 Task: Select the es Next option in the target.
Action: Mouse moved to (19, 652)
Screenshot: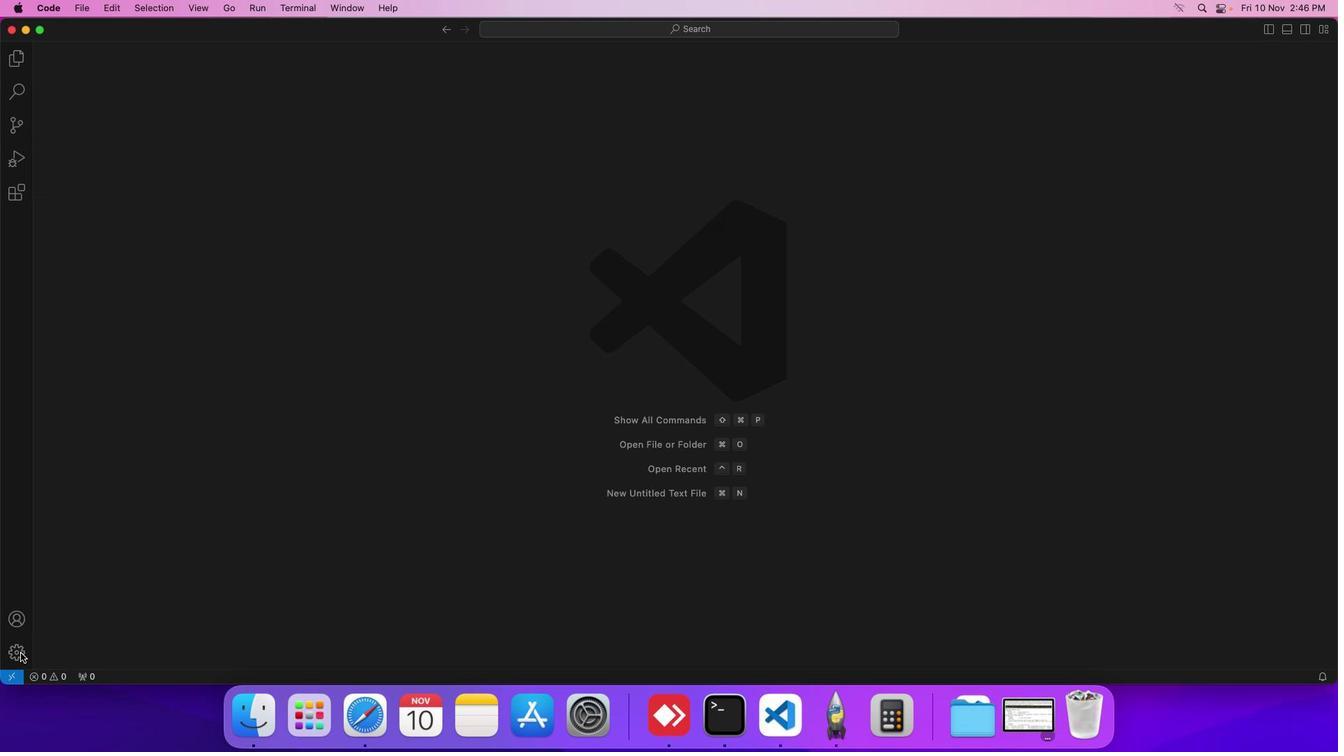 
Action: Mouse pressed left at (19, 652)
Screenshot: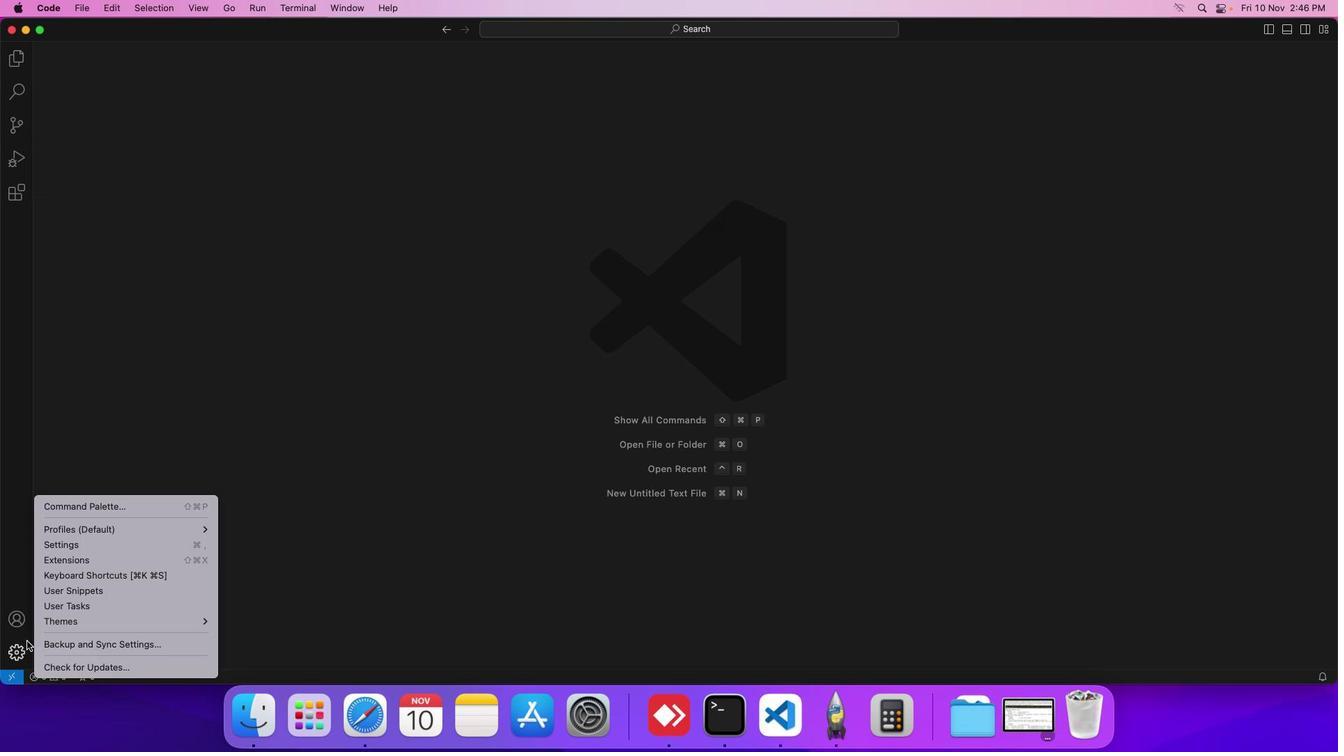
Action: Mouse moved to (86, 547)
Screenshot: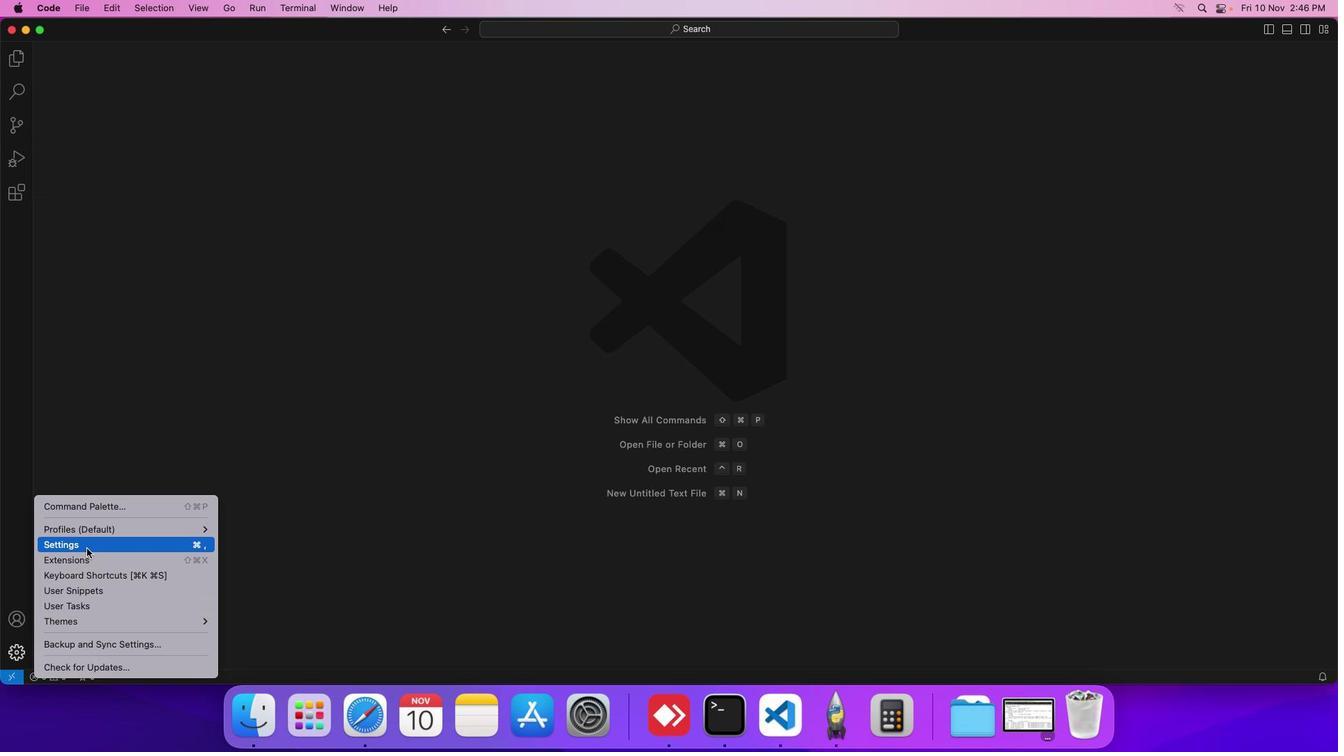 
Action: Mouse pressed left at (86, 547)
Screenshot: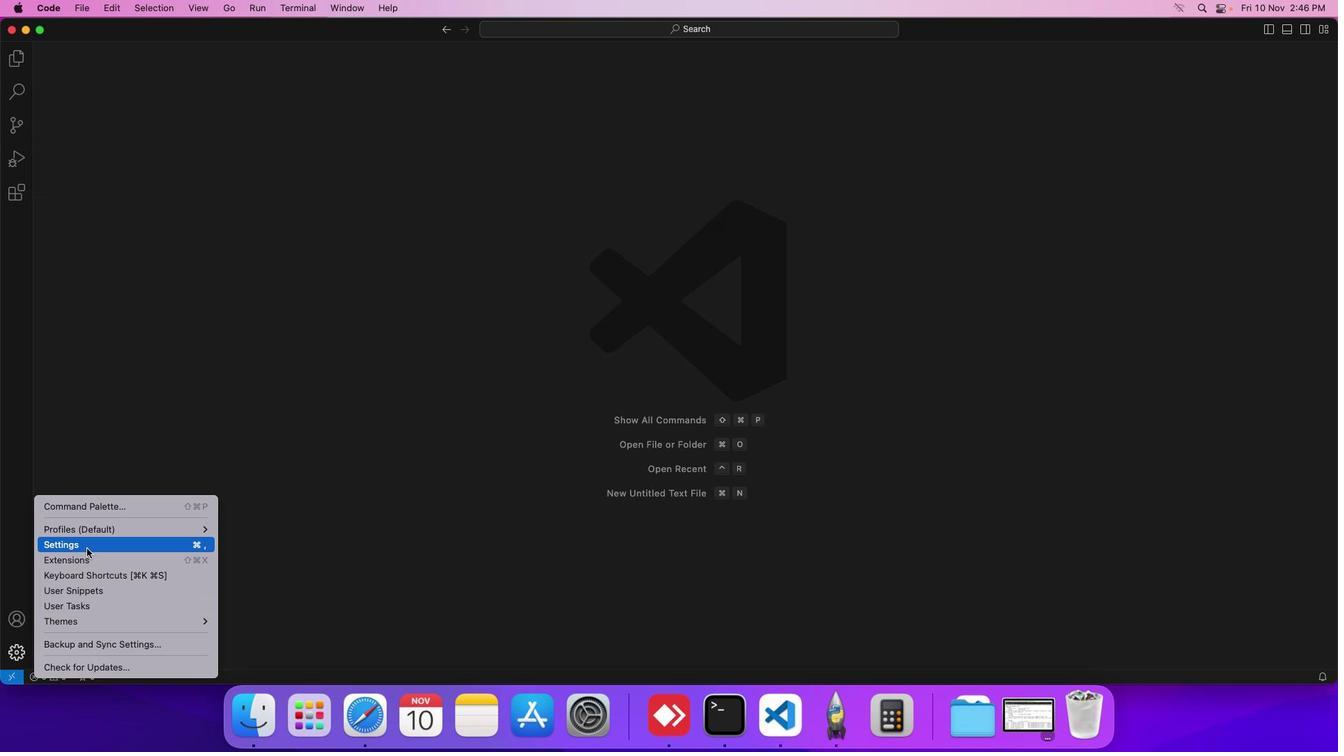 
Action: Mouse moved to (313, 250)
Screenshot: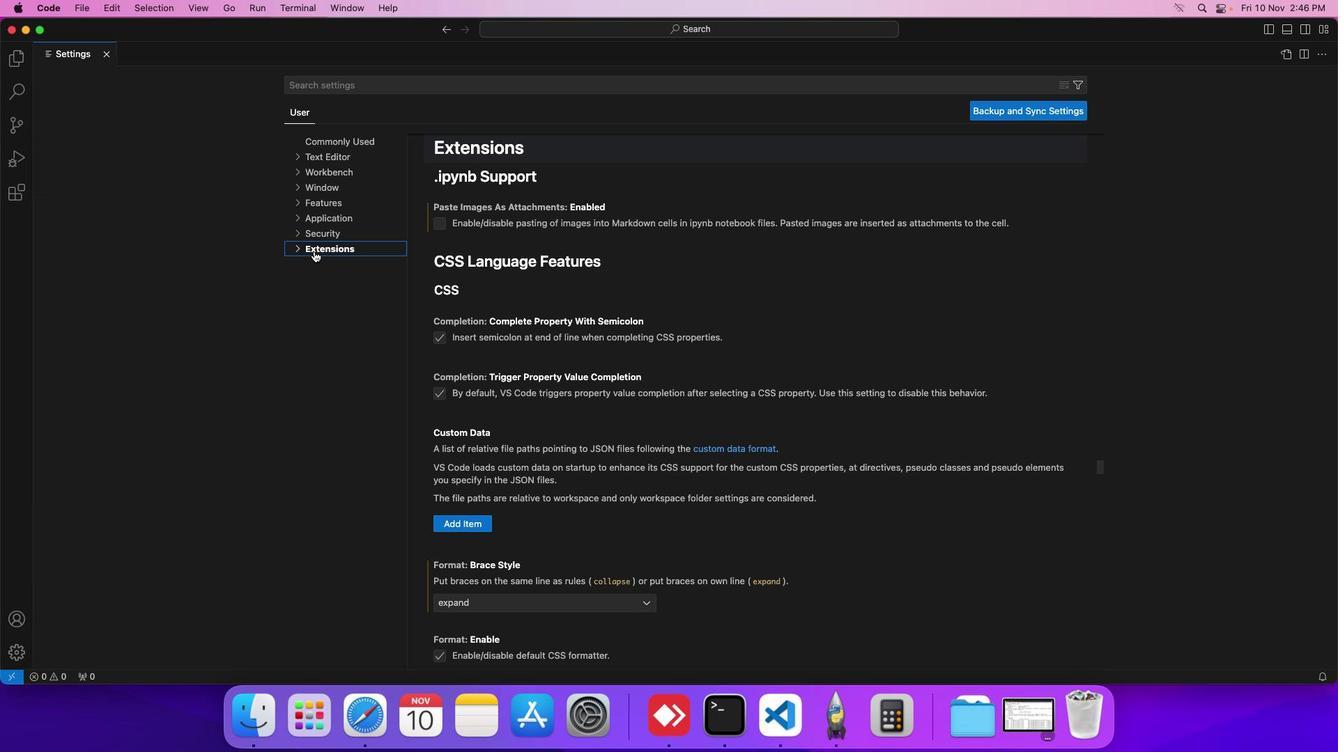 
Action: Mouse pressed left at (313, 250)
Screenshot: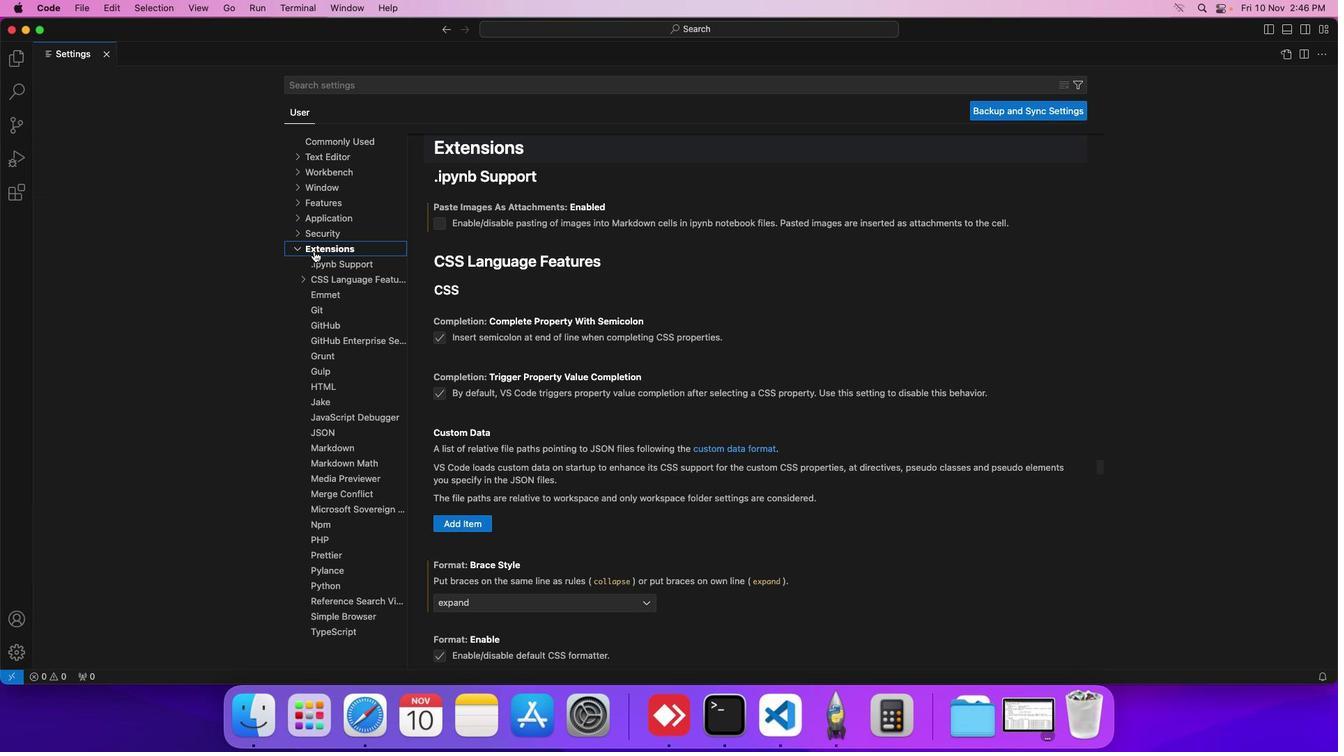 
Action: Mouse moved to (323, 624)
Screenshot: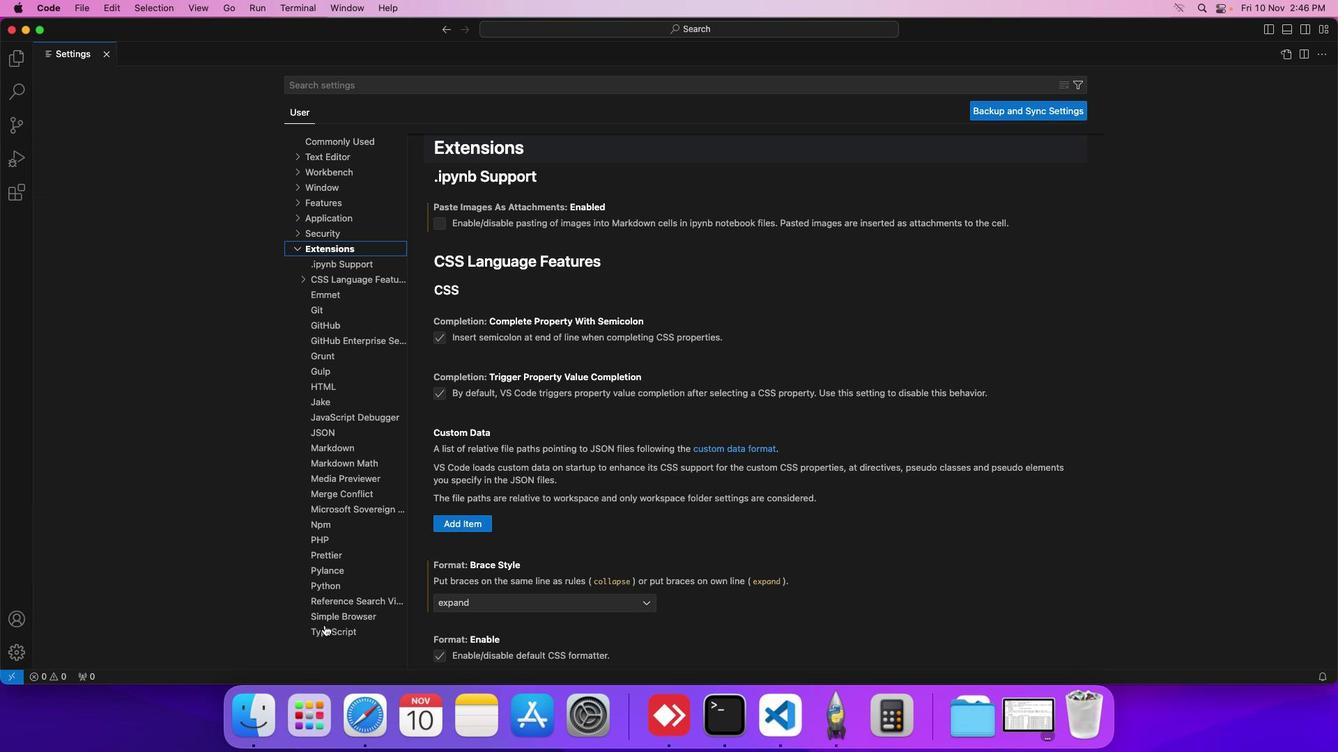 
Action: Mouse pressed left at (323, 624)
Screenshot: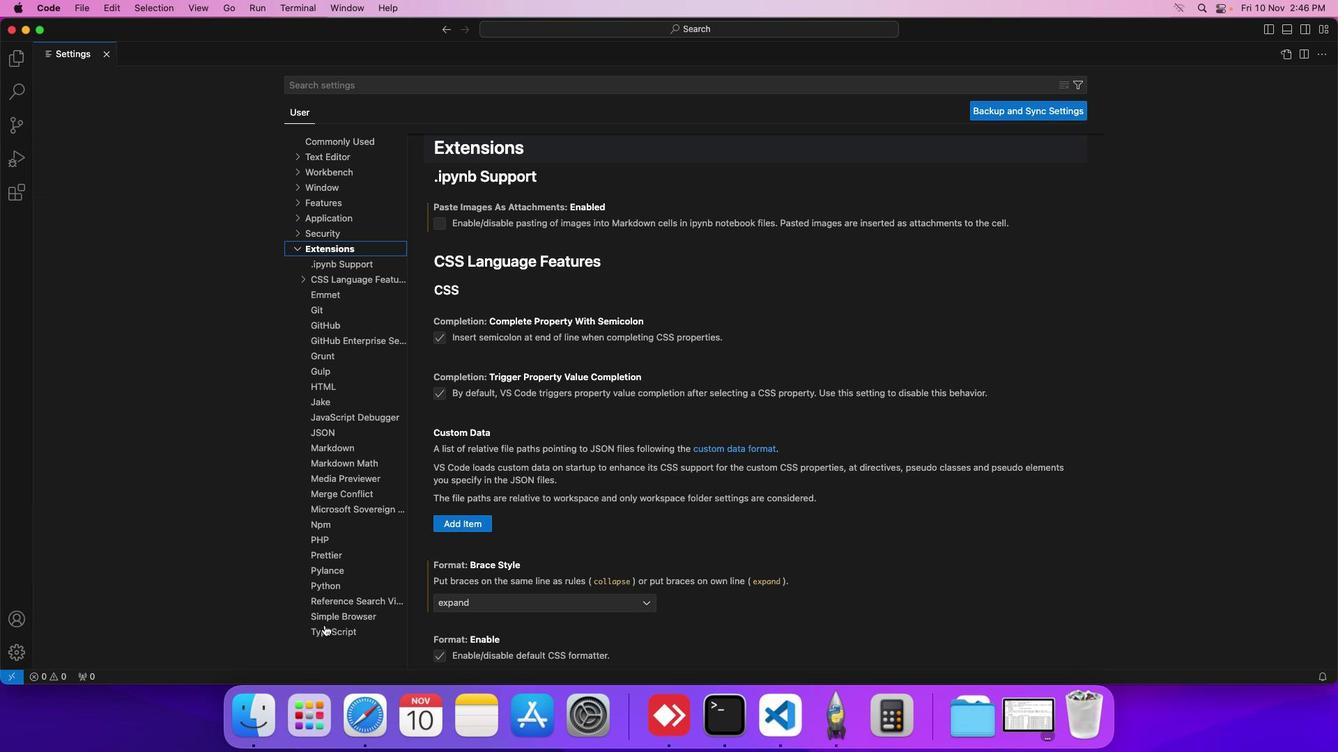 
Action: Mouse moved to (426, 503)
Screenshot: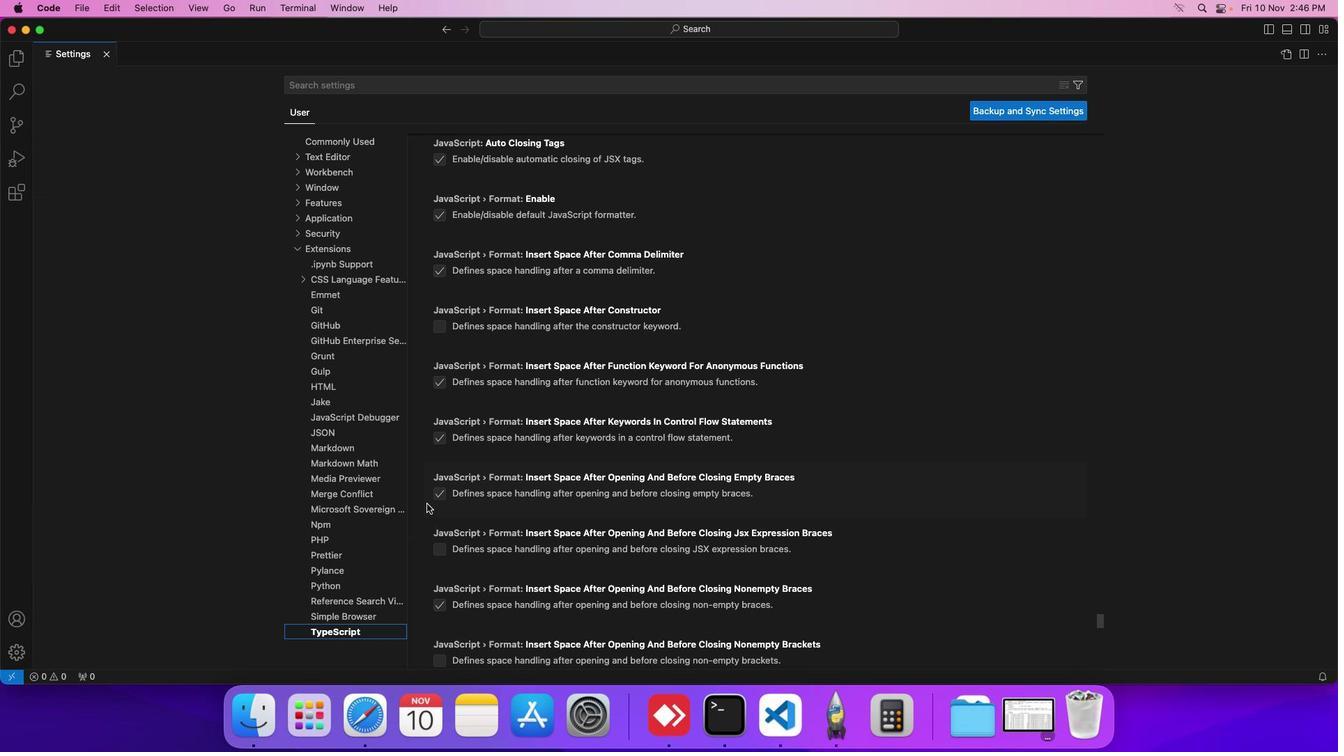 
Action: Mouse scrolled (426, 503) with delta (0, 0)
Screenshot: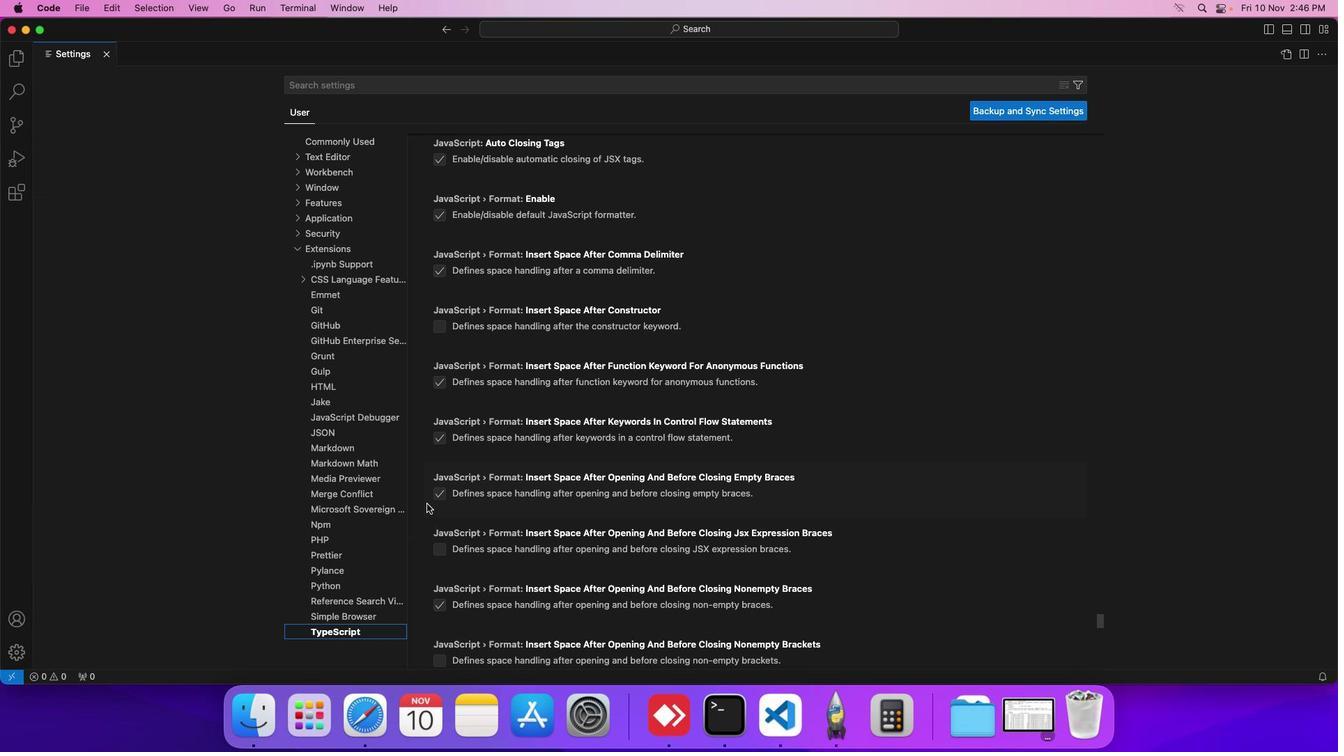 
Action: Mouse moved to (426, 503)
Screenshot: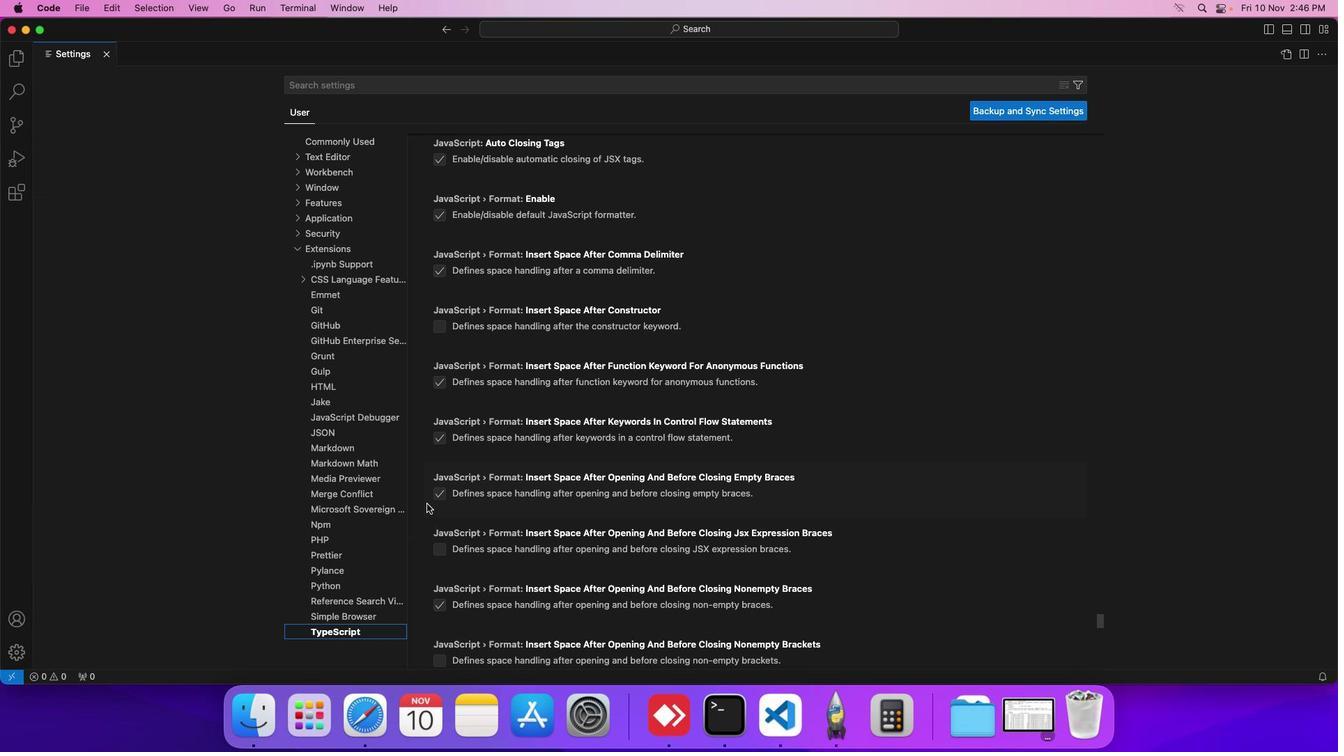 
Action: Mouse scrolled (426, 503) with delta (0, 0)
Screenshot: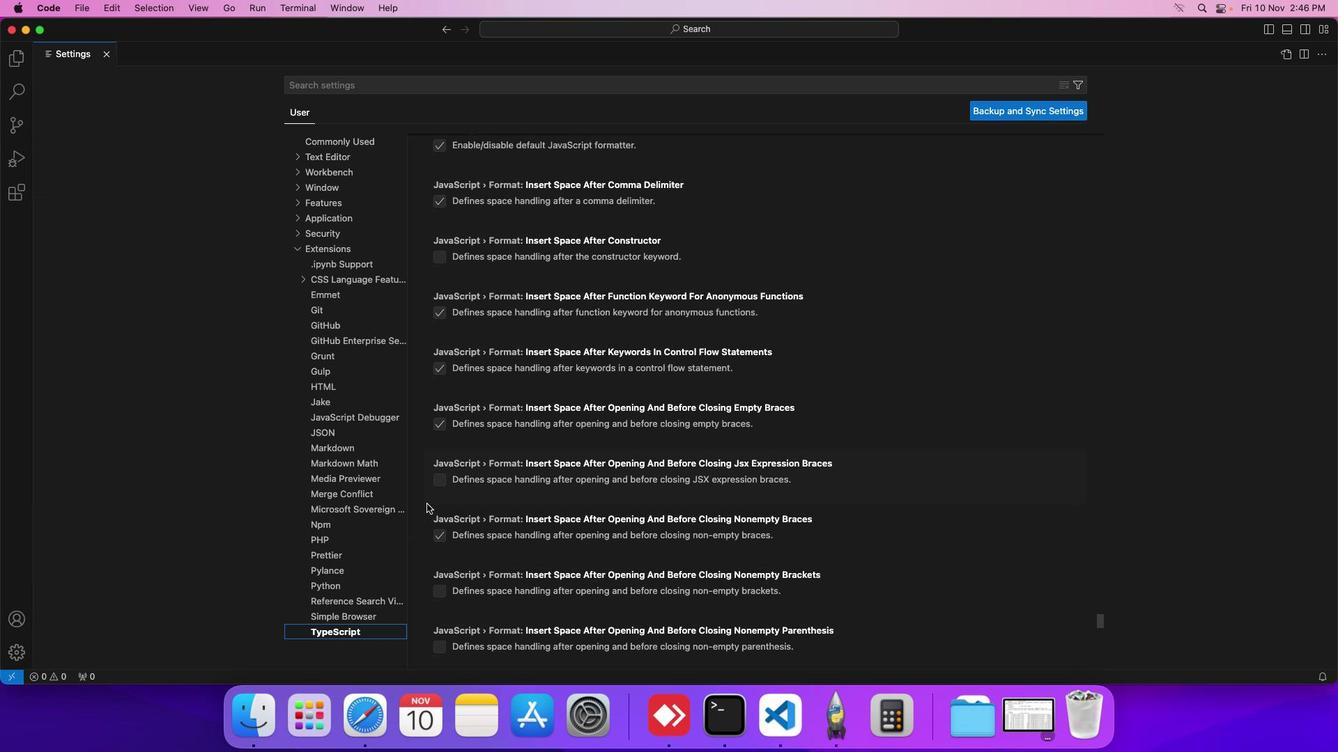 
Action: Mouse scrolled (426, 503) with delta (0, 0)
Screenshot: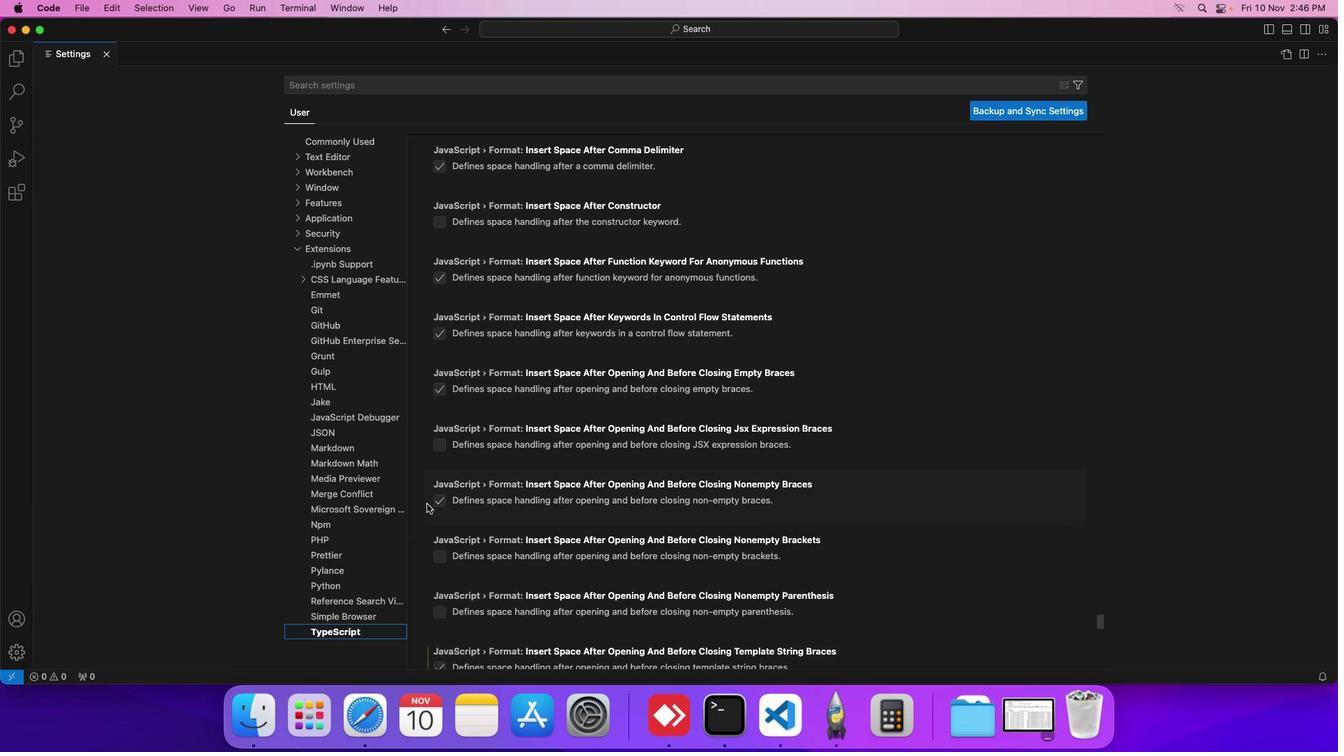 
Action: Mouse scrolled (426, 503) with delta (0, 0)
Screenshot: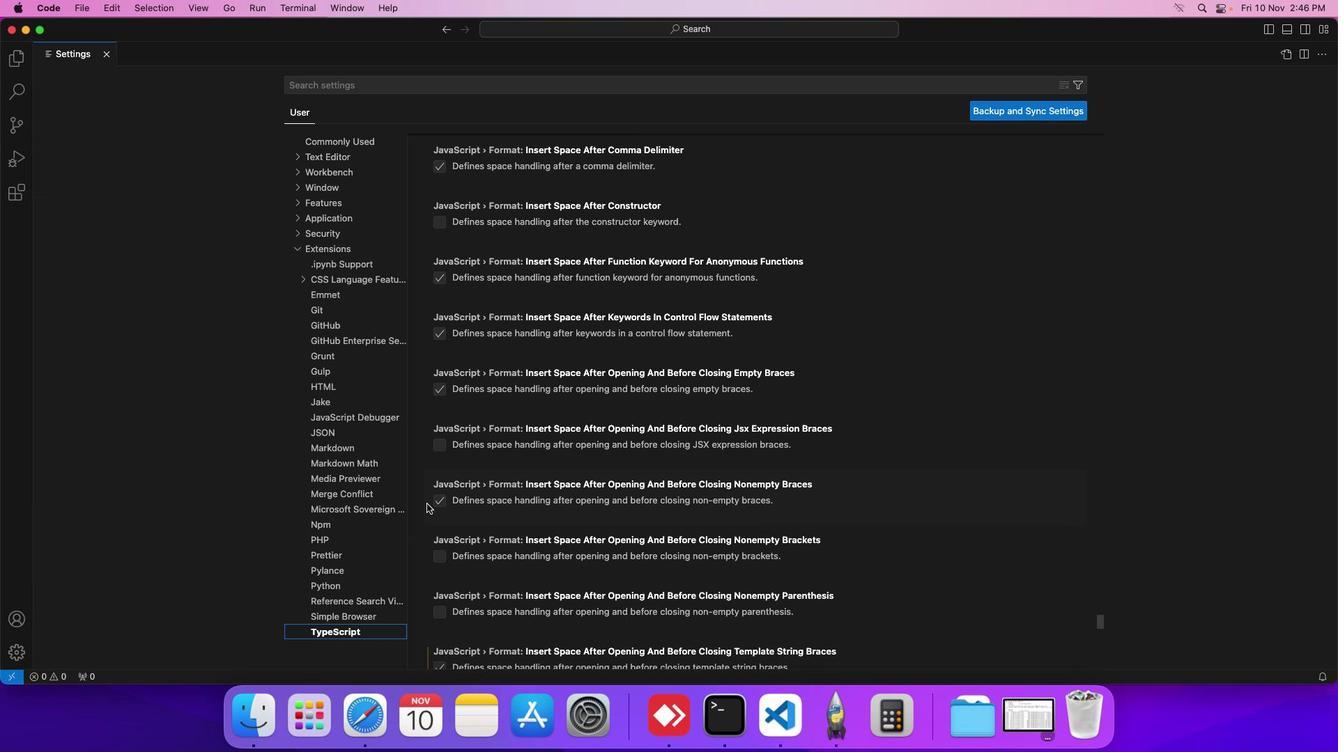 
Action: Mouse scrolled (426, 503) with delta (0, 0)
Screenshot: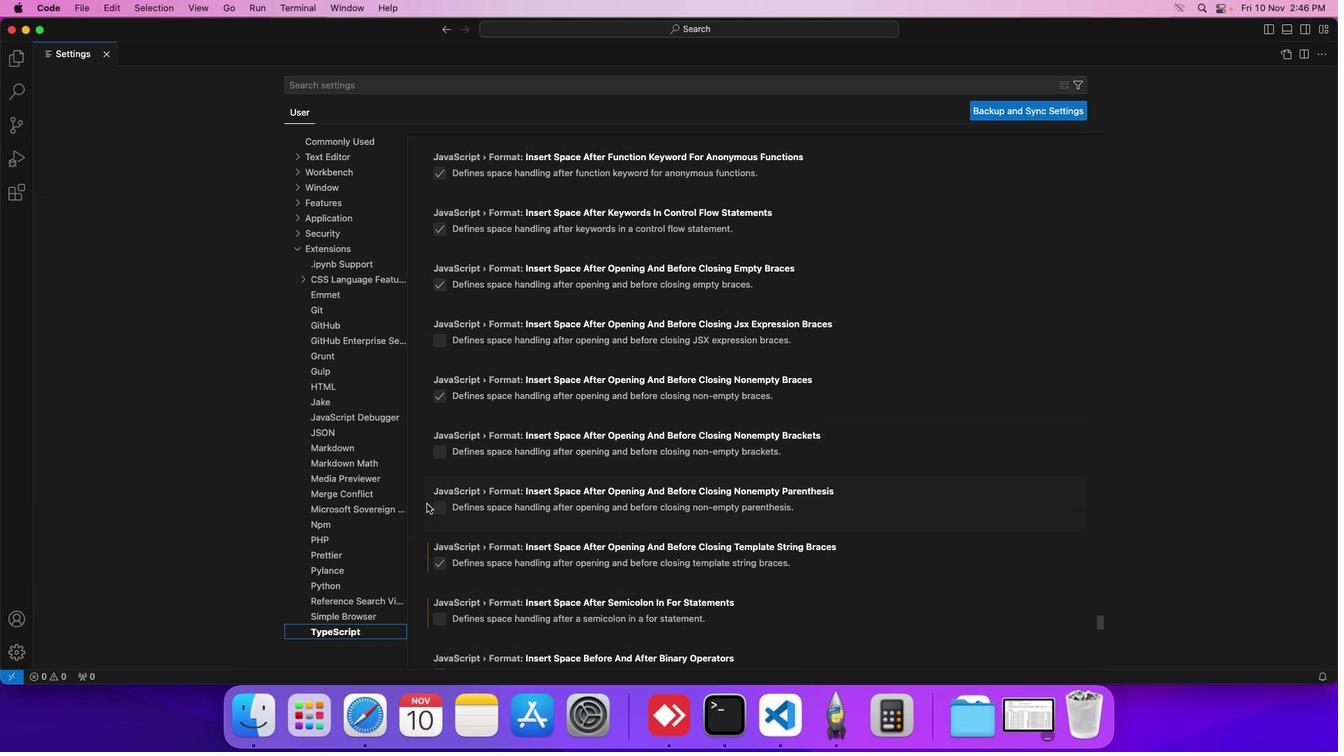 
Action: Mouse scrolled (426, 503) with delta (0, 0)
Screenshot: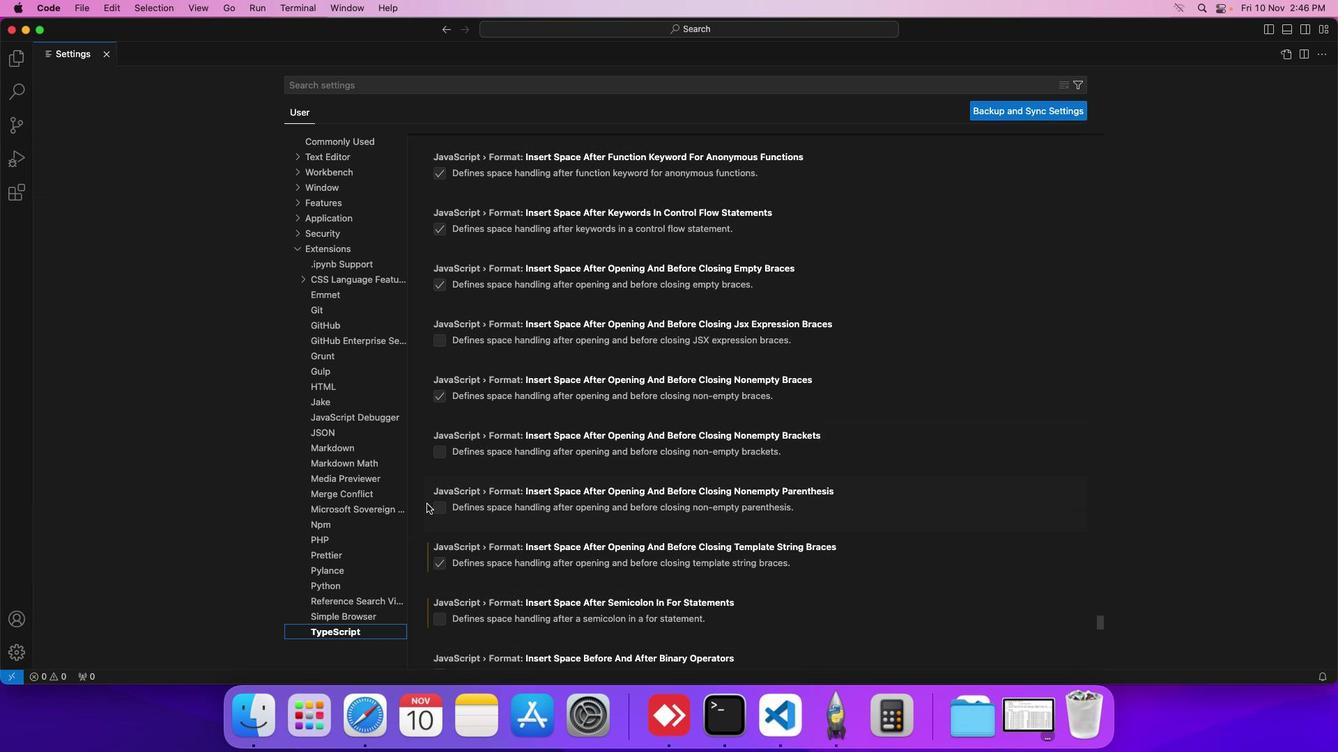 
Action: Mouse scrolled (426, 503) with delta (0, 0)
Screenshot: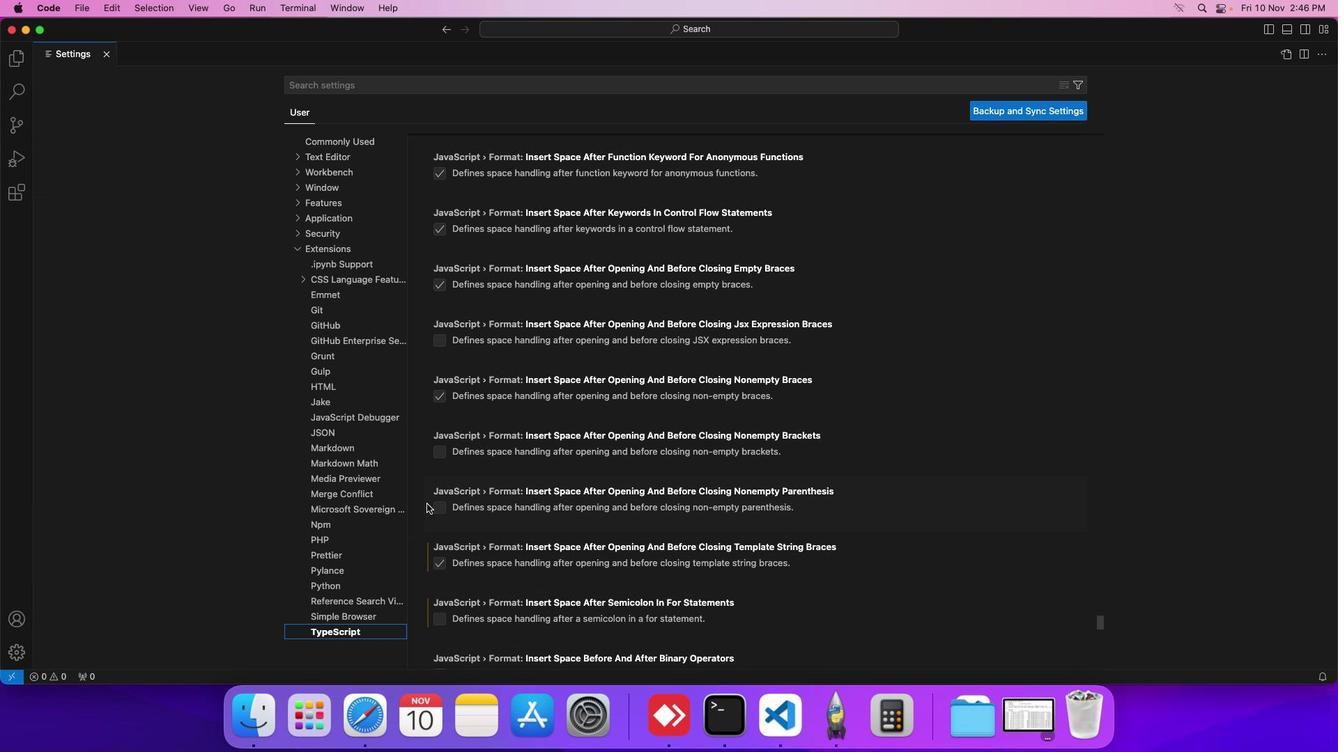
Action: Mouse scrolled (426, 503) with delta (0, 0)
Screenshot: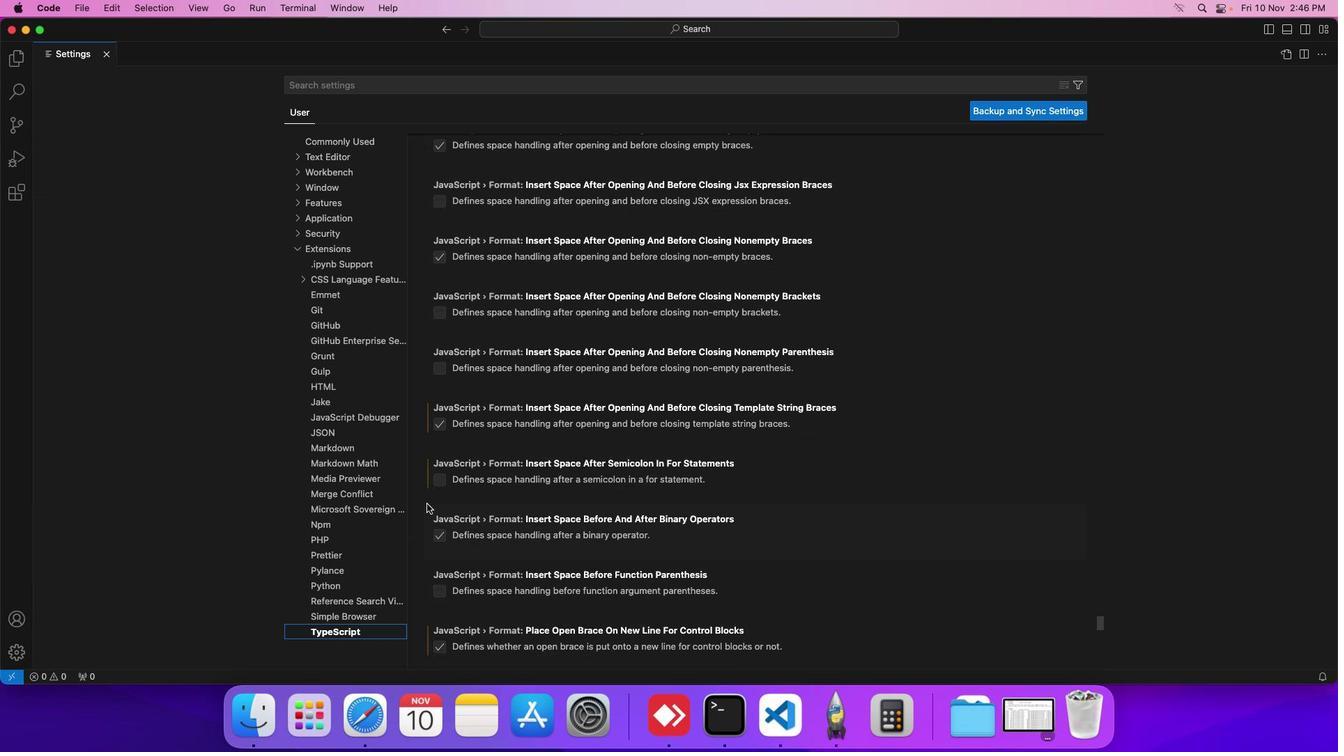 
Action: Mouse scrolled (426, 503) with delta (0, 0)
Screenshot: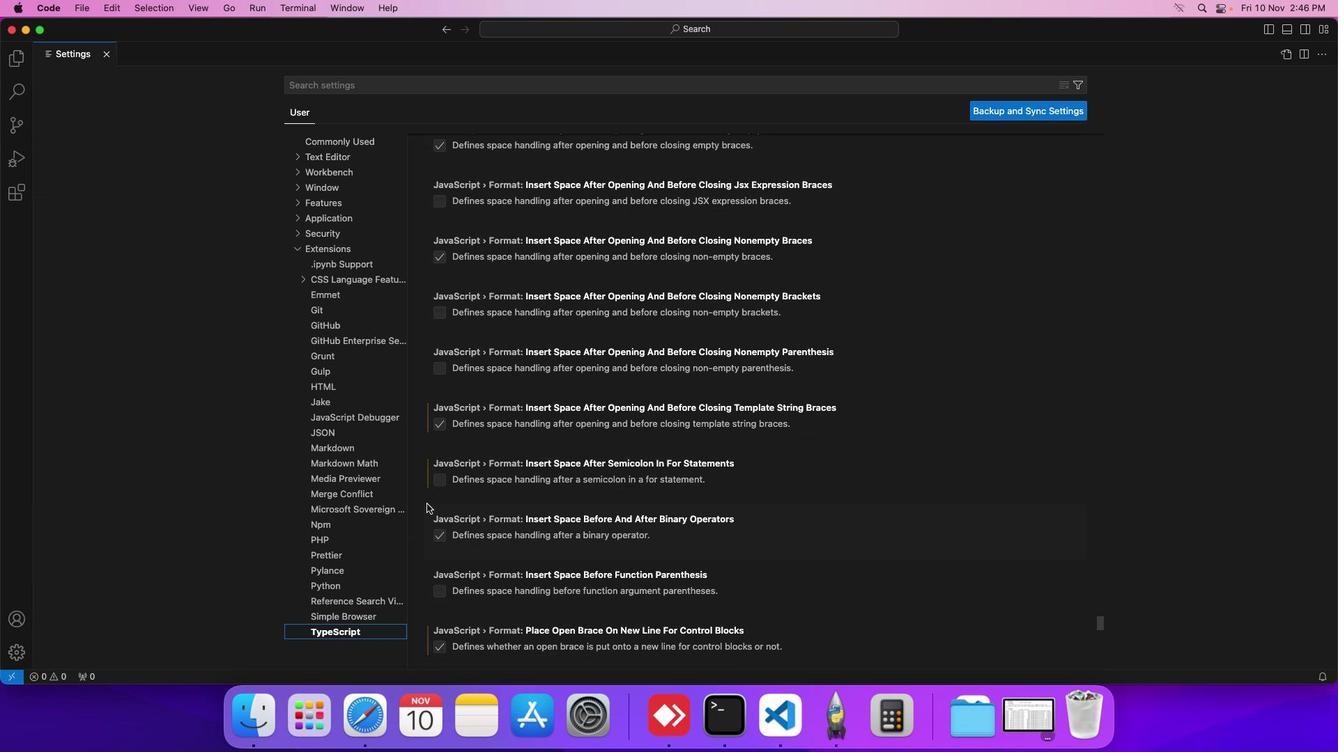 
Action: Mouse scrolled (426, 503) with delta (0, -1)
Screenshot: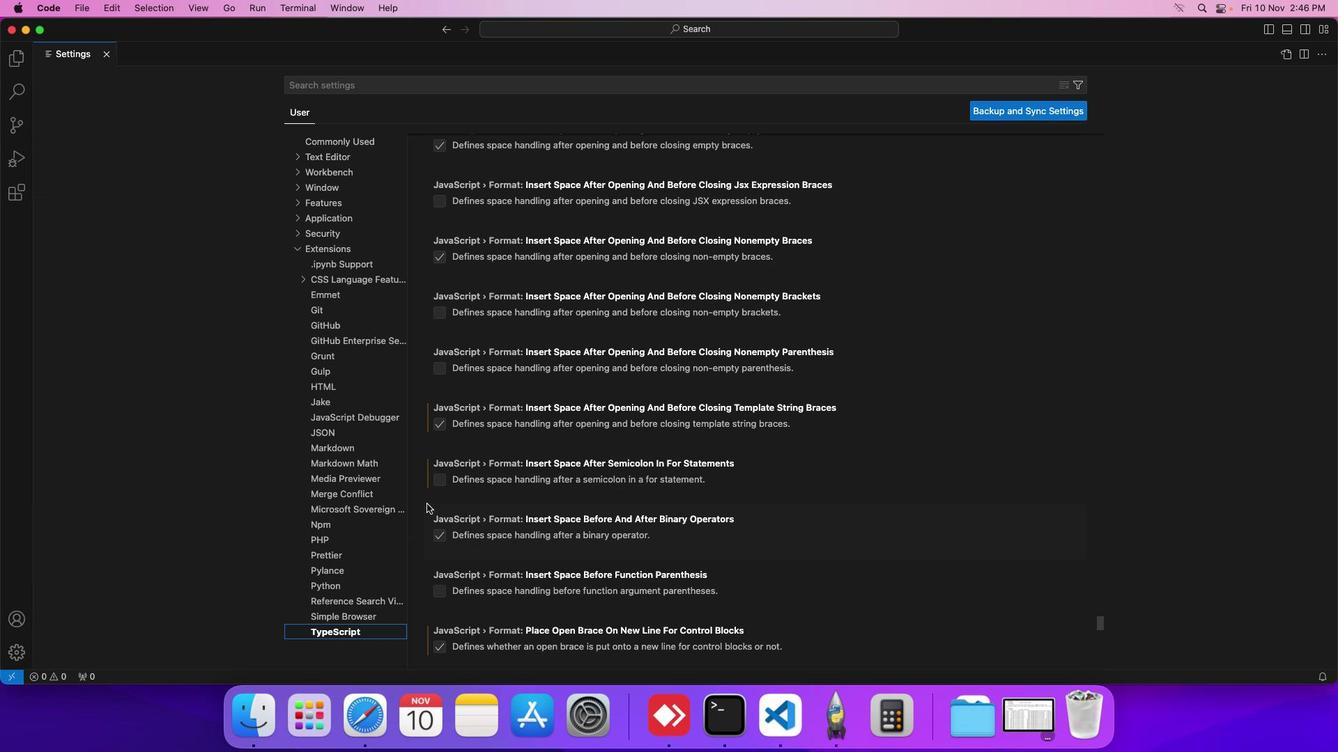 
Action: Mouse scrolled (426, 503) with delta (0, 0)
Screenshot: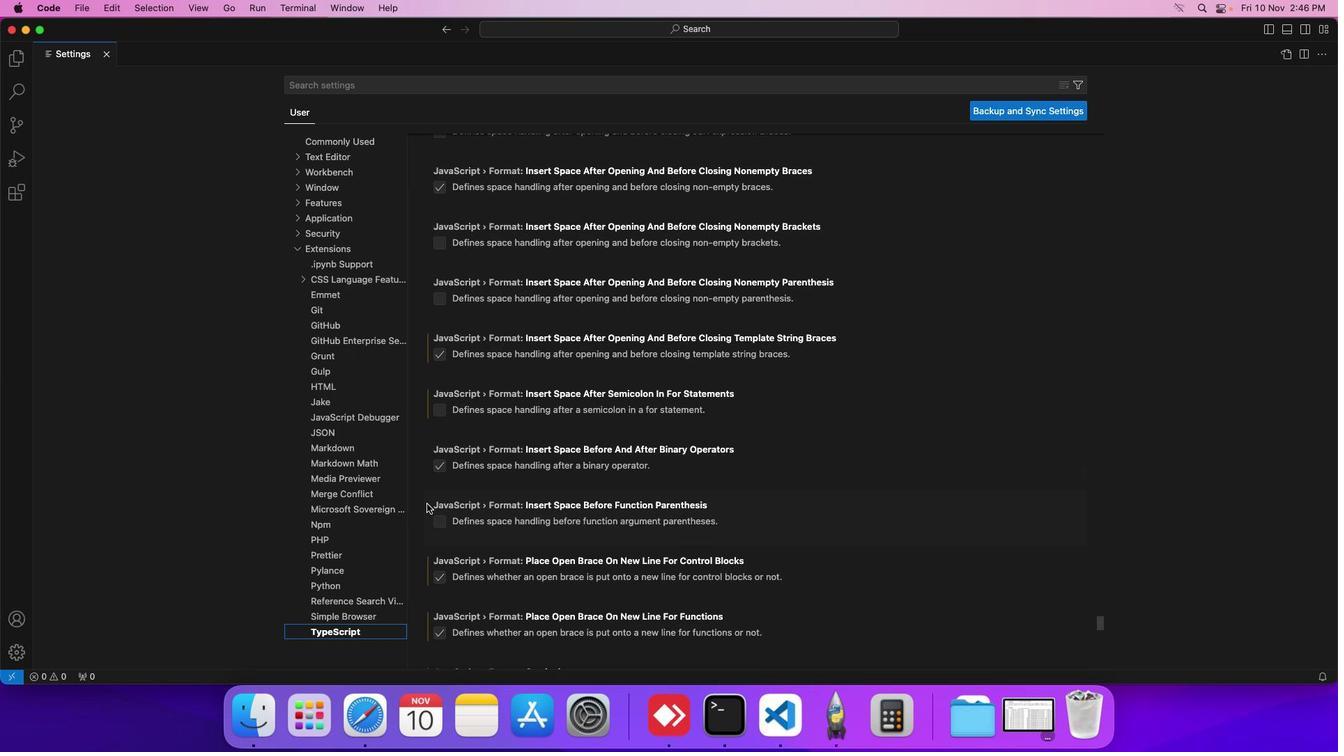 
Action: Mouse scrolled (426, 503) with delta (0, 0)
Screenshot: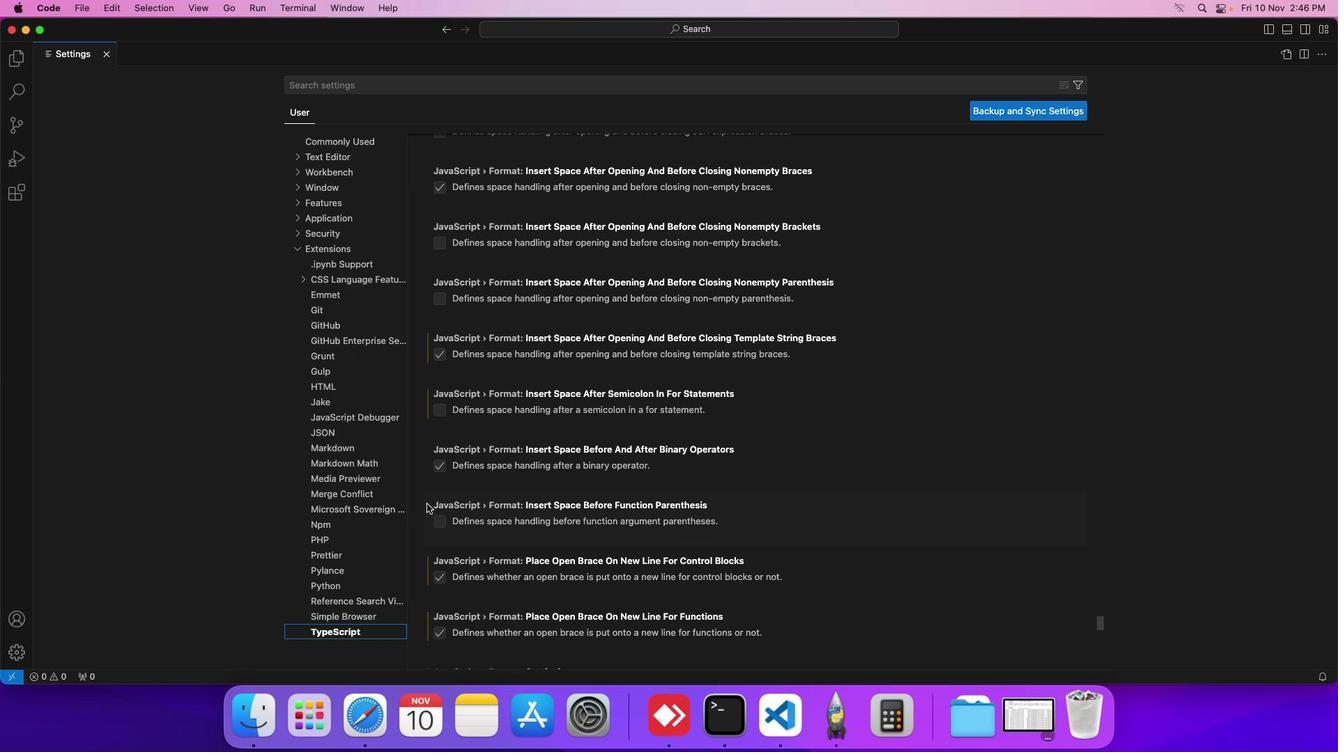 
Action: Mouse scrolled (426, 503) with delta (0, 0)
Screenshot: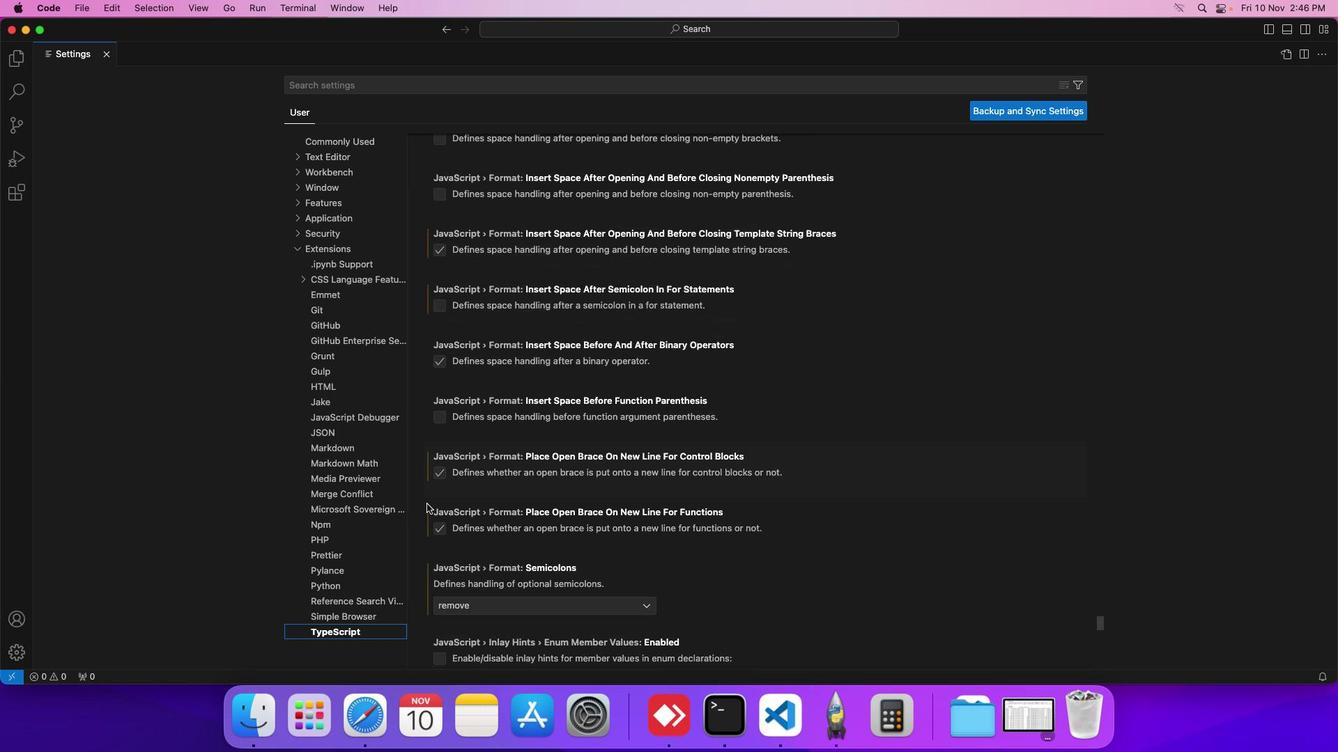 
Action: Mouse scrolled (426, 503) with delta (0, 0)
Screenshot: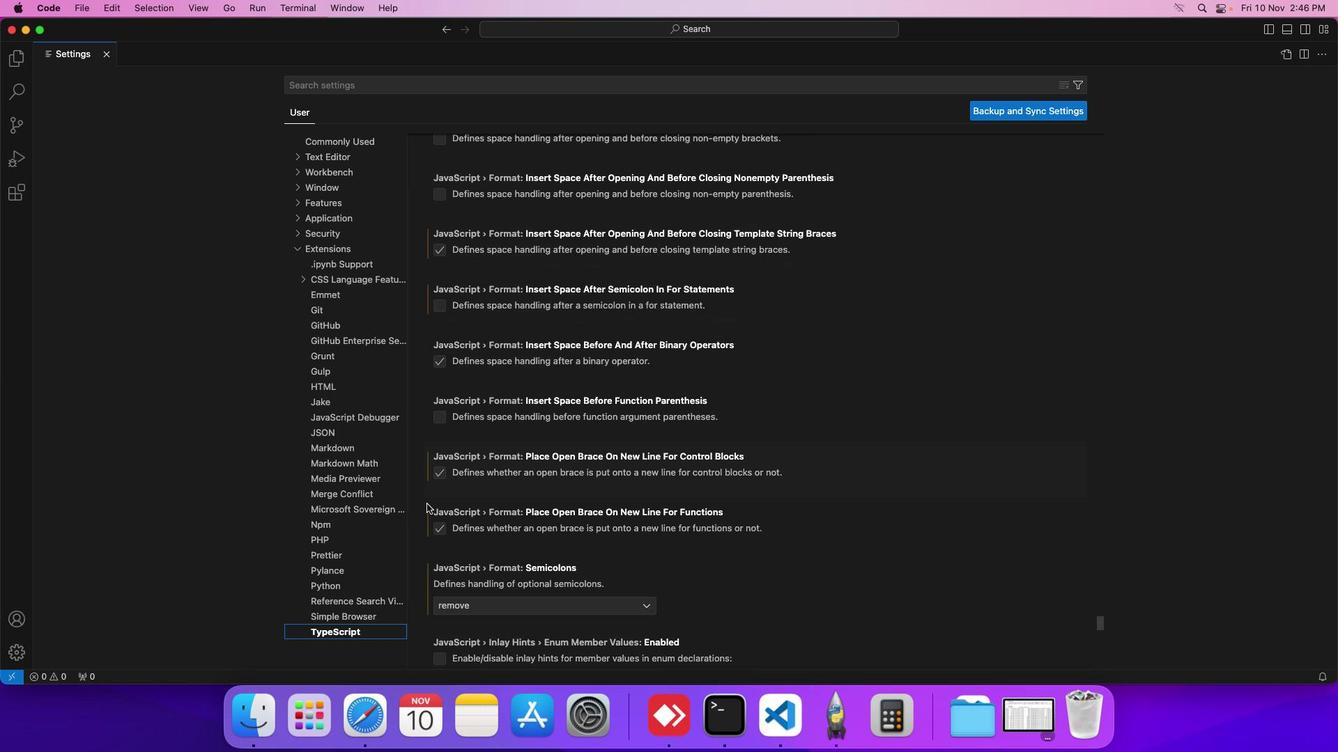 
Action: Mouse scrolled (426, 503) with delta (0, 0)
Screenshot: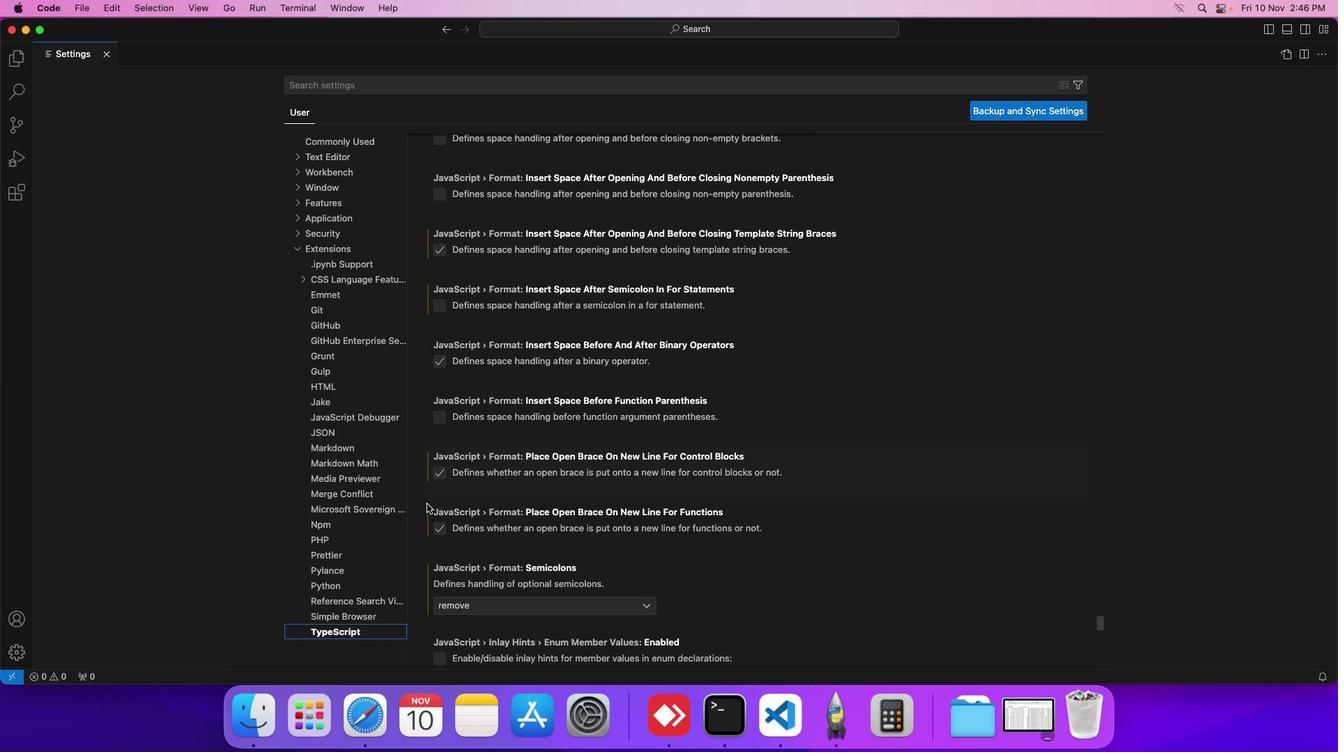 
Action: Mouse scrolled (426, 503) with delta (0, 0)
Screenshot: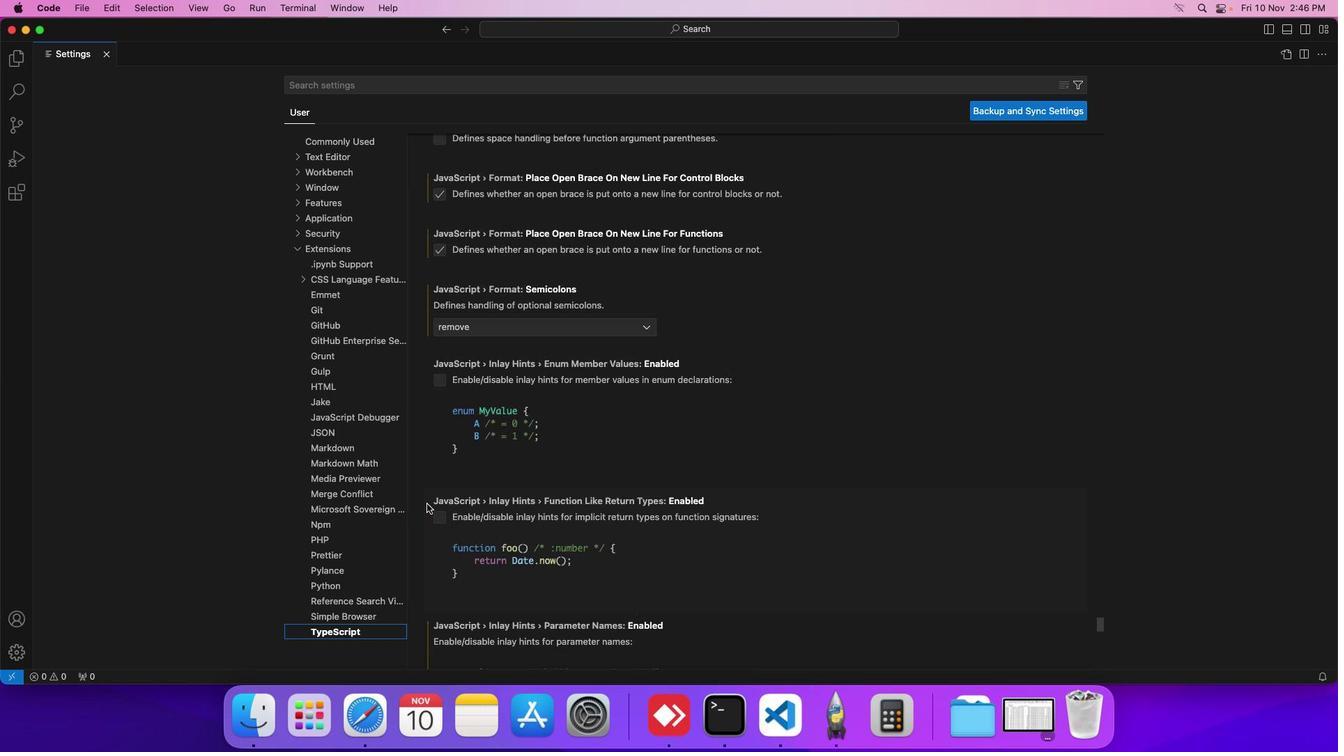 
Action: Mouse scrolled (426, 503) with delta (0, 0)
Screenshot: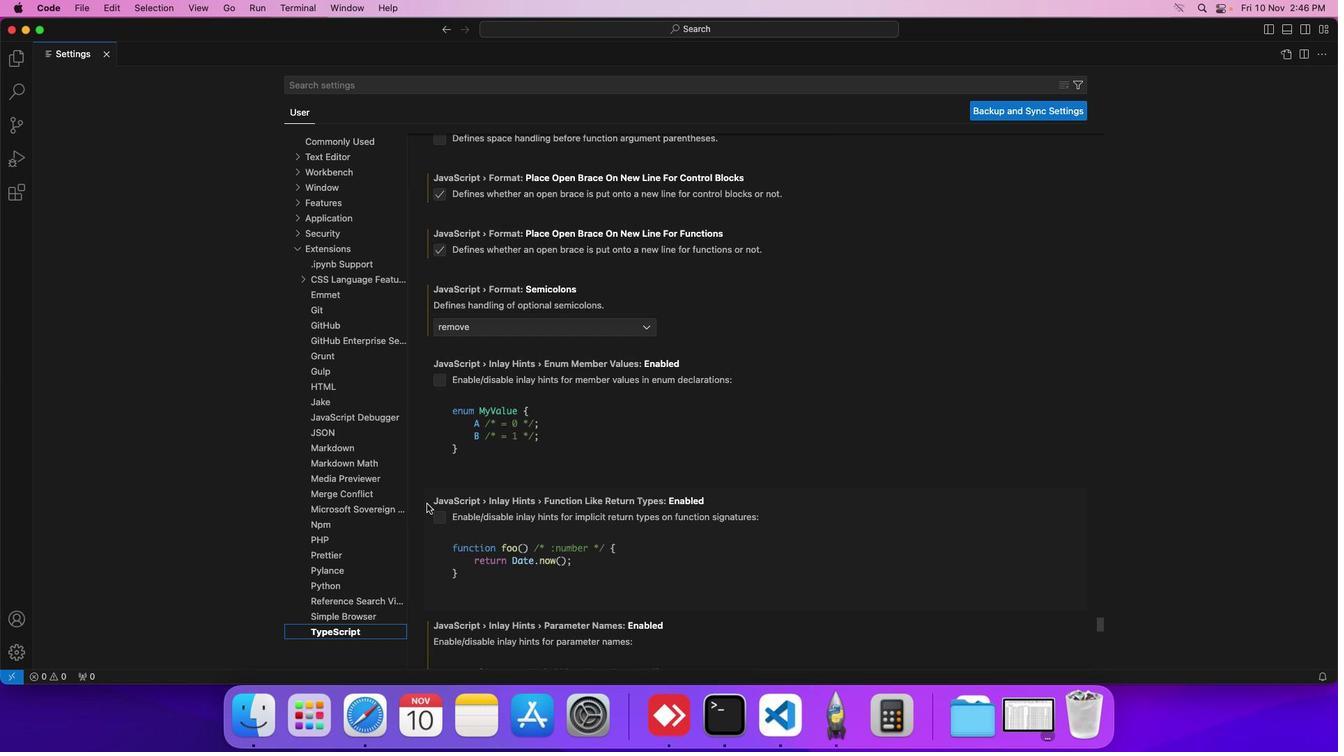 
Action: Mouse scrolled (426, 503) with delta (0, -1)
Screenshot: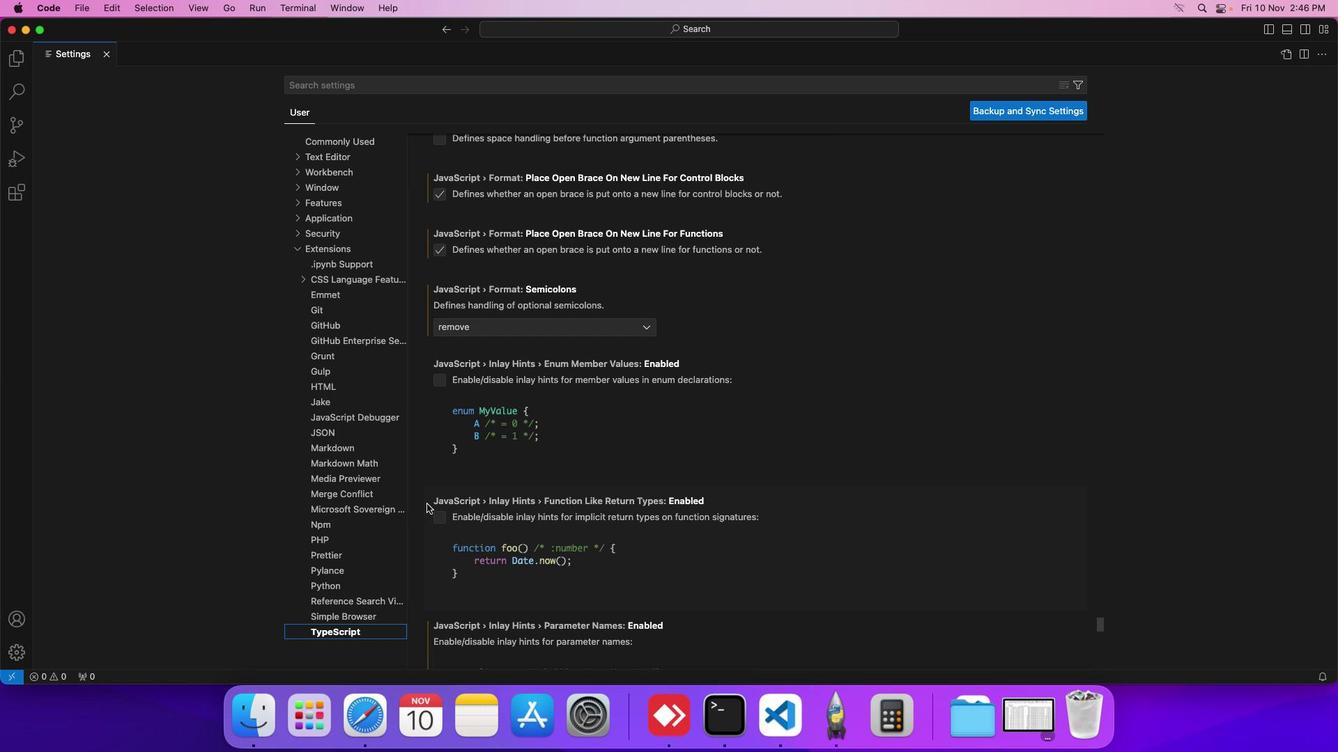 
Action: Mouse scrolled (426, 503) with delta (0, -2)
Screenshot: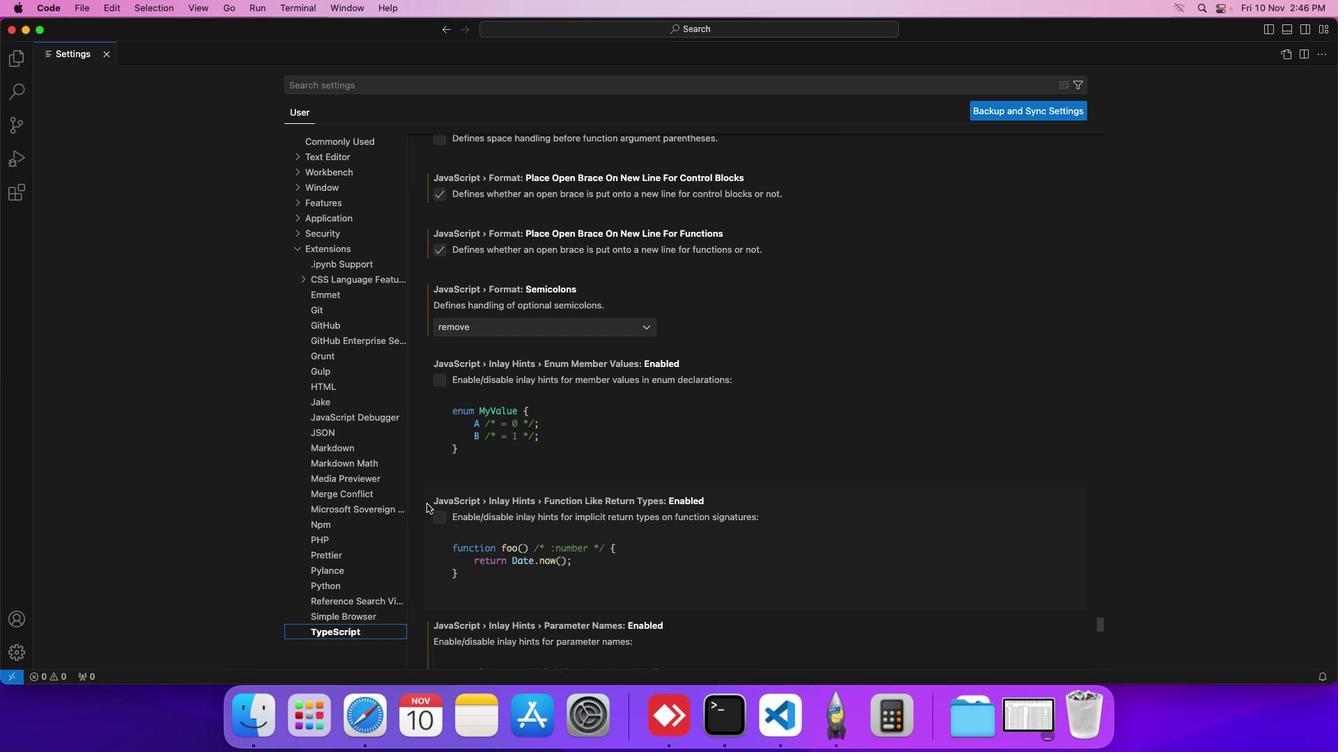 
Action: Mouse scrolled (426, 503) with delta (0, 0)
Screenshot: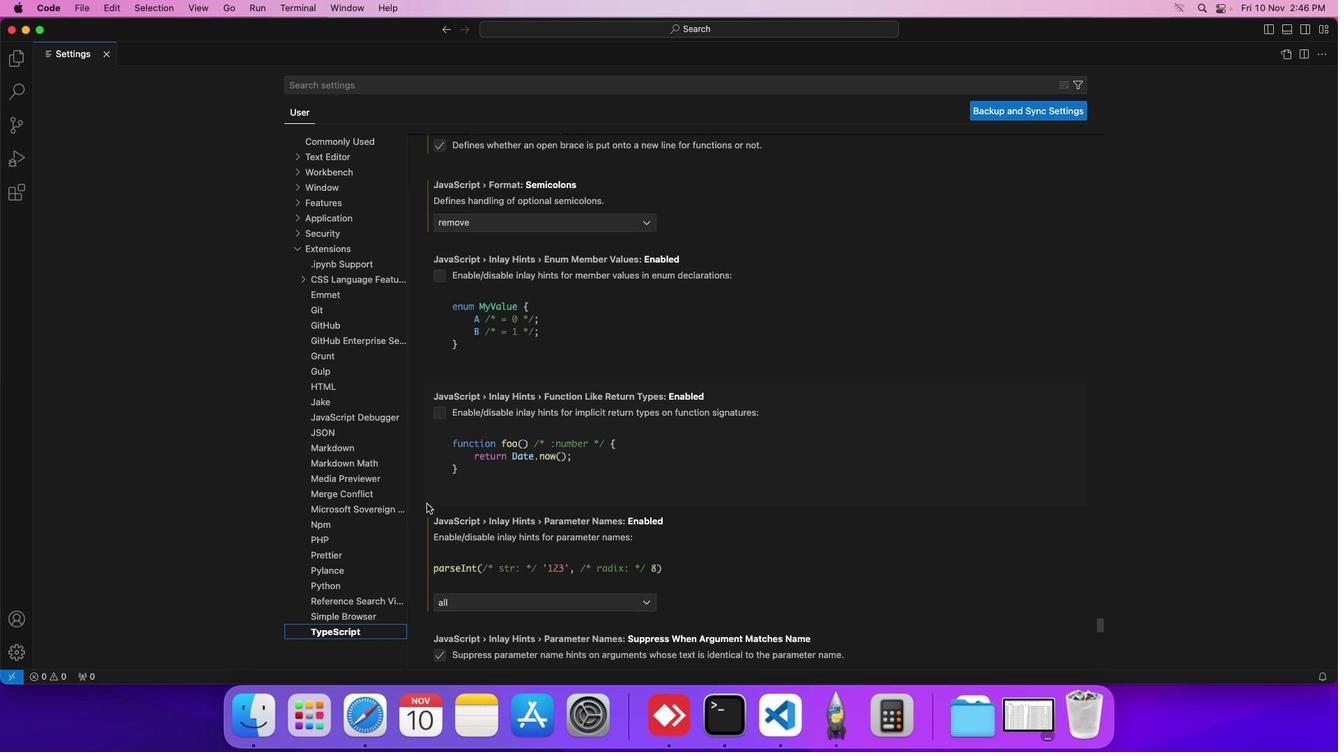 
Action: Mouse scrolled (426, 503) with delta (0, 0)
Screenshot: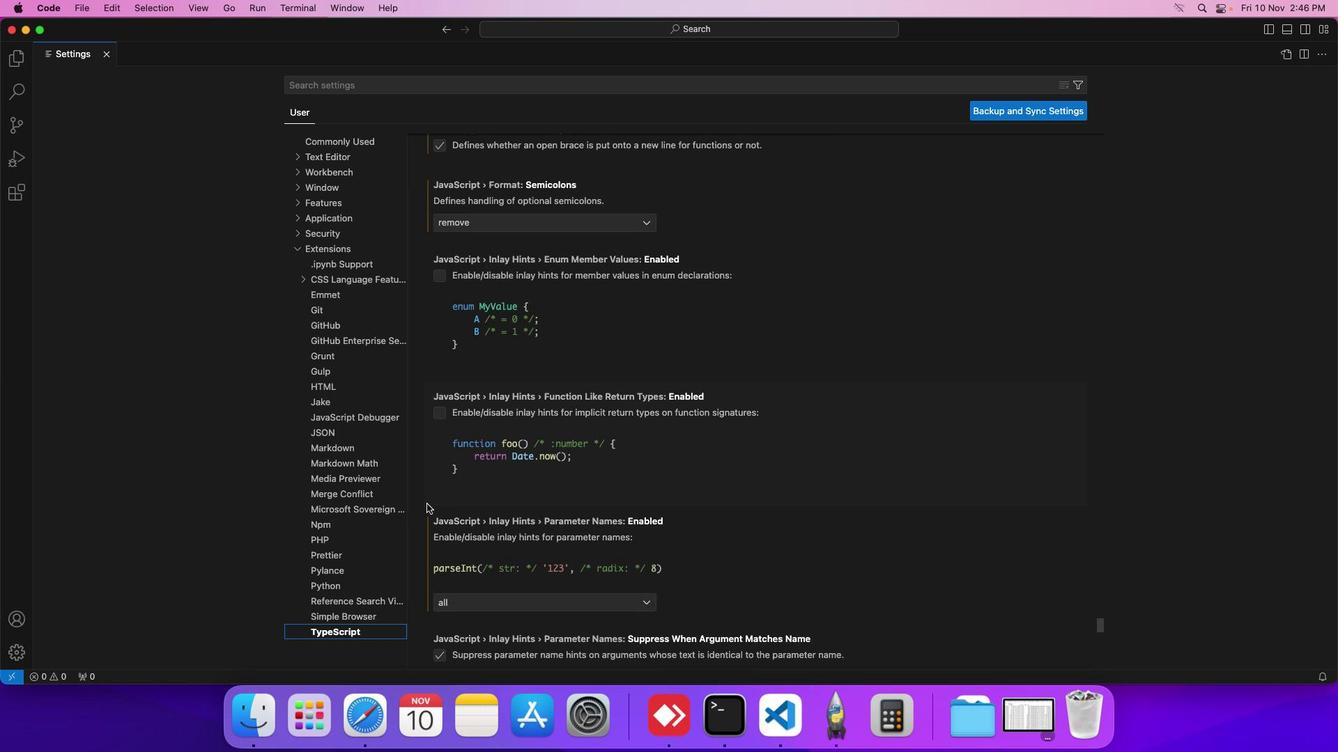 
Action: Mouse scrolled (426, 503) with delta (0, 0)
Screenshot: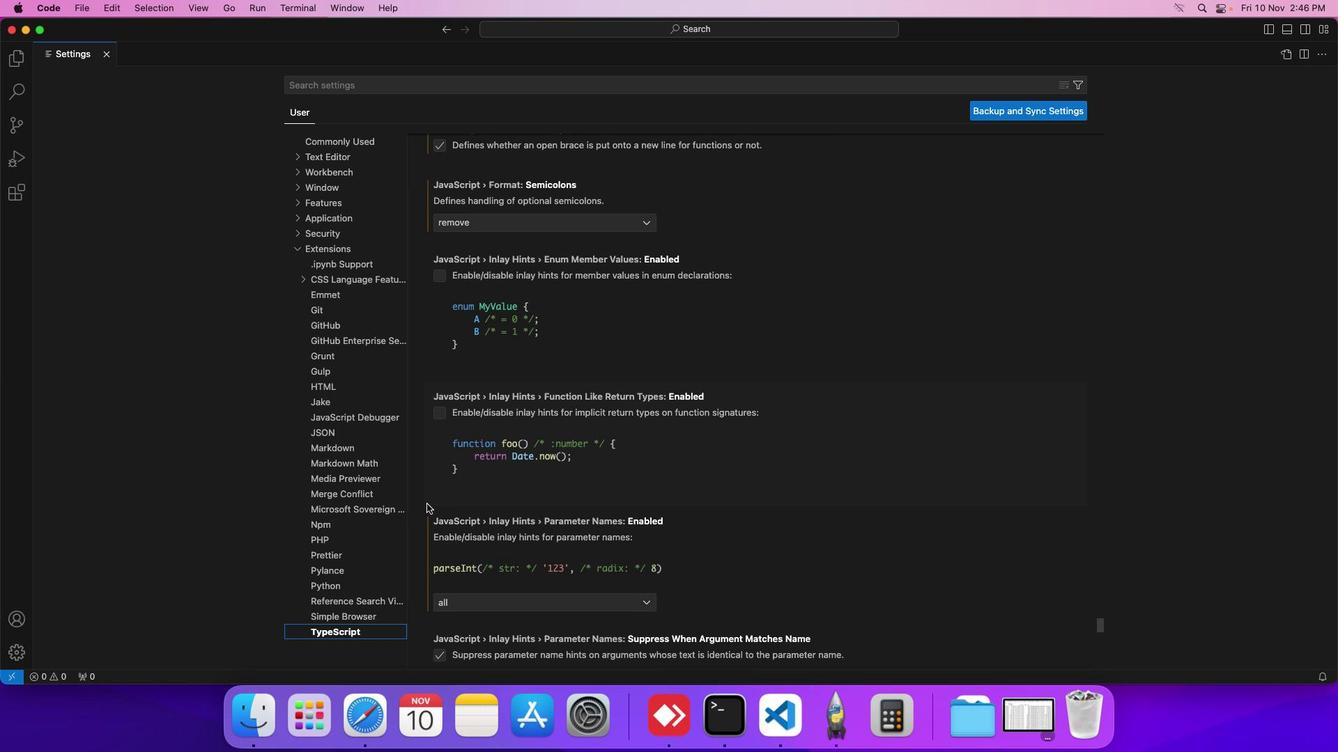 
Action: Mouse scrolled (426, 503) with delta (0, 0)
Screenshot: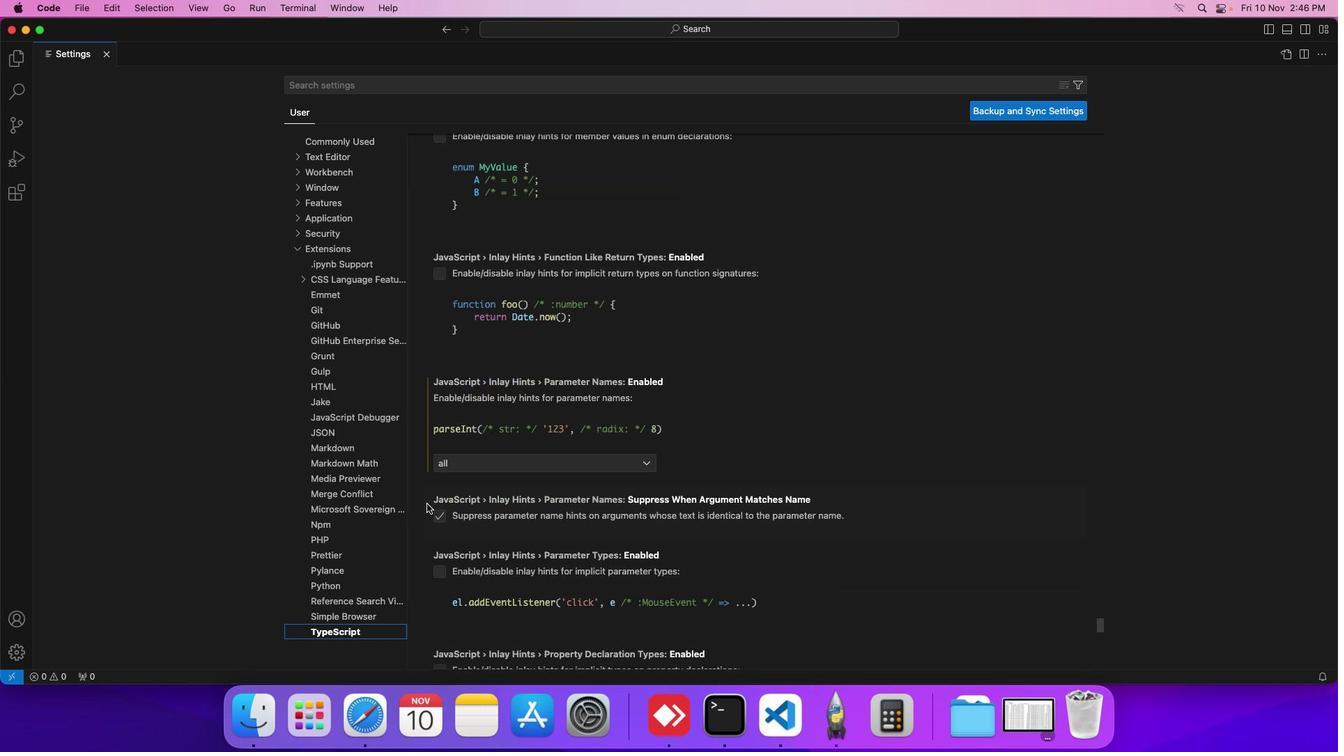 
Action: Mouse scrolled (426, 503) with delta (0, 0)
Screenshot: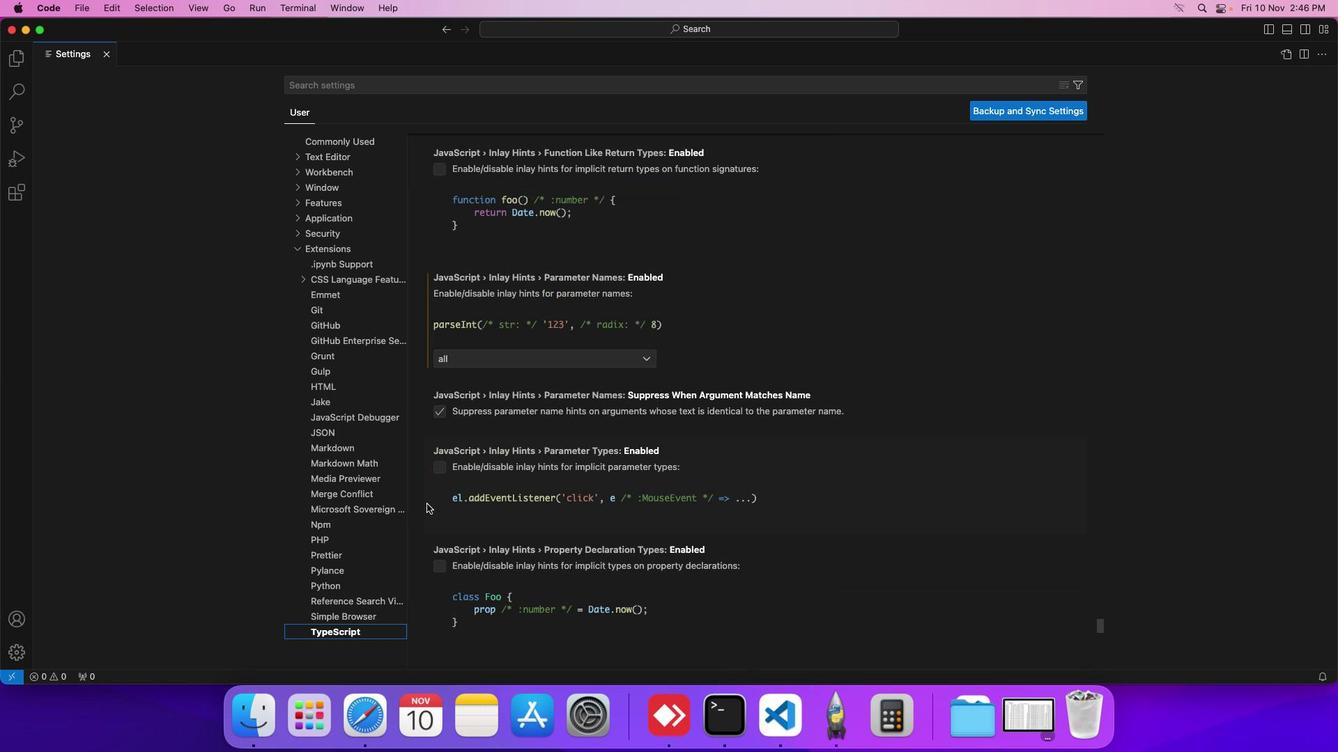 
Action: Mouse scrolled (426, 503) with delta (0, -1)
Screenshot: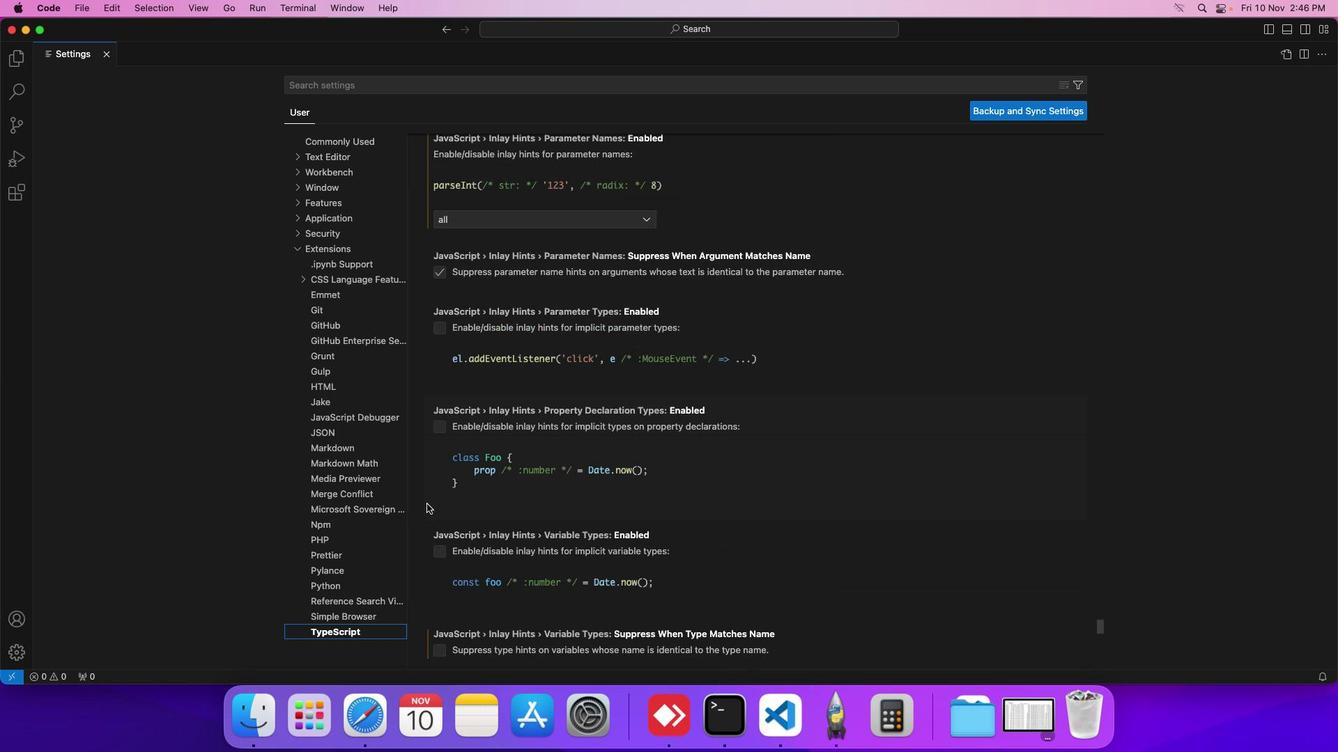 
Action: Mouse scrolled (426, 503) with delta (0, -2)
Screenshot: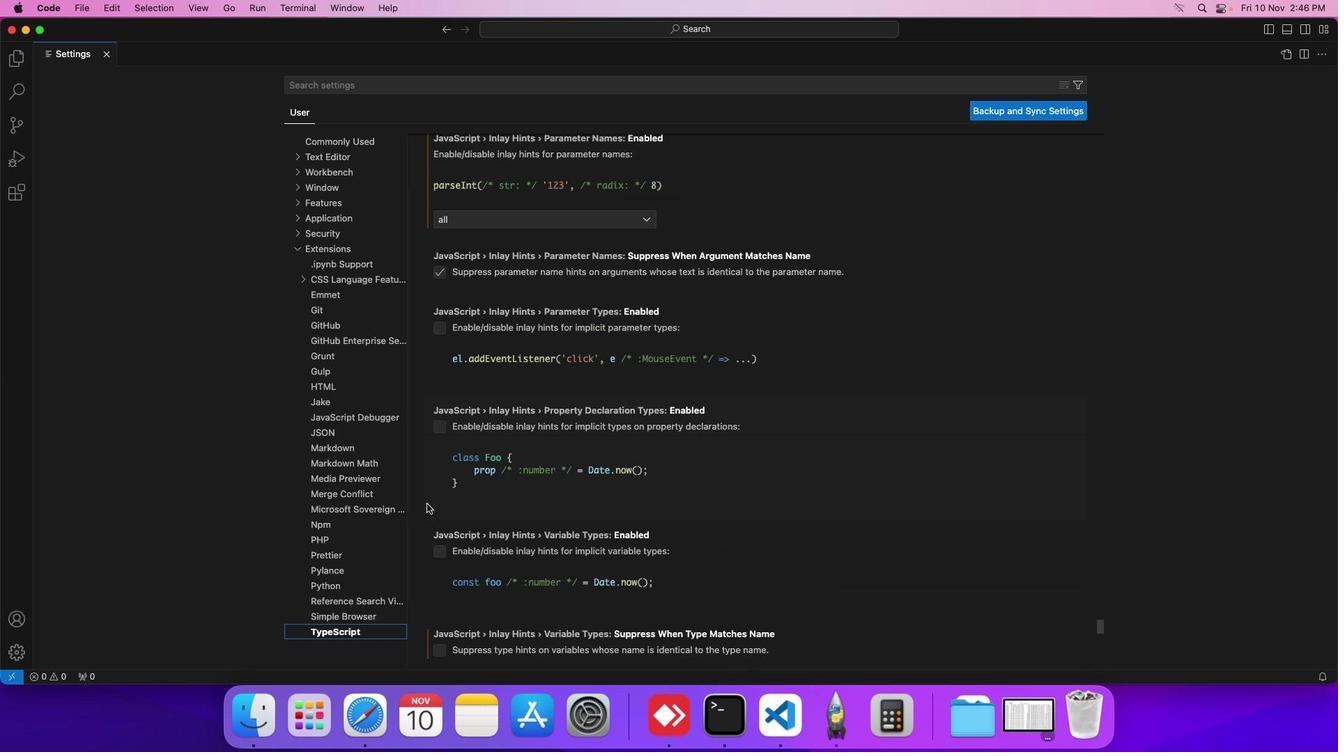 
Action: Mouse scrolled (426, 503) with delta (0, -2)
Screenshot: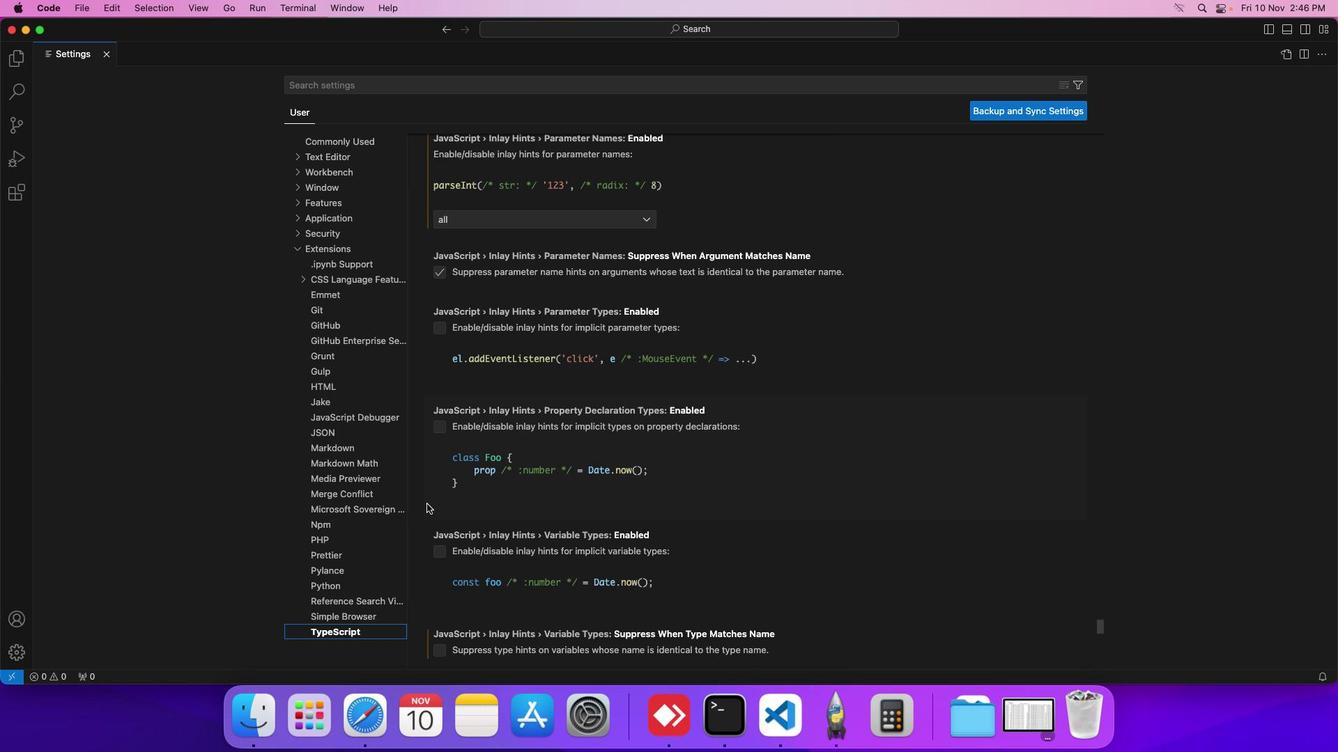 
Action: Mouse scrolled (426, 503) with delta (0, 0)
Screenshot: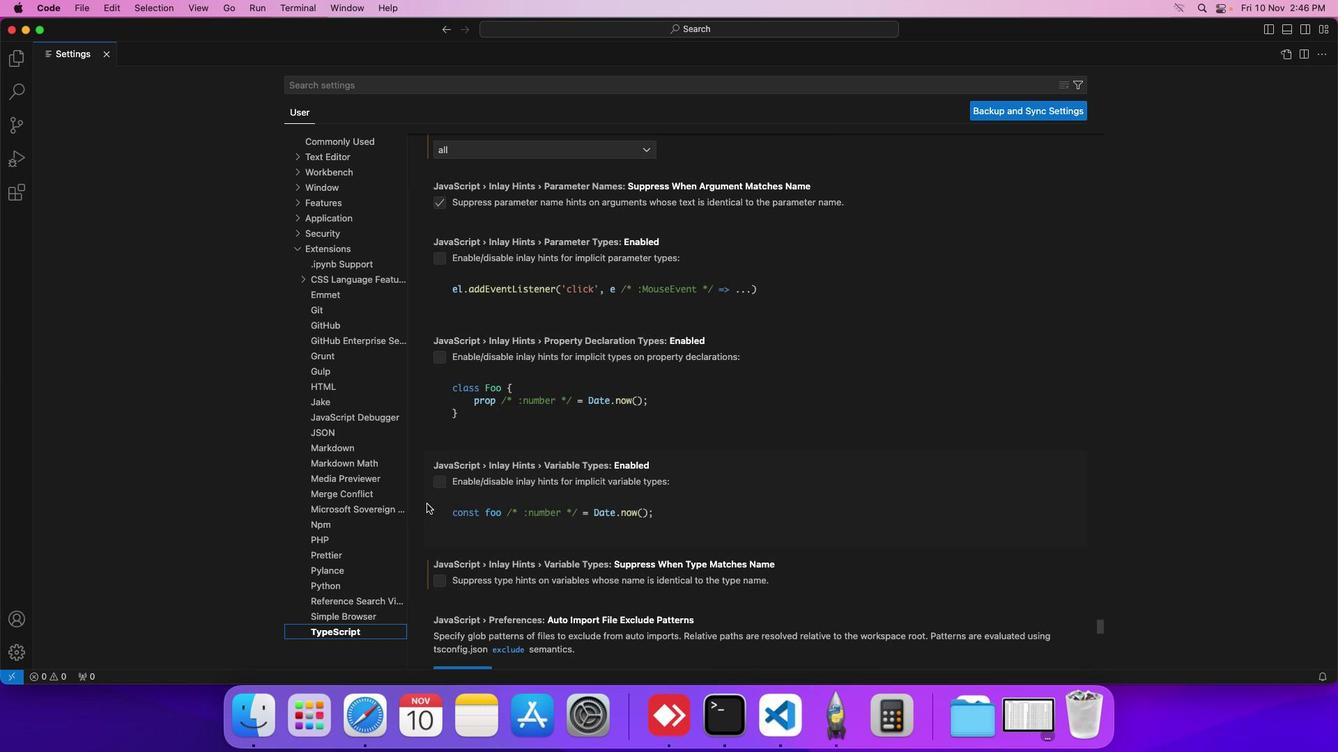 
Action: Mouse scrolled (426, 503) with delta (0, 0)
Screenshot: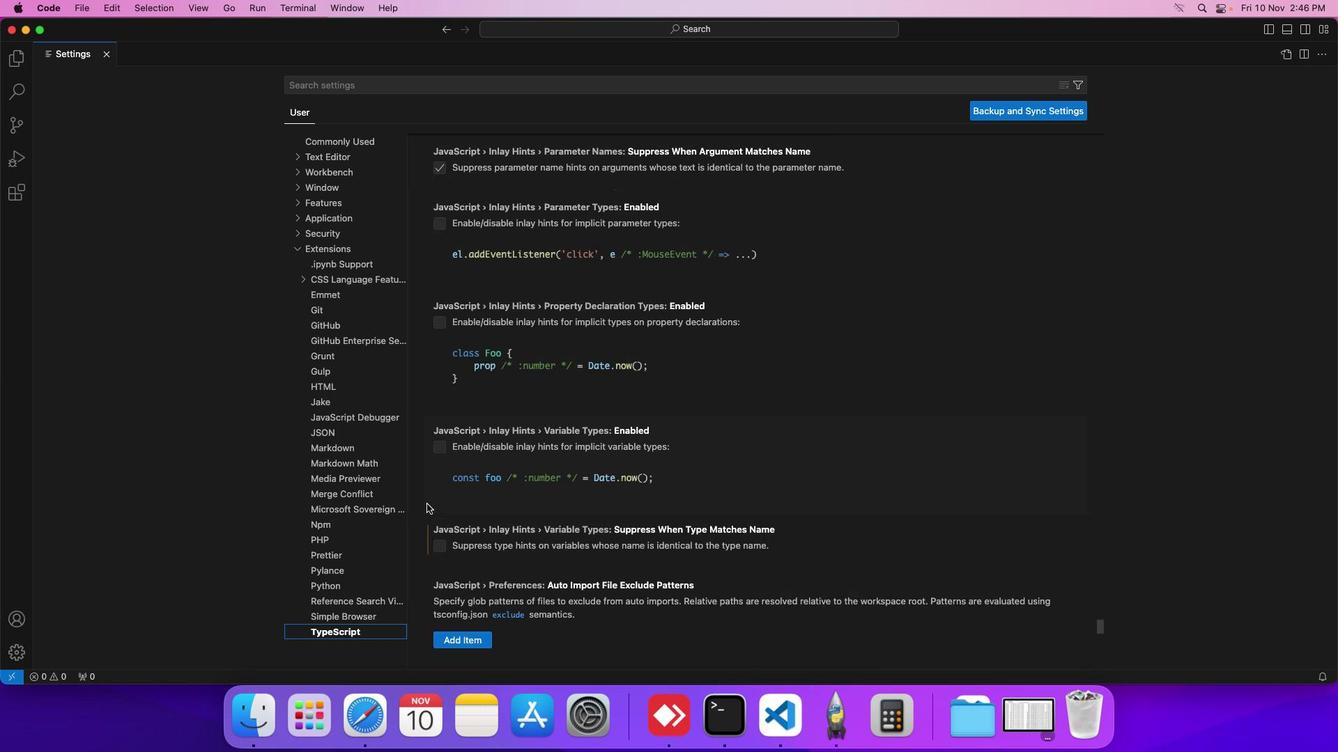 
Action: Mouse scrolled (426, 503) with delta (0, 0)
Screenshot: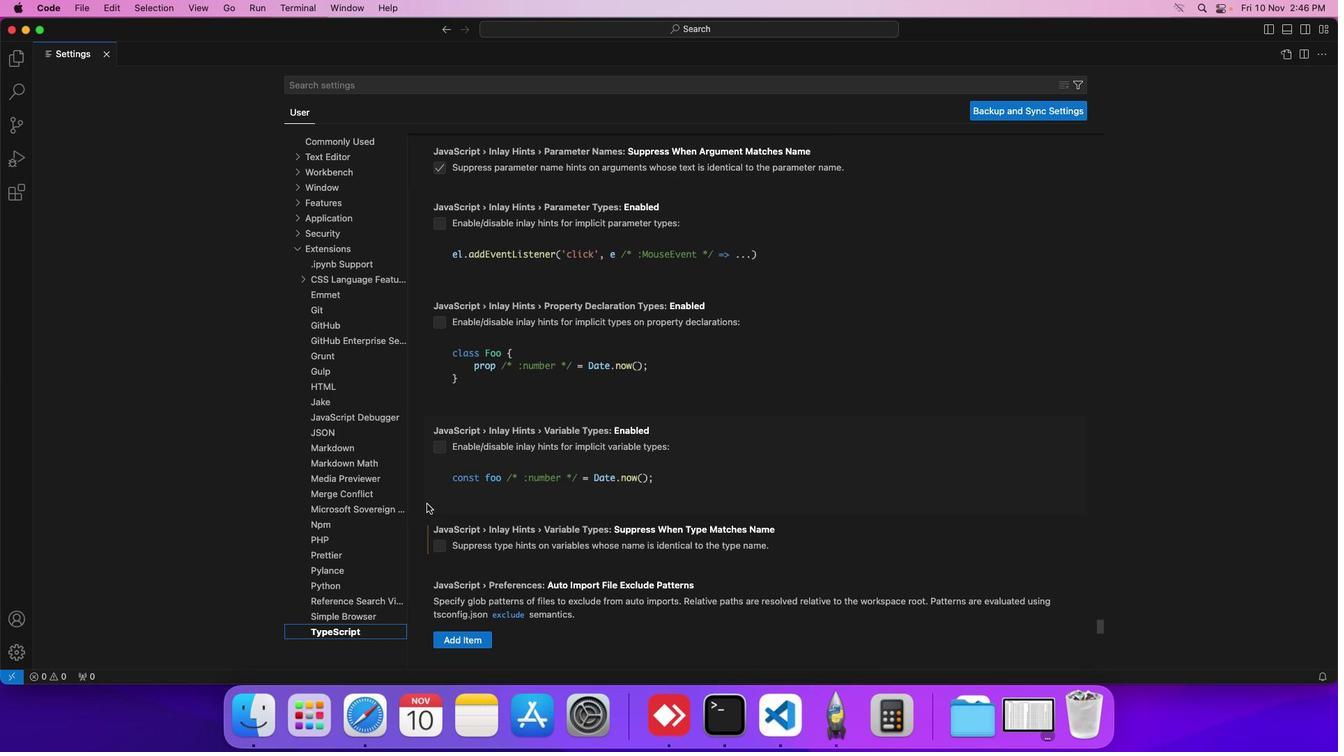 
Action: Mouse scrolled (426, 503) with delta (0, 0)
Screenshot: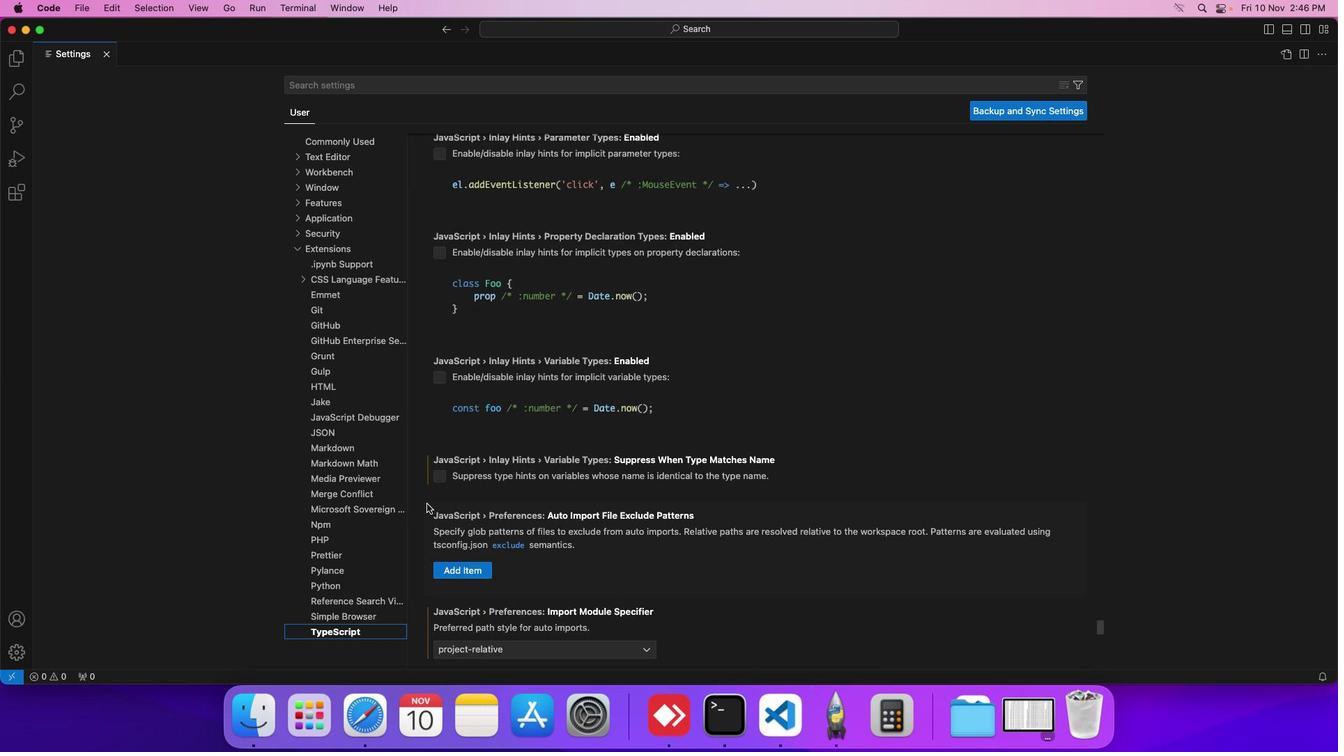 
Action: Mouse scrolled (426, 503) with delta (0, 0)
Screenshot: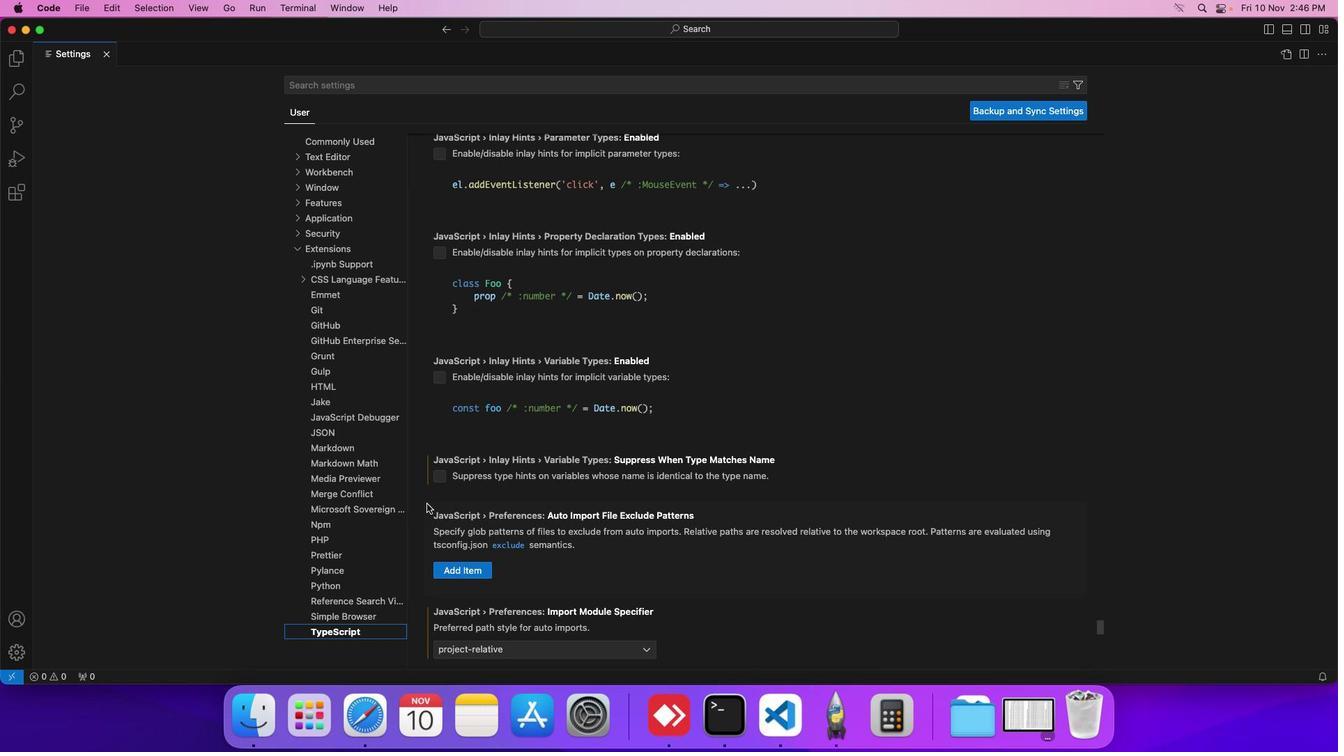 
Action: Mouse scrolled (426, 503) with delta (0, 0)
Screenshot: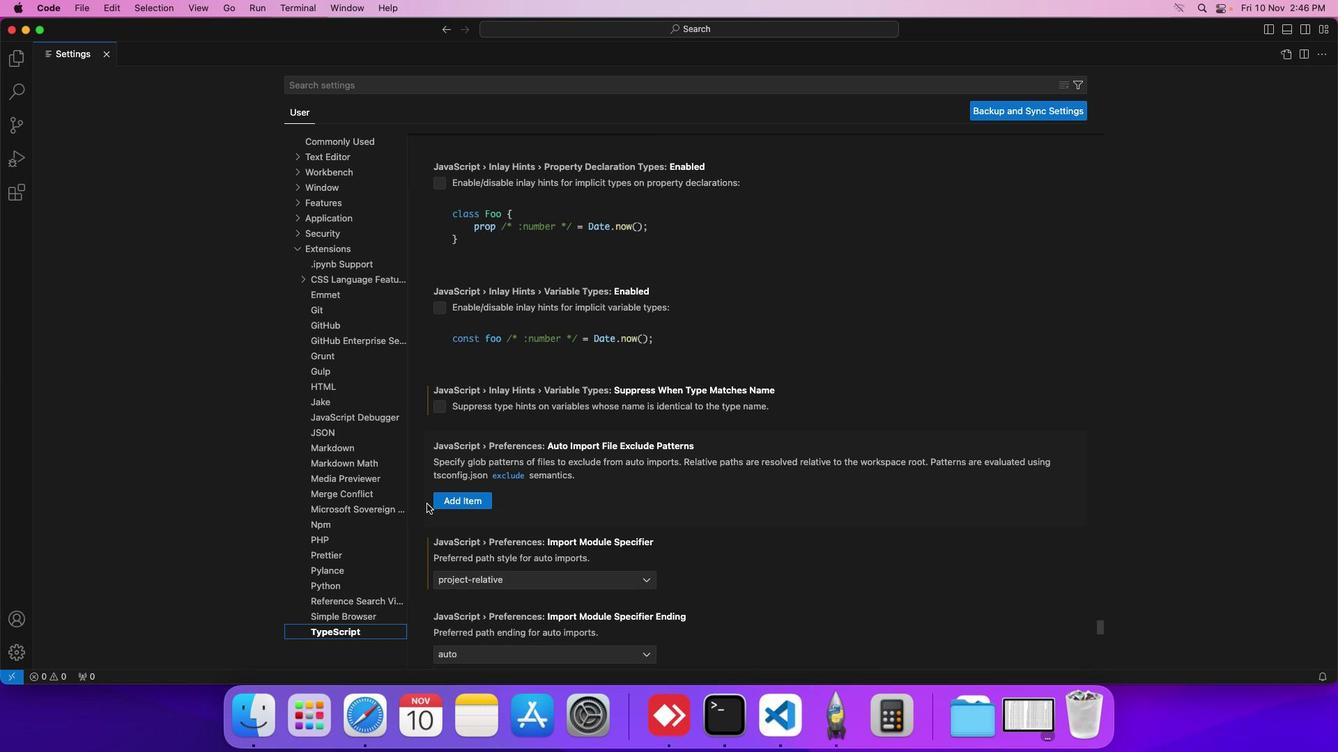 
Action: Mouse scrolled (426, 503) with delta (0, 0)
Screenshot: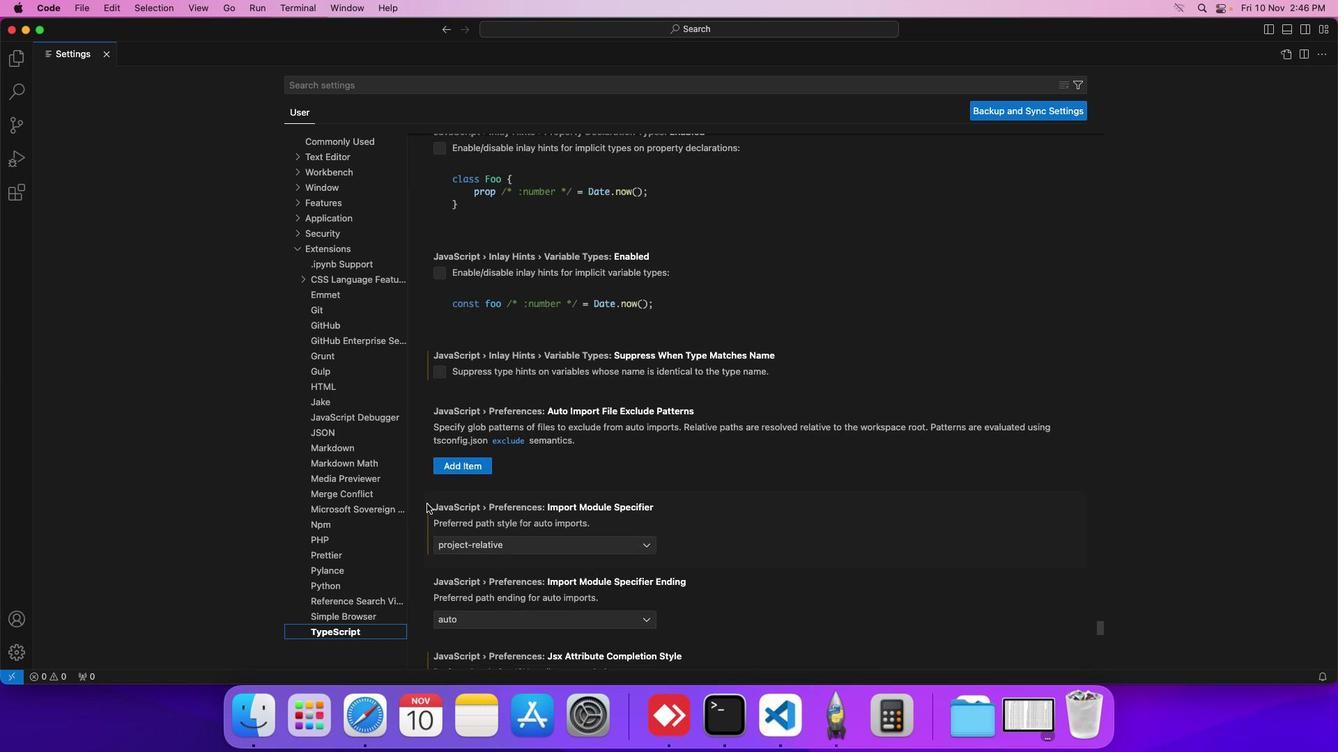 
Action: Mouse scrolled (426, 503) with delta (0, 0)
Screenshot: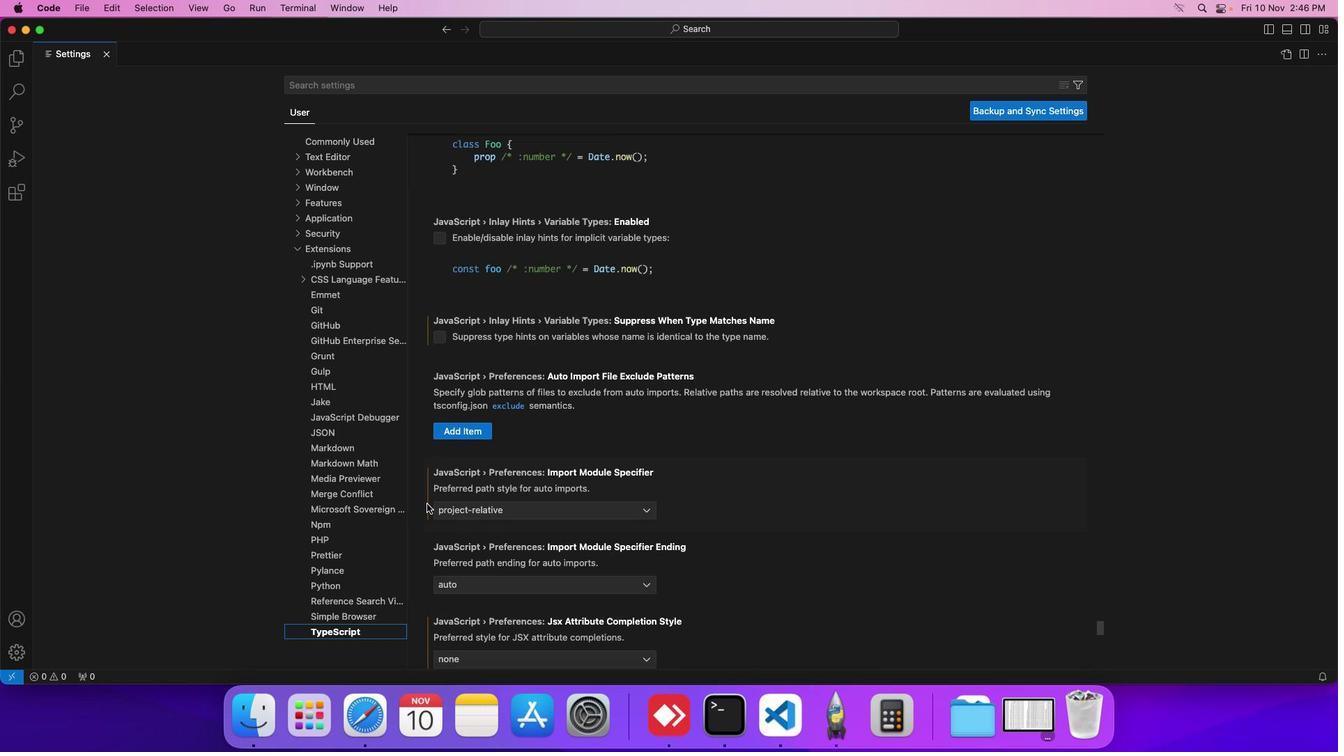 
Action: Mouse scrolled (426, 503) with delta (0, 0)
Screenshot: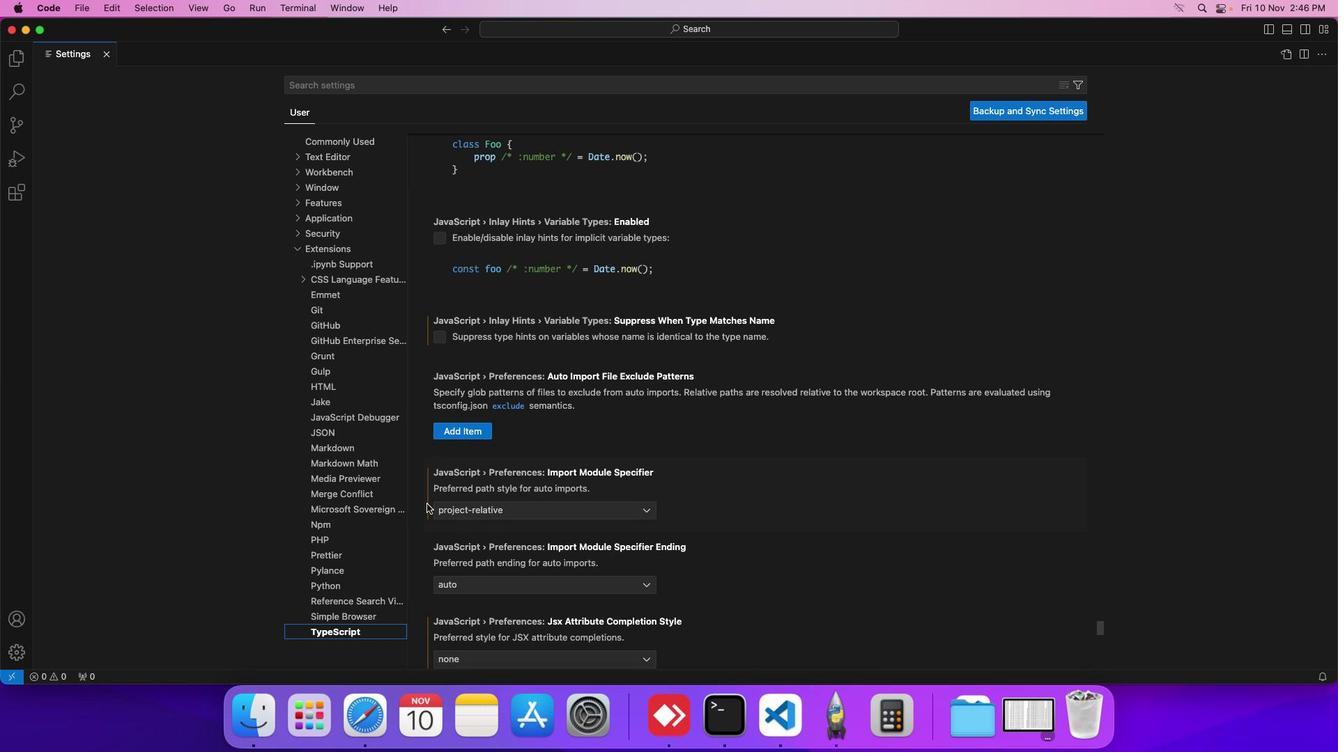 
Action: Mouse scrolled (426, 503) with delta (0, 0)
Screenshot: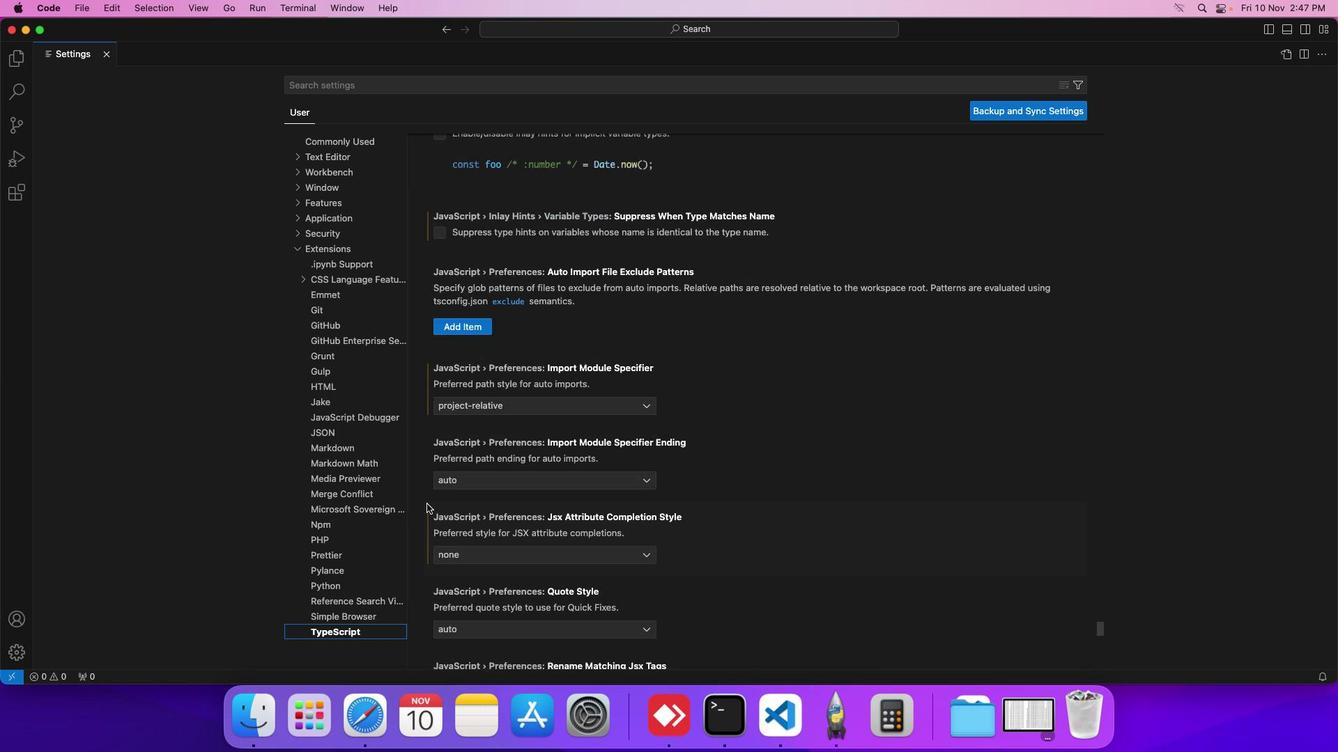 
Action: Mouse scrolled (426, 503) with delta (0, 0)
Screenshot: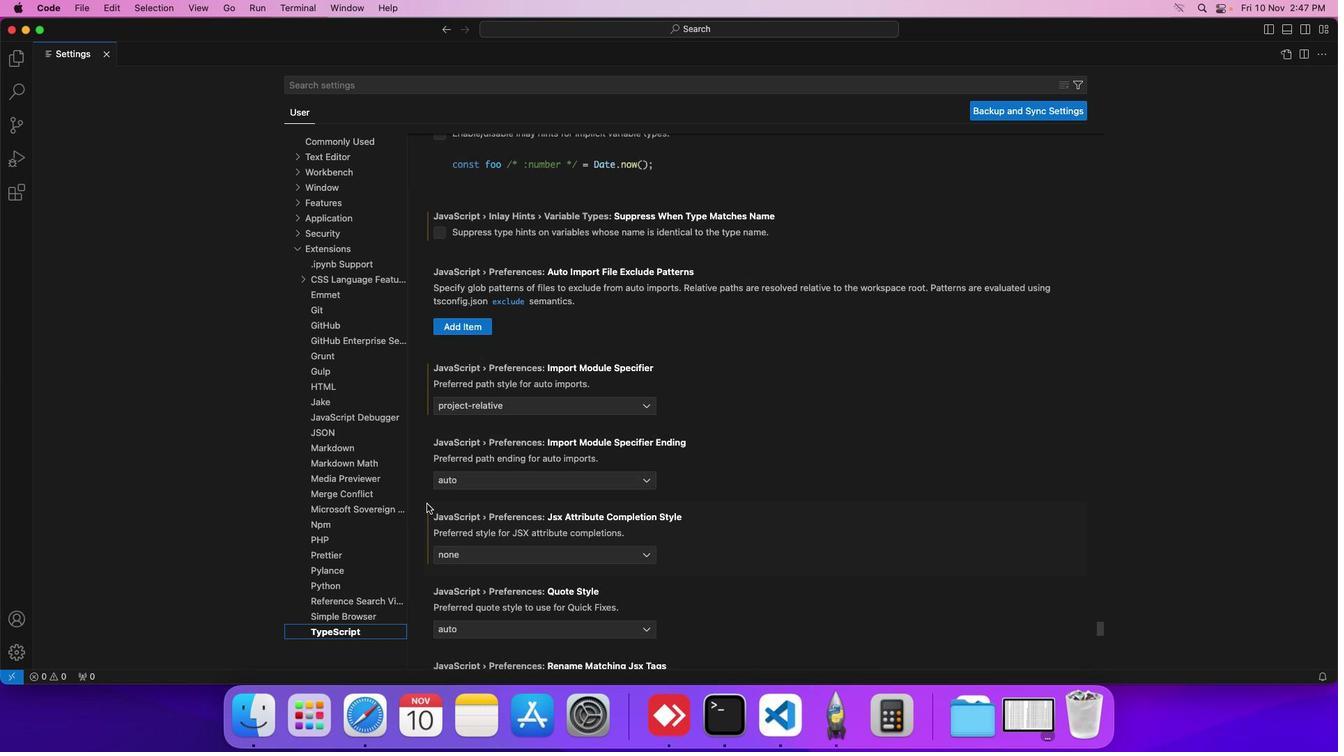 
Action: Mouse scrolled (426, 503) with delta (0, 0)
Screenshot: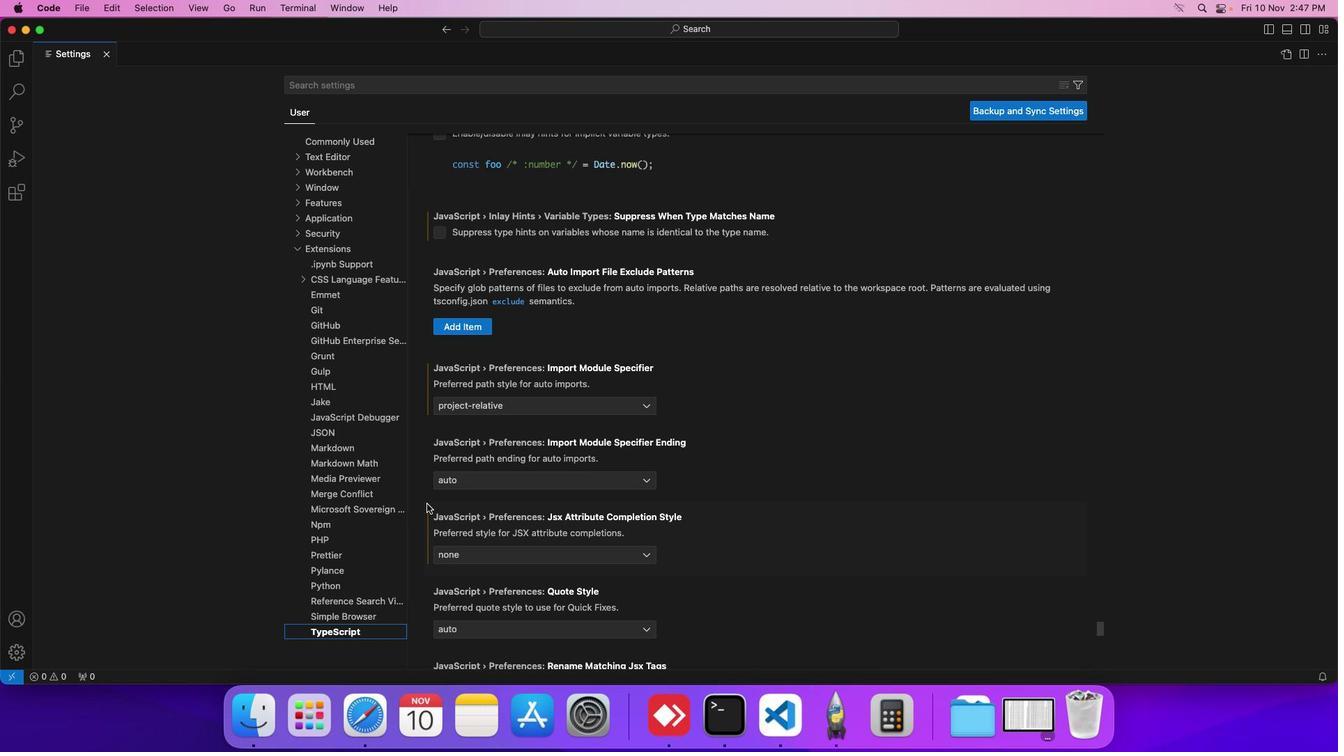 
Action: Mouse scrolled (426, 503) with delta (0, 0)
Screenshot: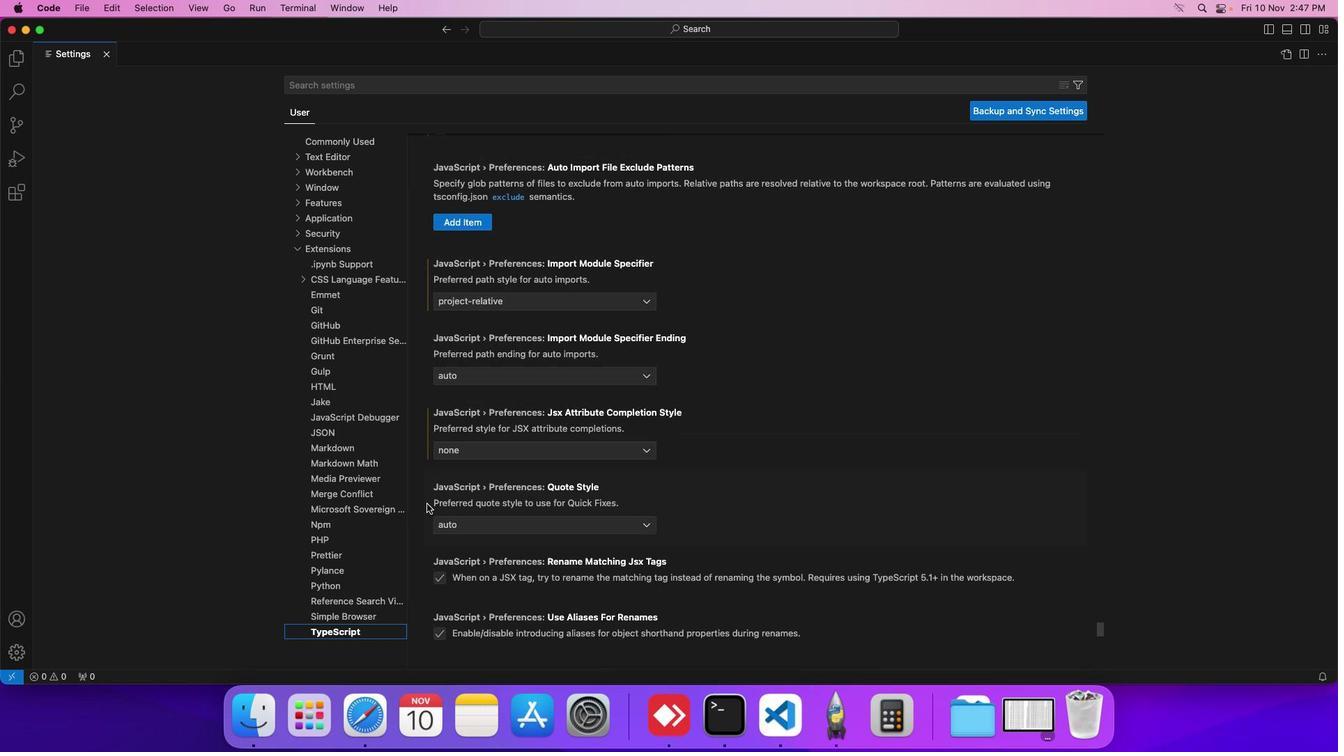 
Action: Mouse scrolled (426, 503) with delta (0, 0)
Screenshot: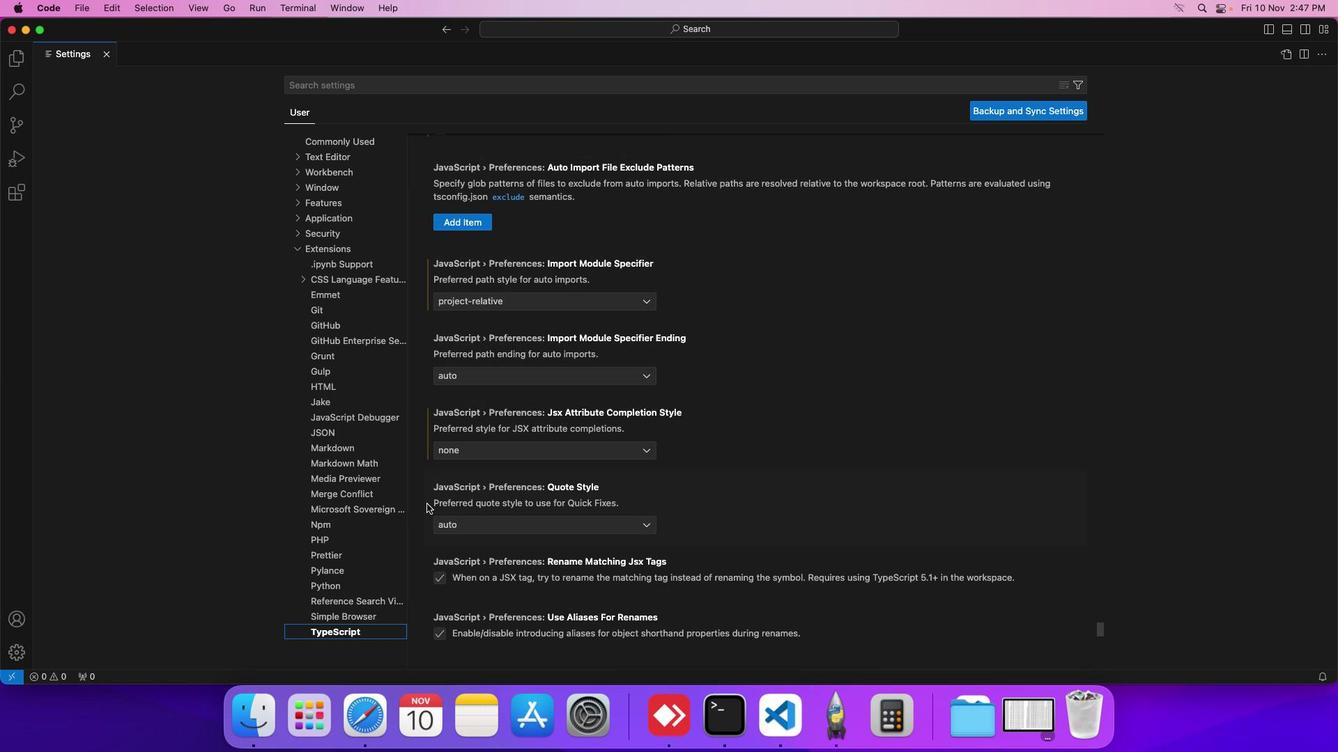 
Action: Mouse scrolled (426, 503) with delta (0, 0)
Screenshot: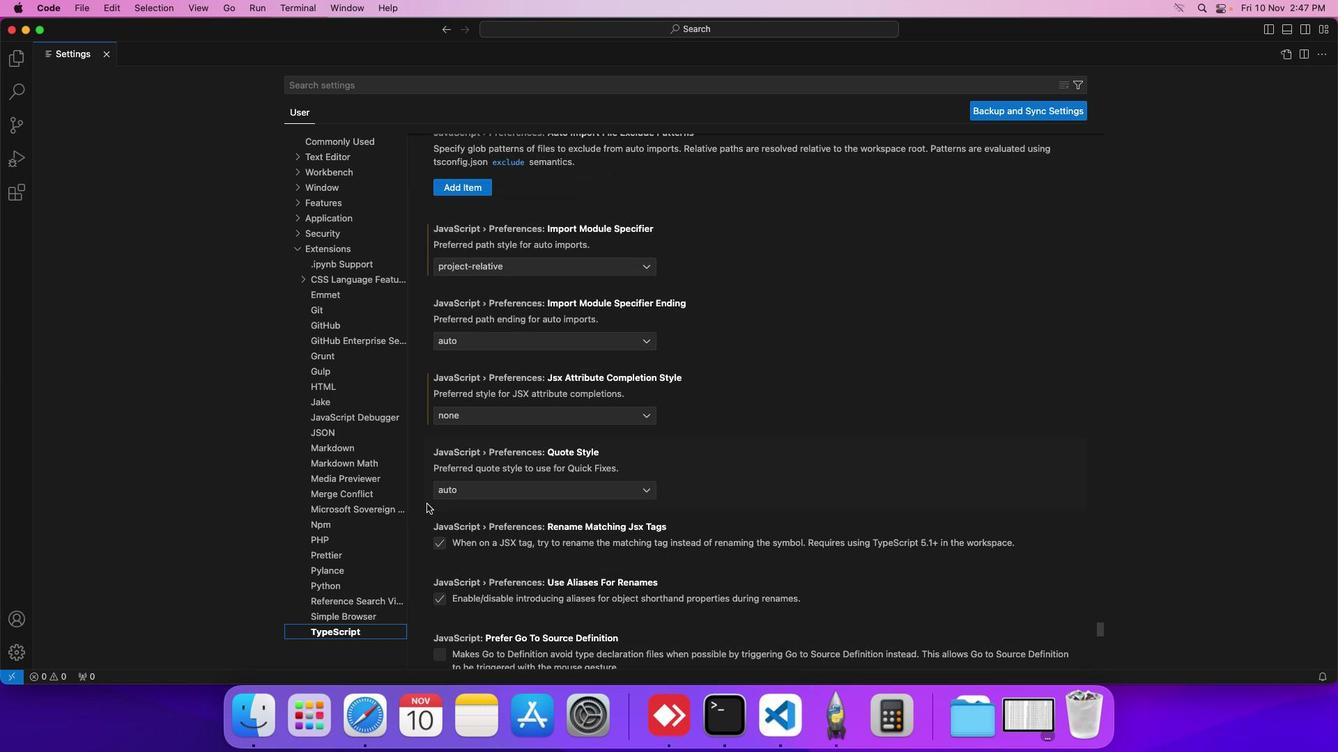 
Action: Mouse scrolled (426, 503) with delta (0, 0)
Screenshot: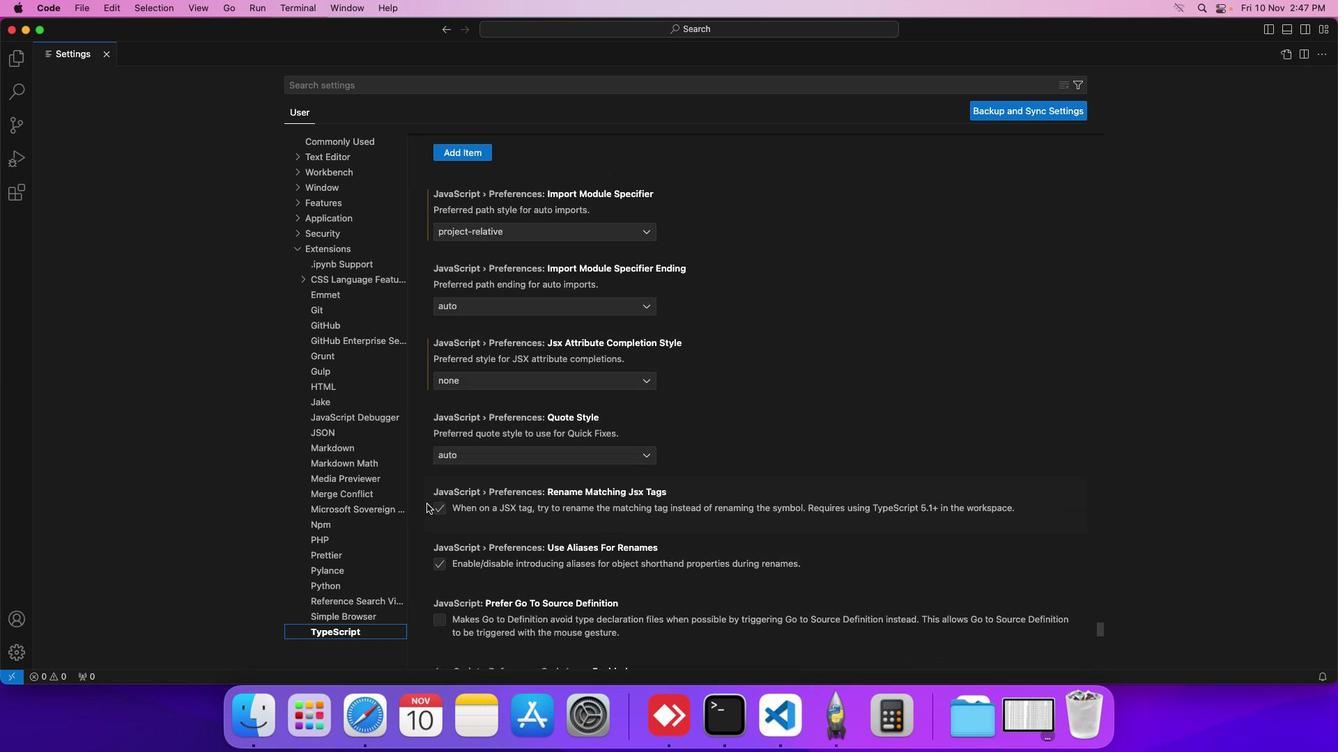 
Action: Mouse scrolled (426, 503) with delta (0, 0)
Screenshot: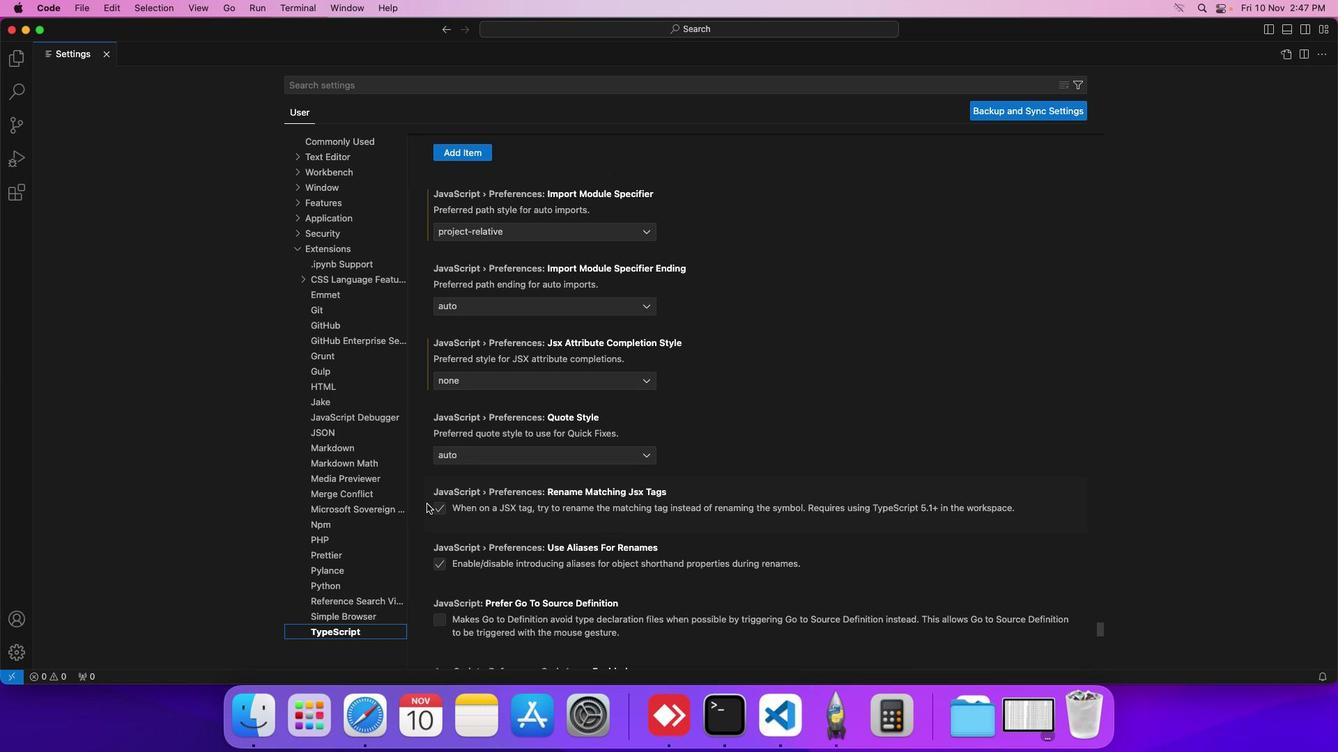 
Action: Mouse scrolled (426, 503) with delta (0, 0)
Screenshot: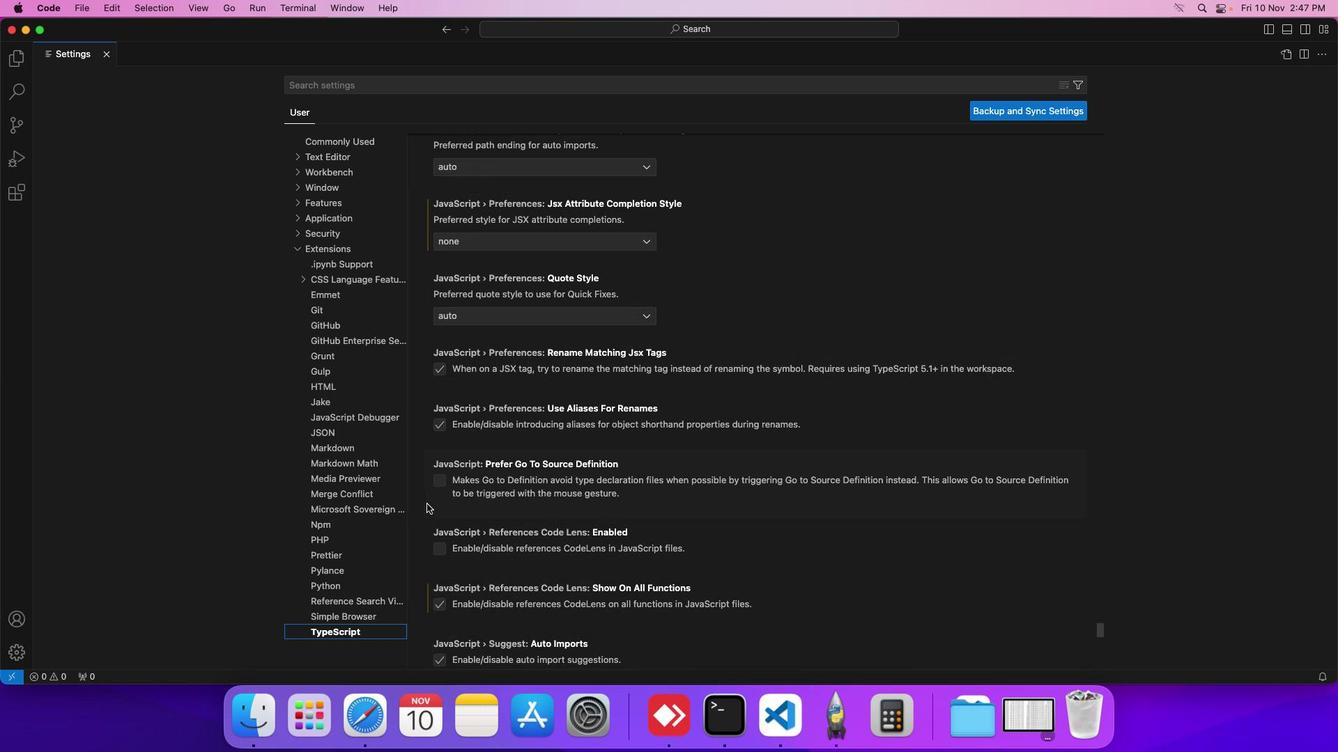 
Action: Mouse scrolled (426, 503) with delta (0, 0)
Screenshot: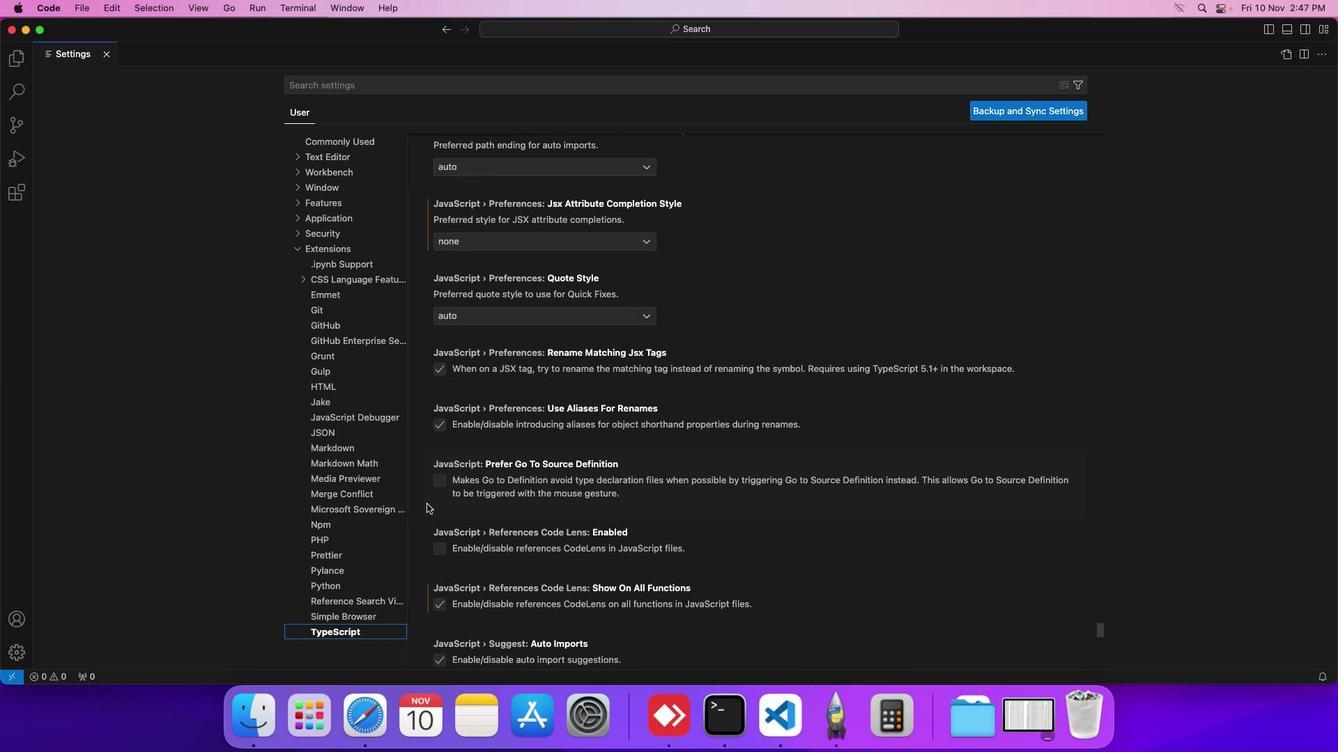 
Action: Mouse scrolled (426, 503) with delta (0, -1)
Screenshot: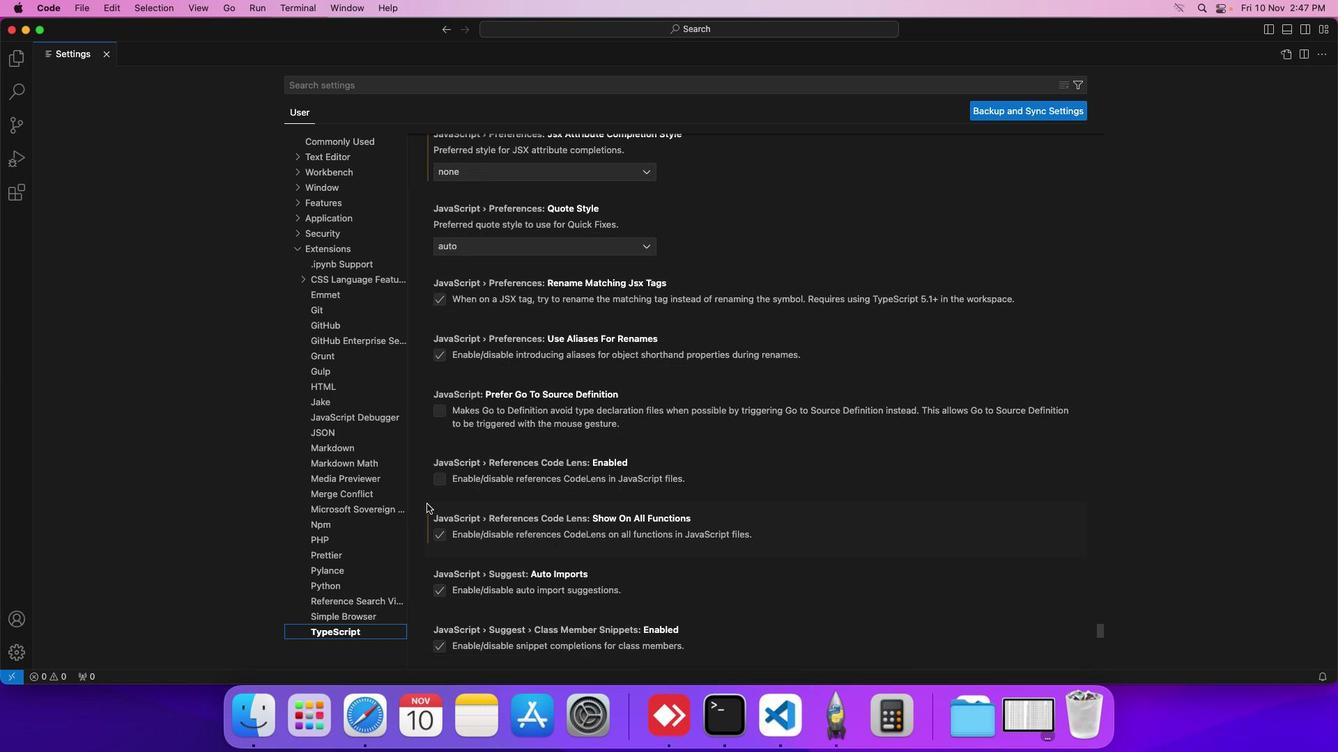 
Action: Mouse scrolled (426, 503) with delta (0, -1)
Screenshot: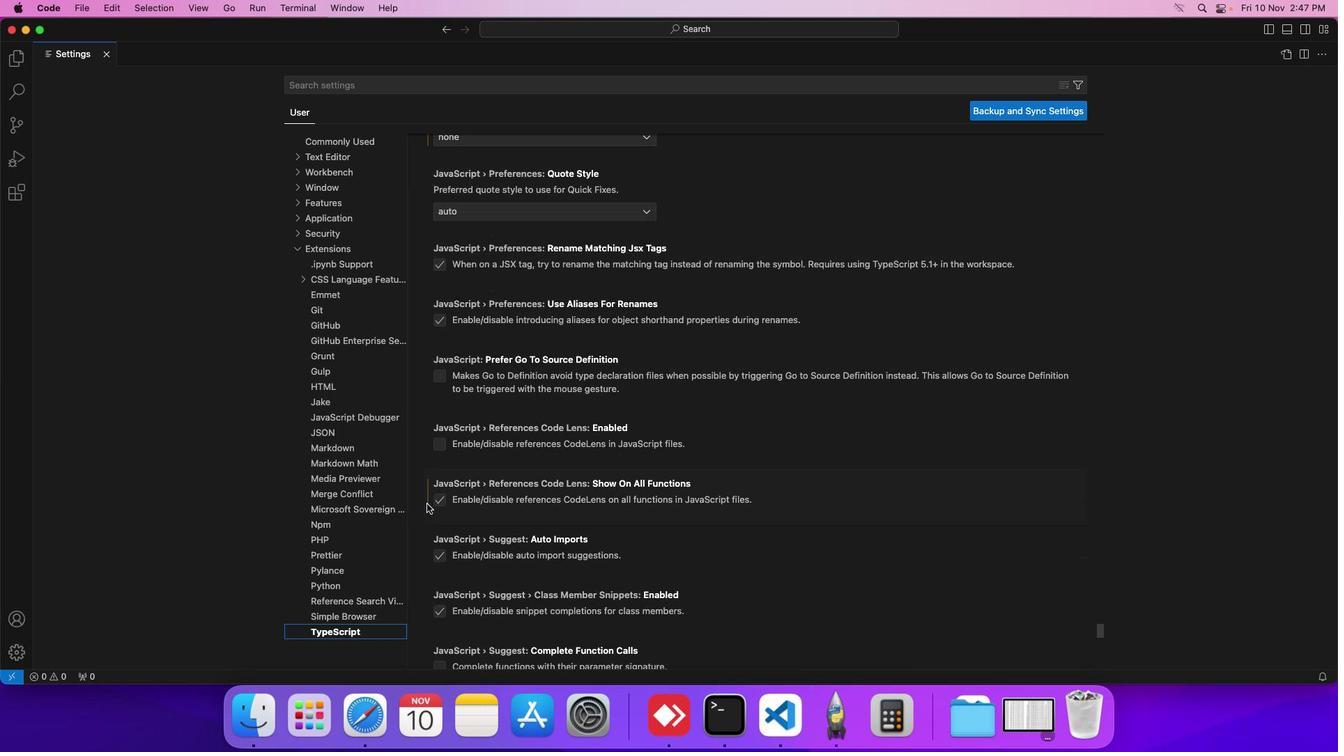 
Action: Mouse scrolled (426, 503) with delta (0, 0)
Screenshot: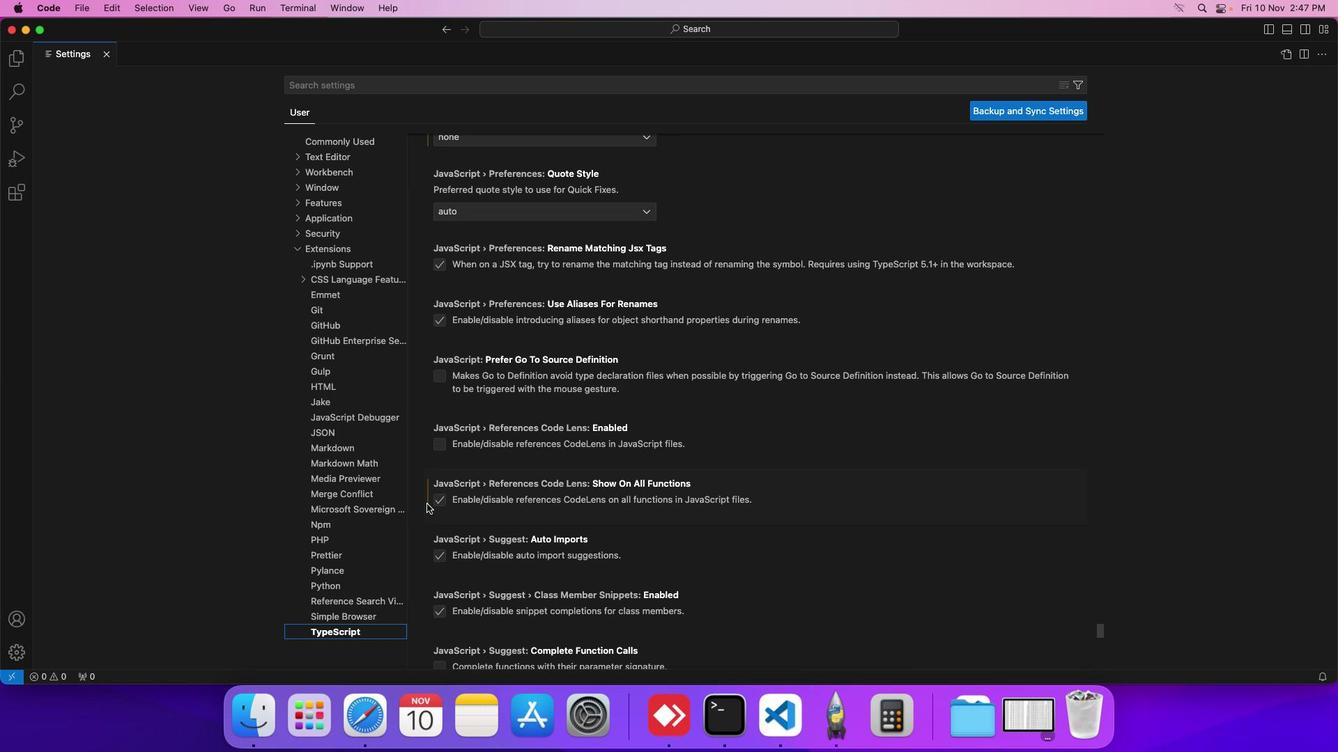 
Action: Mouse scrolled (426, 503) with delta (0, 0)
Screenshot: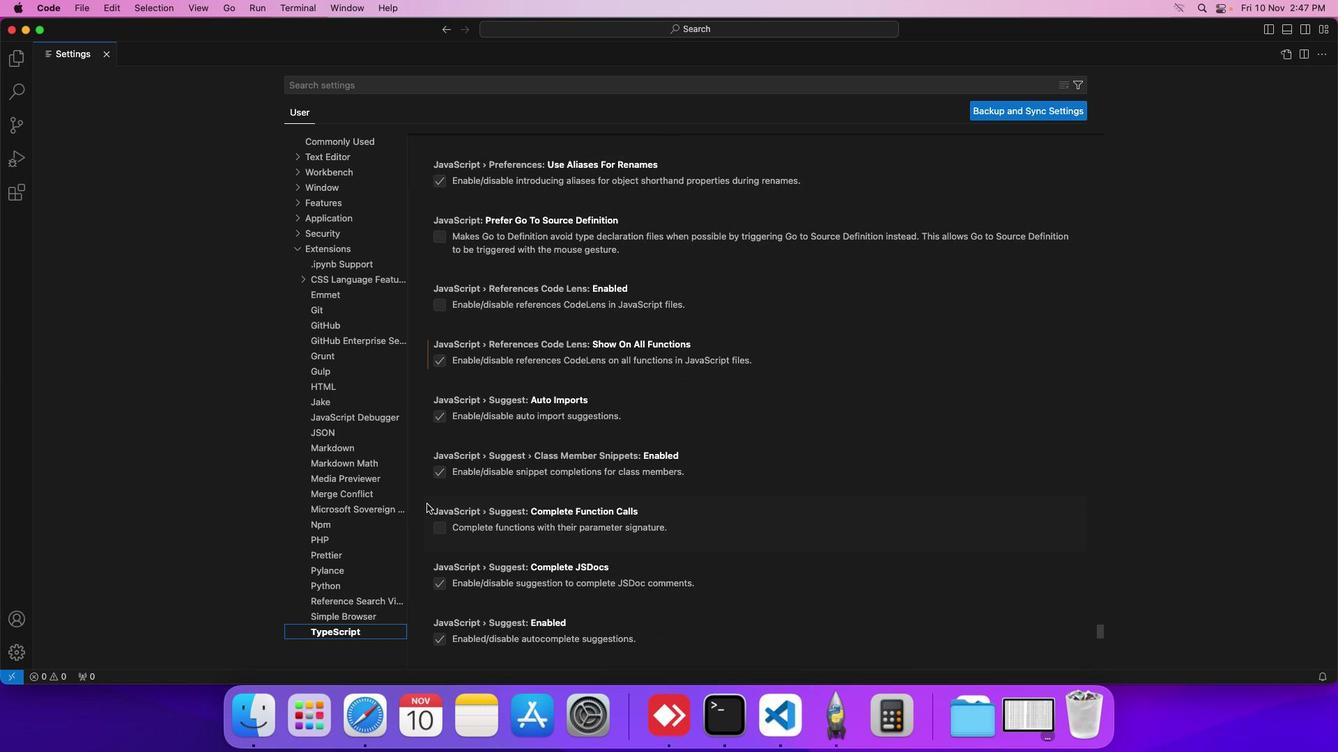 
Action: Mouse scrolled (426, 503) with delta (0, 0)
Screenshot: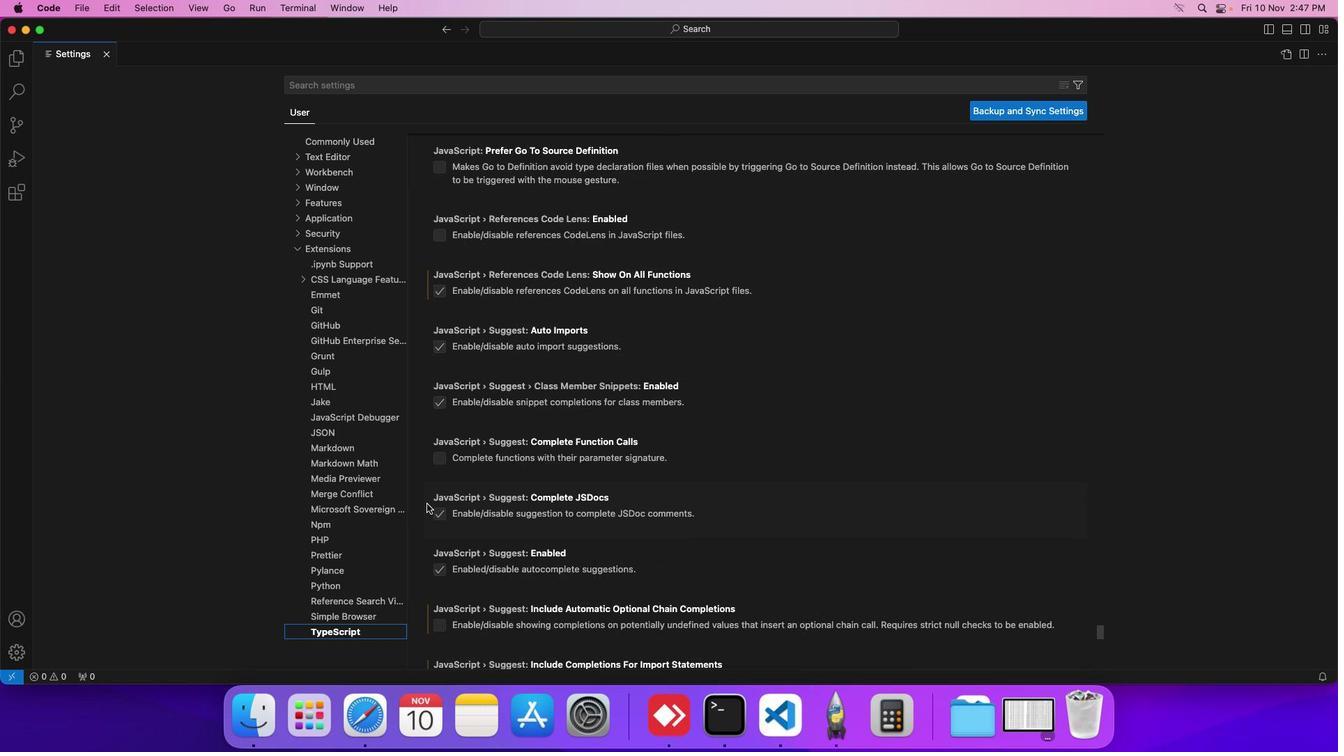 
Action: Mouse scrolled (426, 503) with delta (0, -1)
Screenshot: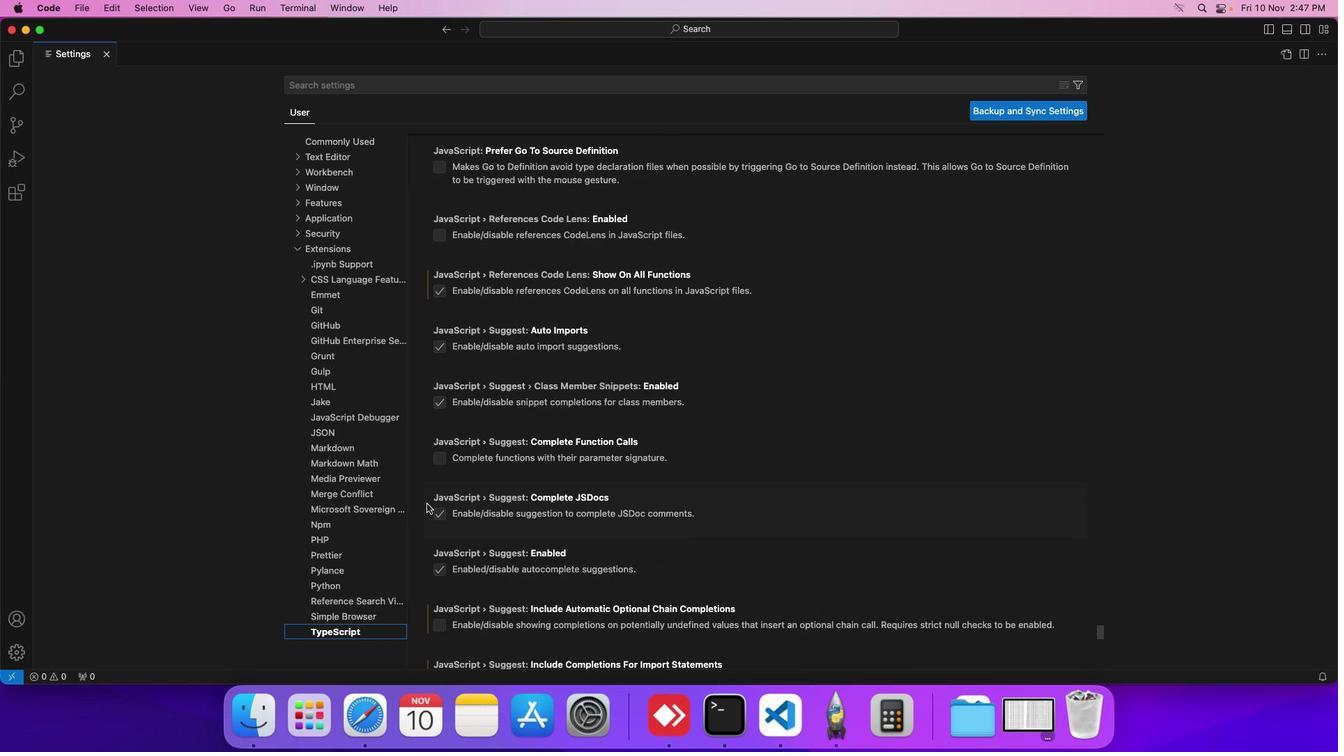 
Action: Mouse scrolled (426, 503) with delta (0, -1)
Screenshot: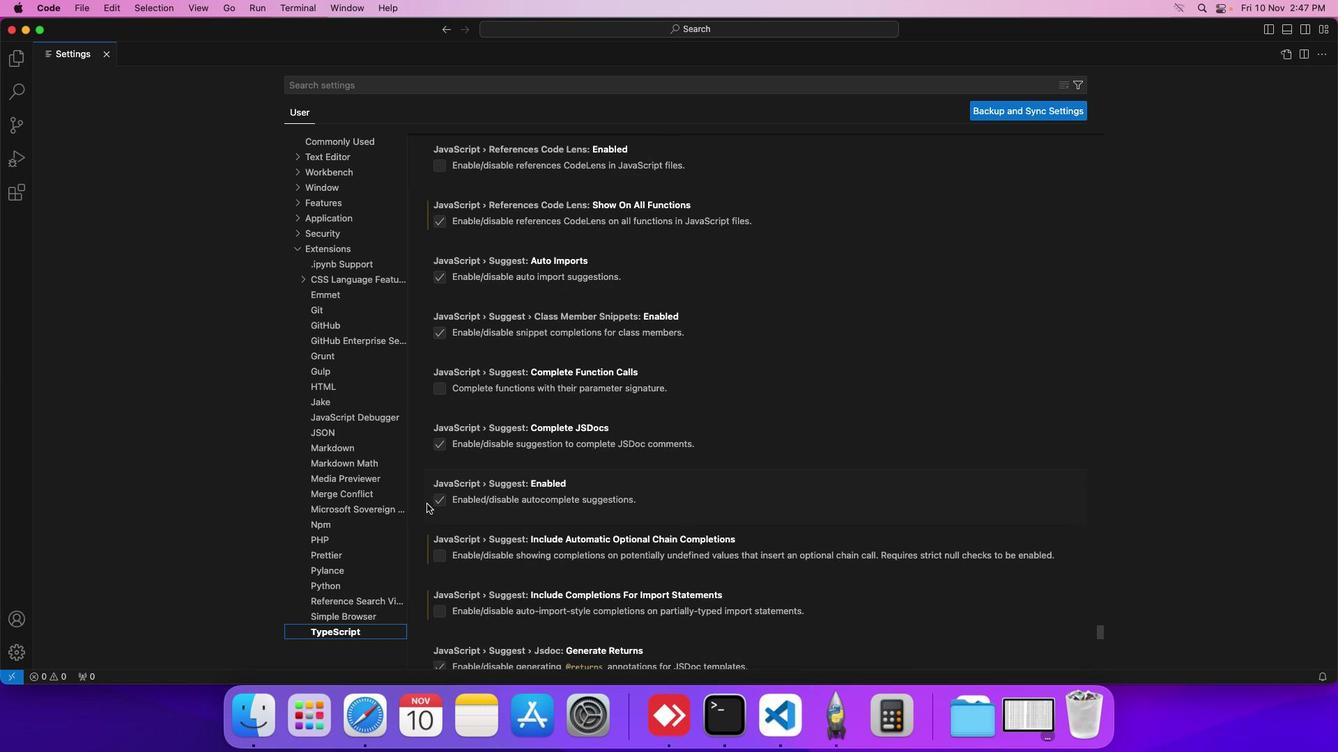 
Action: Mouse scrolled (426, 503) with delta (0, -1)
Screenshot: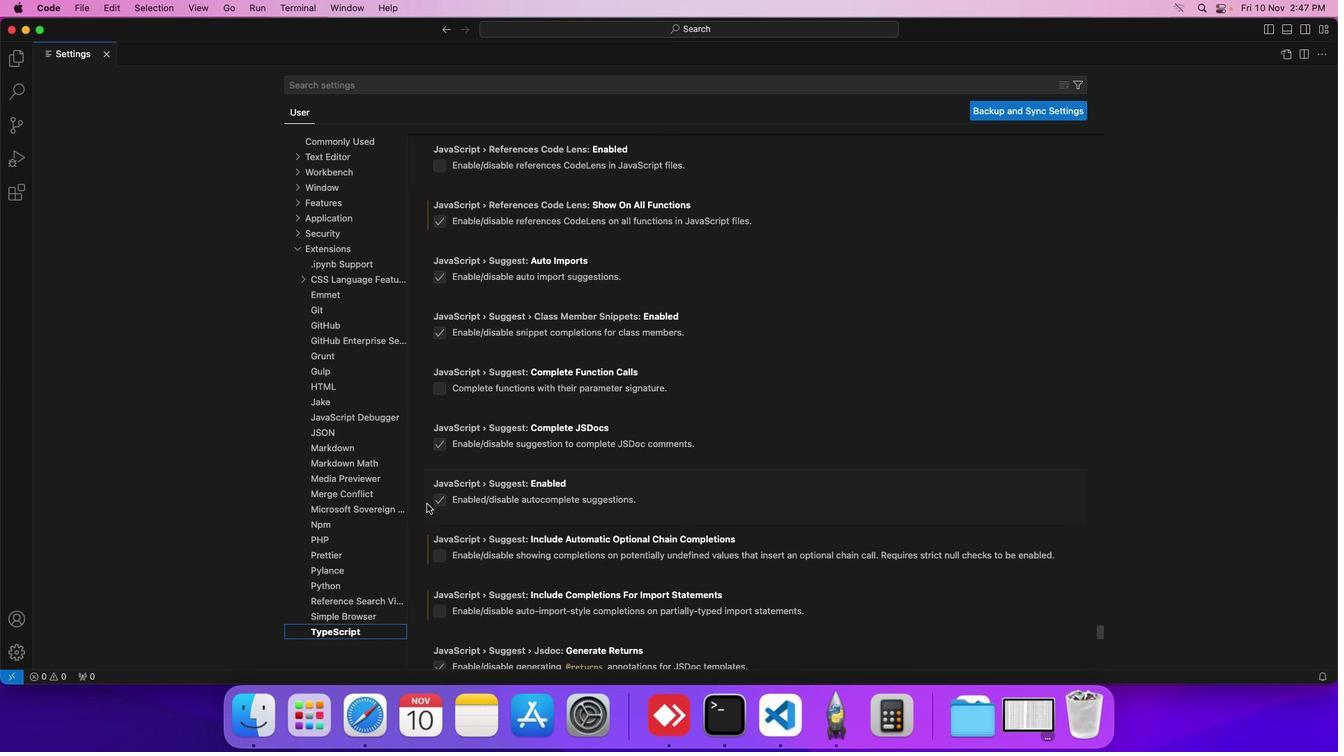 
Action: Mouse scrolled (426, 503) with delta (0, 0)
Screenshot: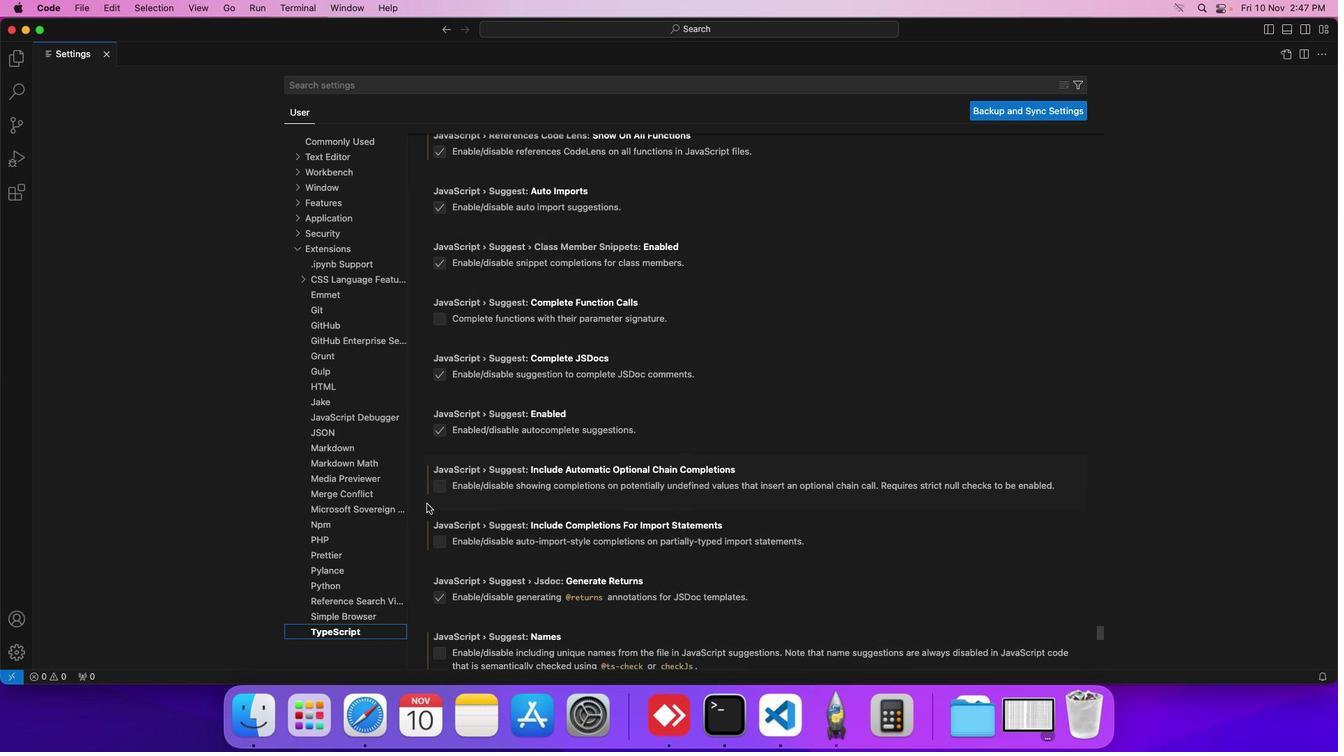 
Action: Mouse scrolled (426, 503) with delta (0, 0)
Screenshot: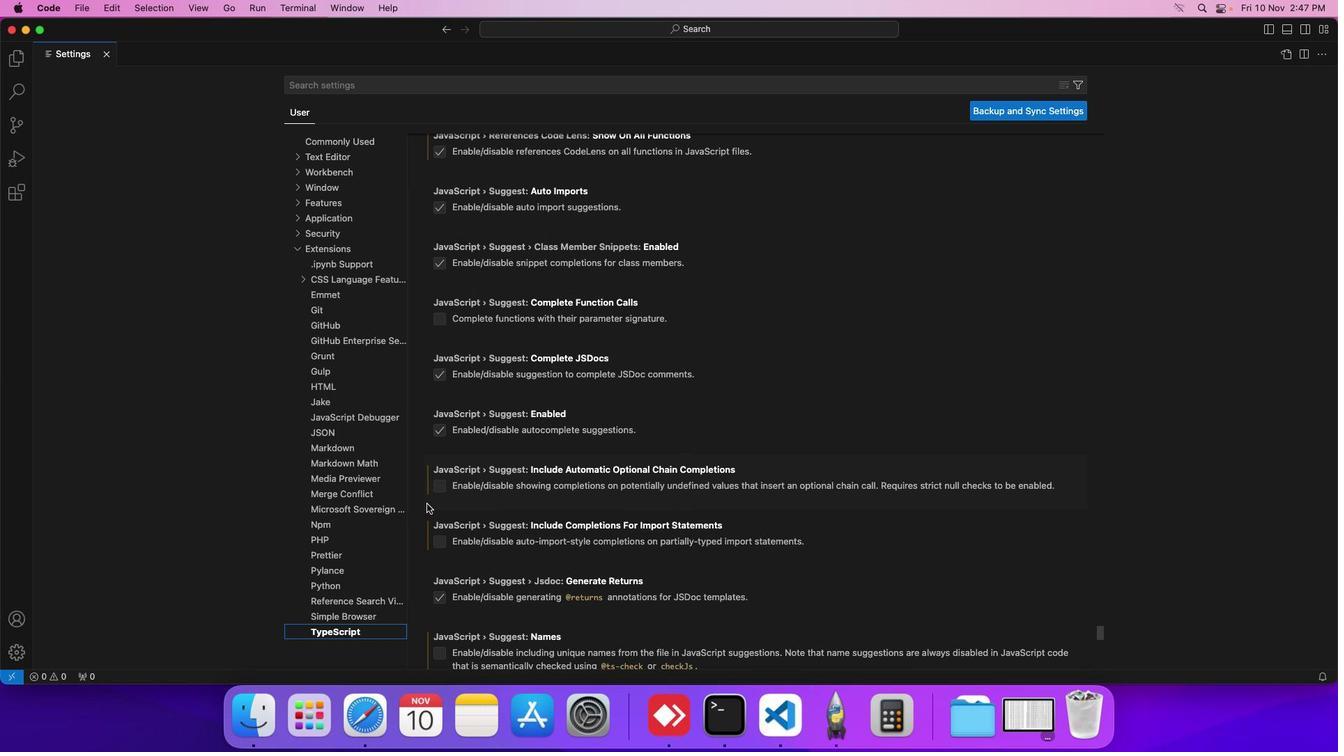 
Action: Mouse scrolled (426, 503) with delta (0, 0)
Screenshot: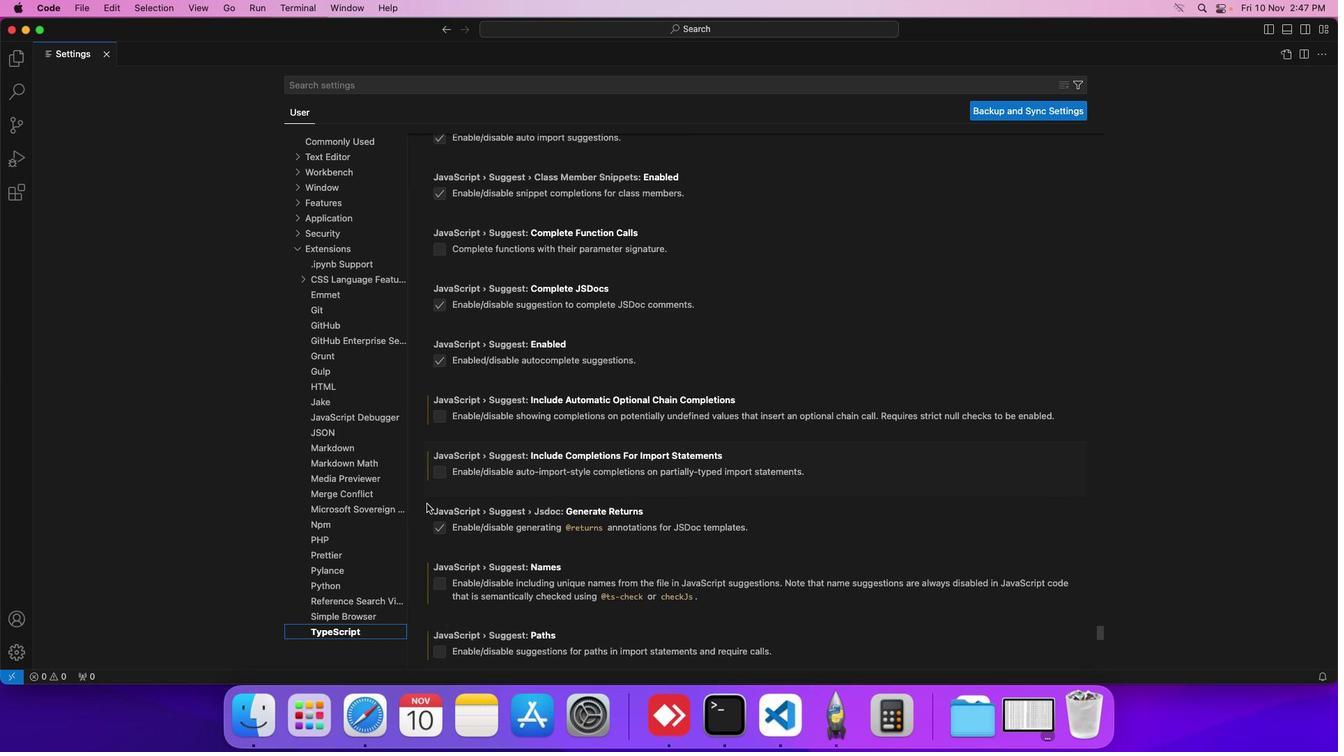 
Action: Mouse scrolled (426, 503) with delta (0, 0)
Screenshot: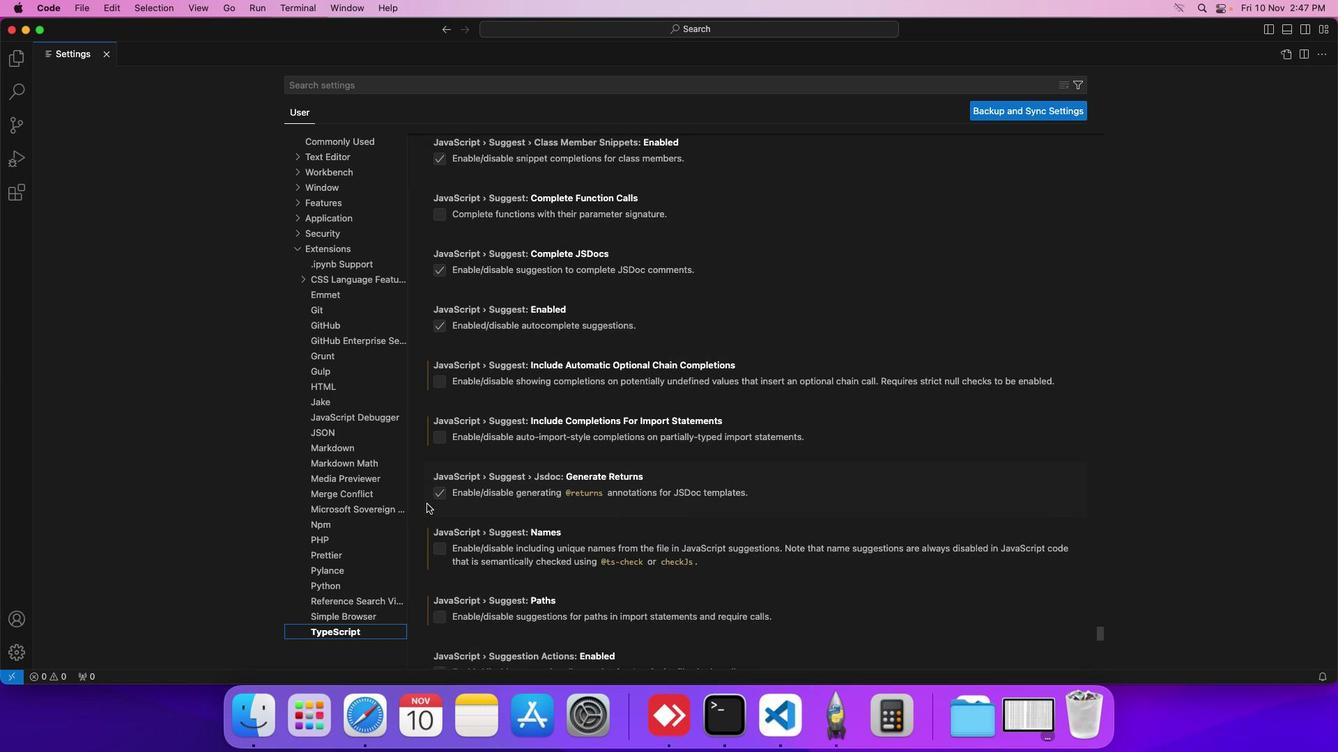 
Action: Mouse scrolled (426, 503) with delta (0, 0)
Screenshot: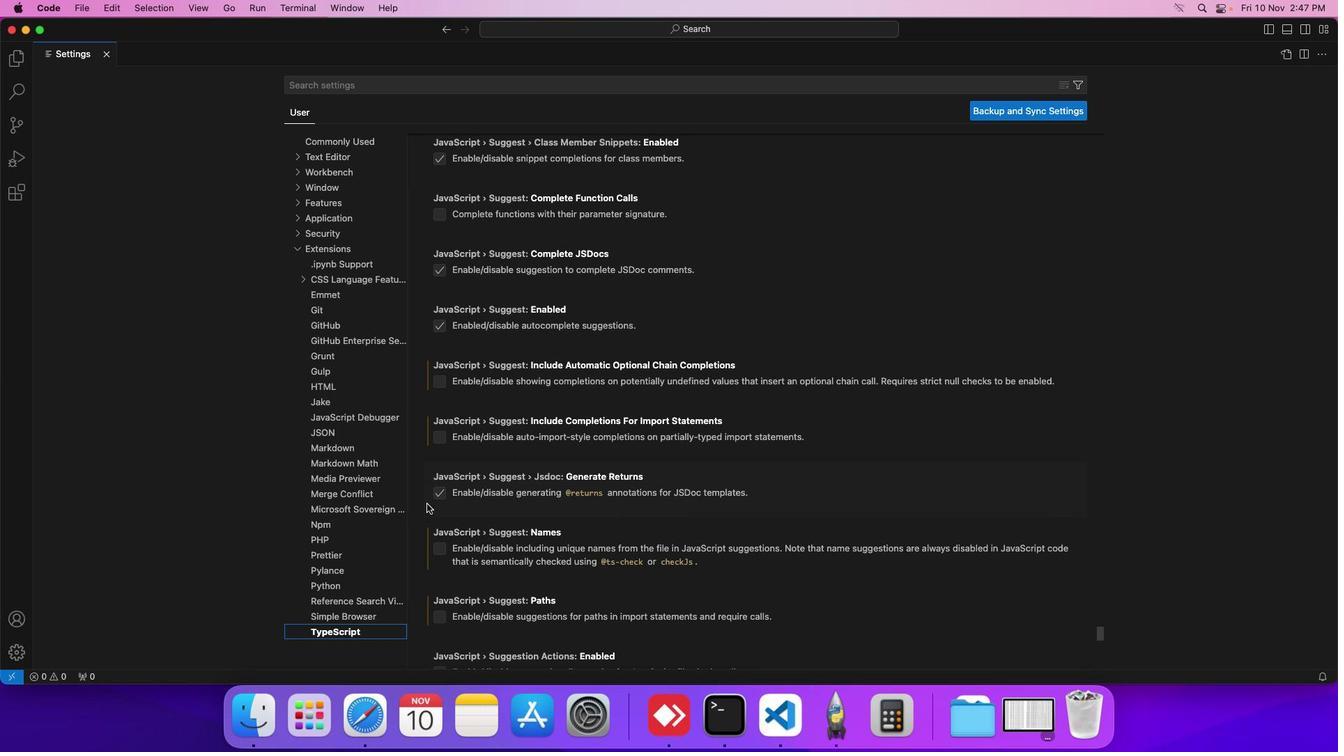 
Action: Mouse scrolled (426, 503) with delta (0, 0)
Screenshot: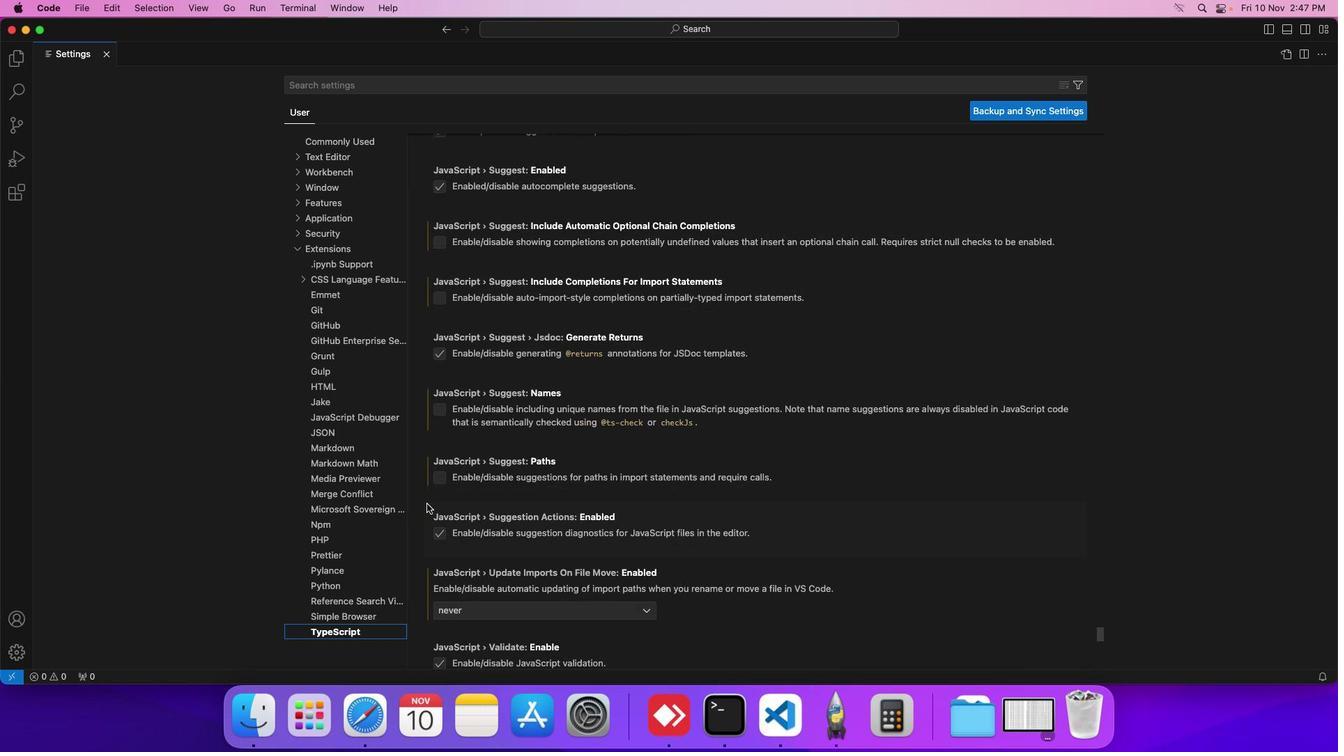 
Action: Mouse scrolled (426, 503) with delta (0, 0)
Screenshot: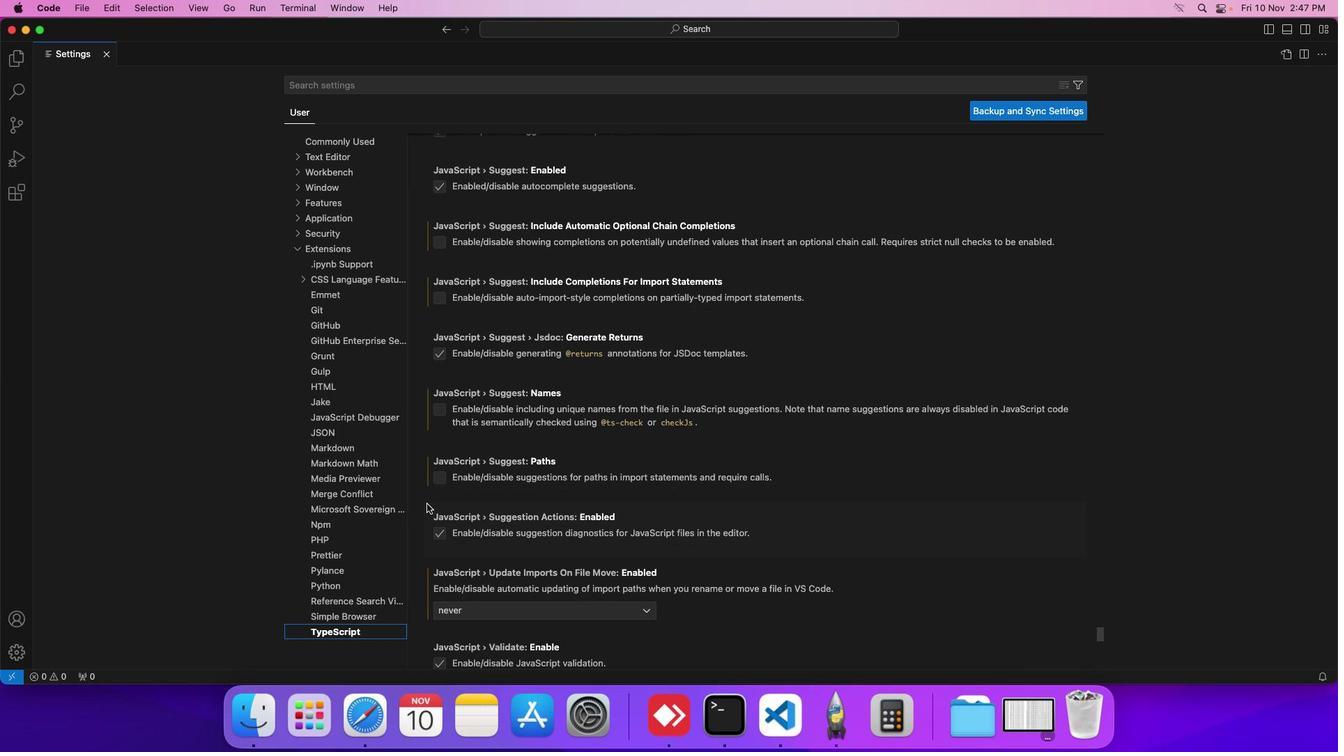 
Action: Mouse scrolled (426, 503) with delta (0, -1)
Screenshot: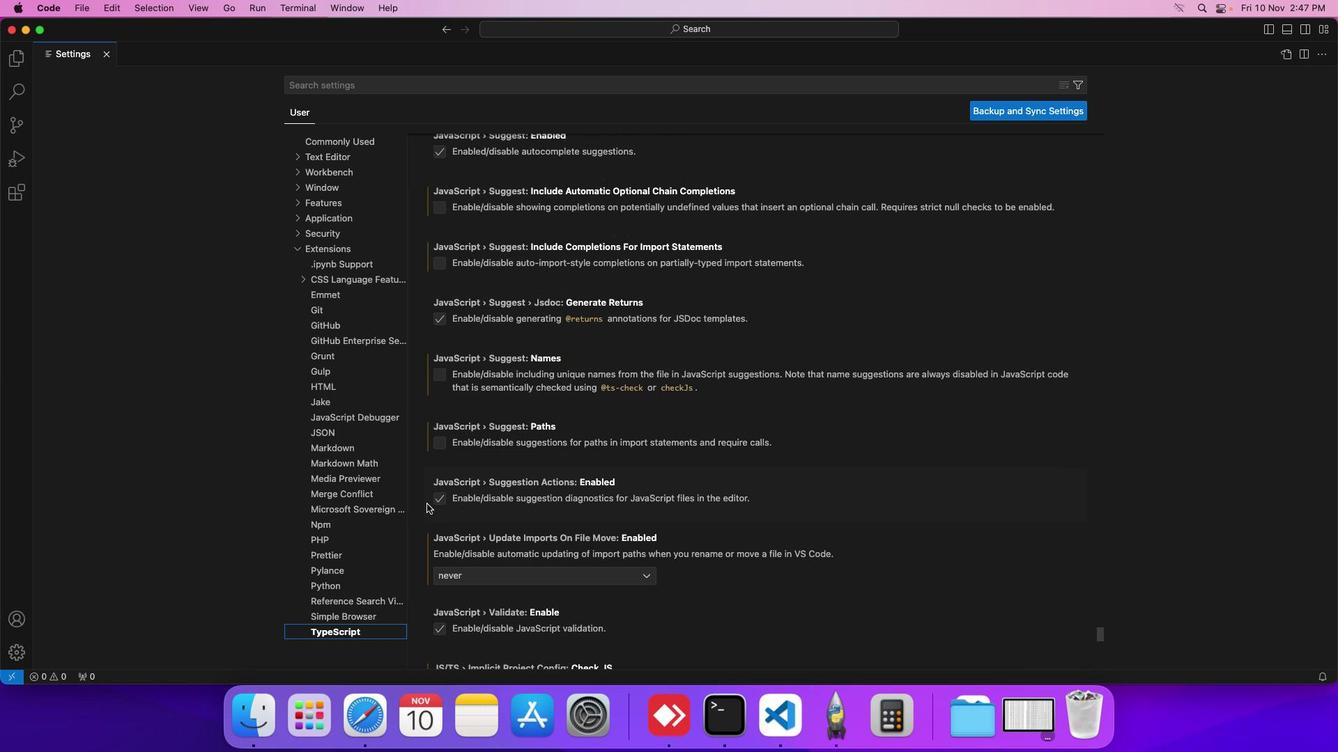 
Action: Mouse scrolled (426, 503) with delta (0, 0)
Screenshot: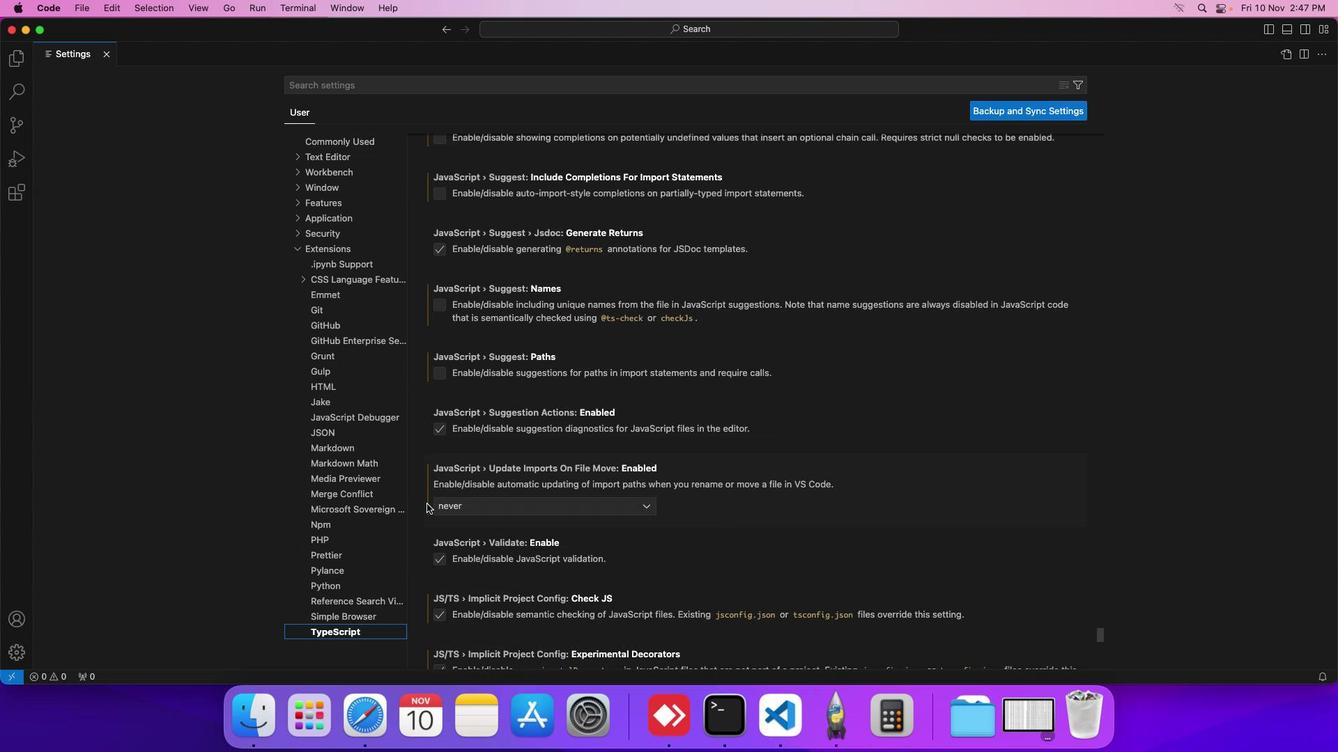 
Action: Mouse scrolled (426, 503) with delta (0, -1)
Screenshot: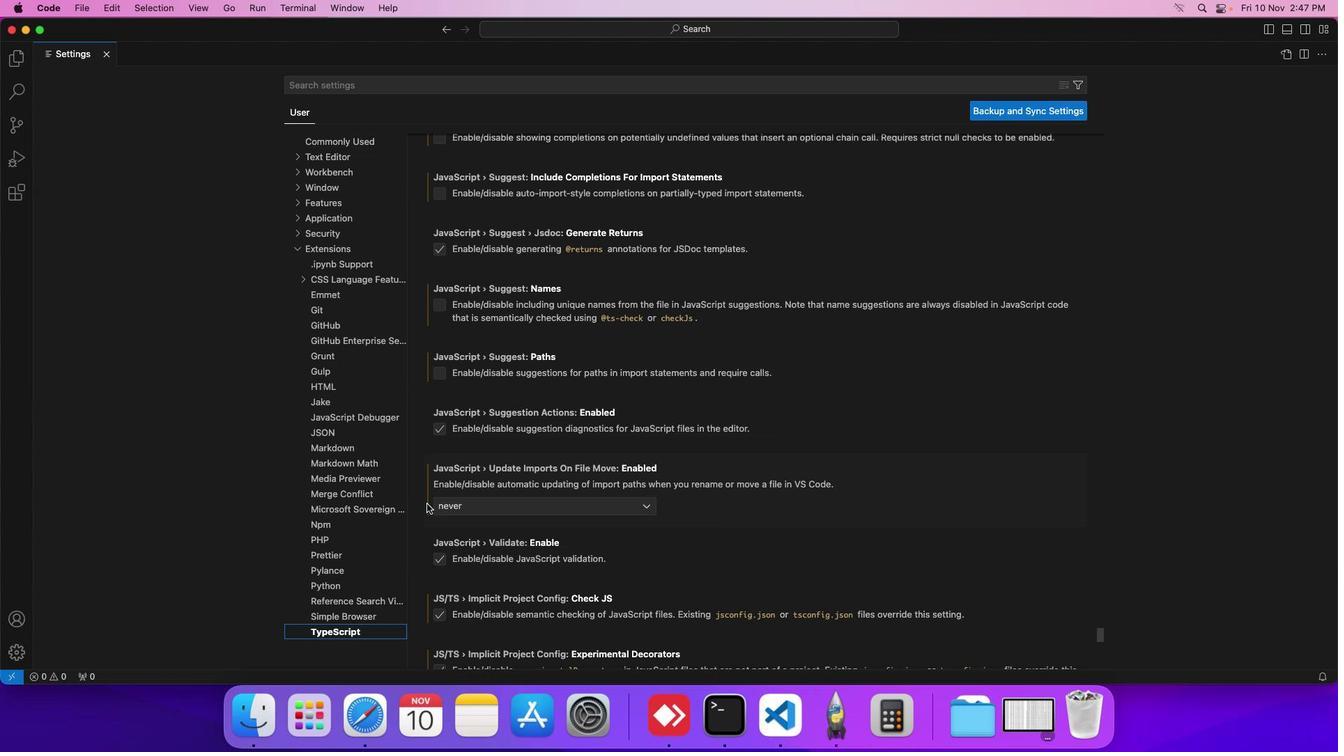
Action: Mouse scrolled (426, 503) with delta (0, 0)
Screenshot: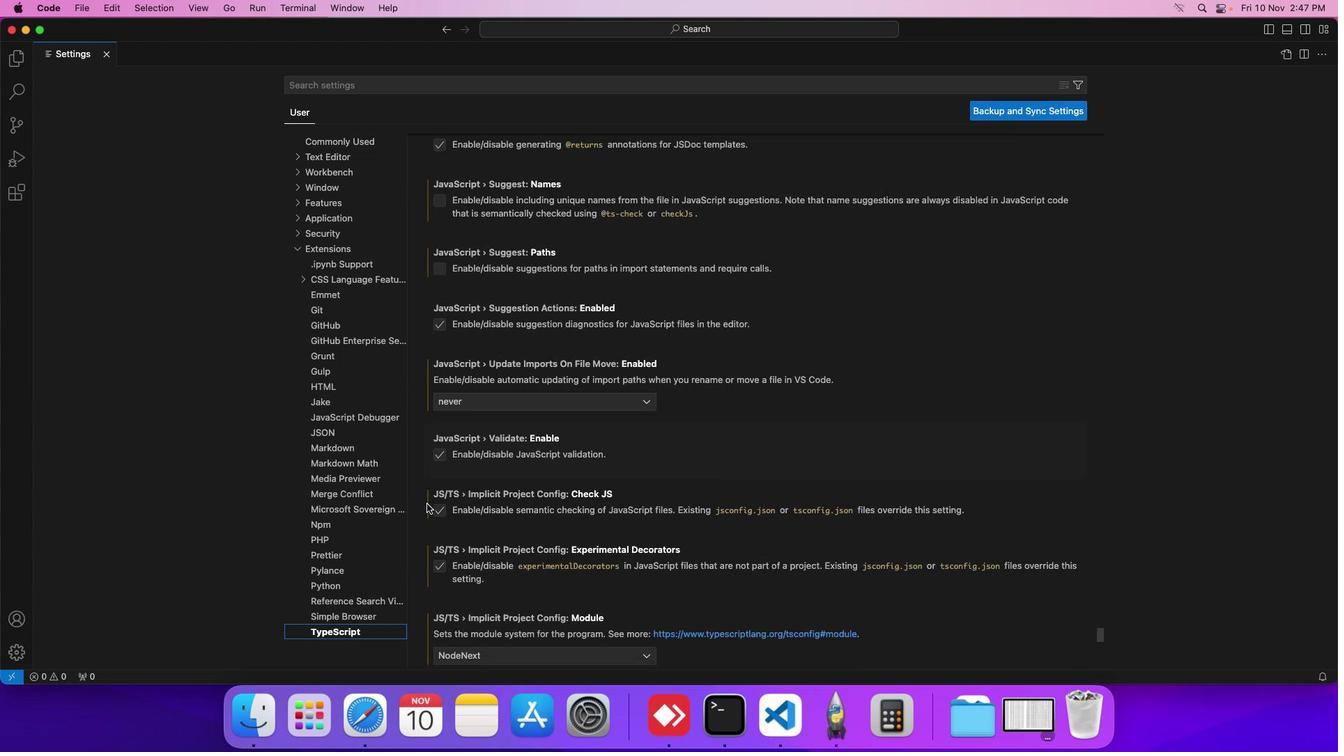 
Action: Mouse scrolled (426, 503) with delta (0, 0)
Screenshot: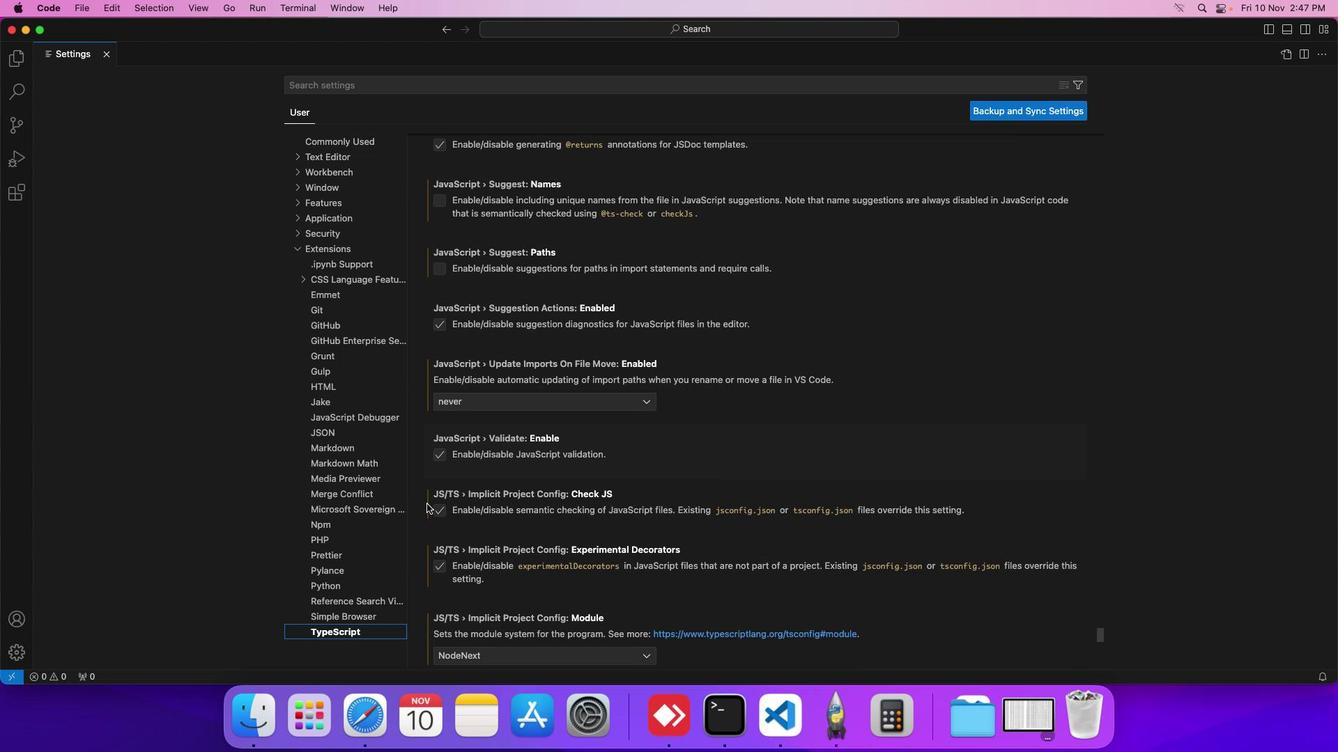 
Action: Mouse scrolled (426, 503) with delta (0, 0)
Screenshot: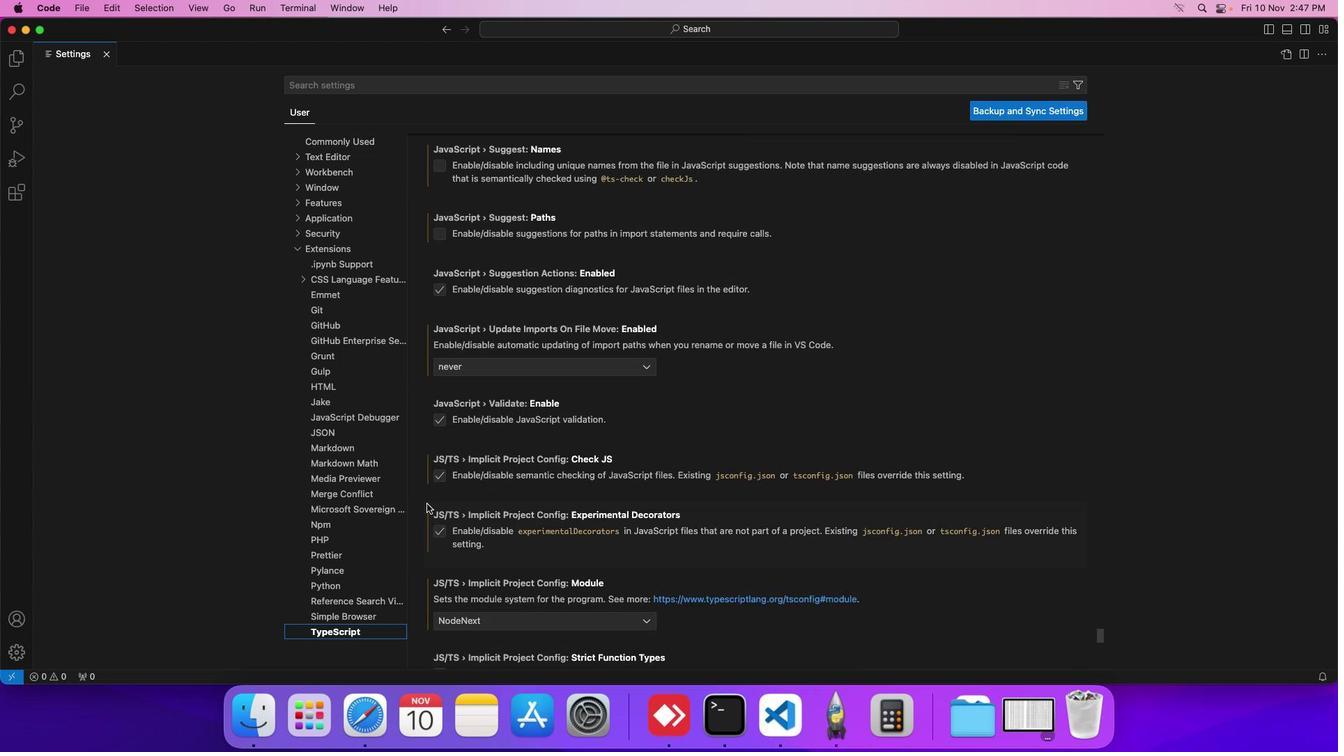 
Action: Mouse scrolled (426, 503) with delta (0, 0)
Screenshot: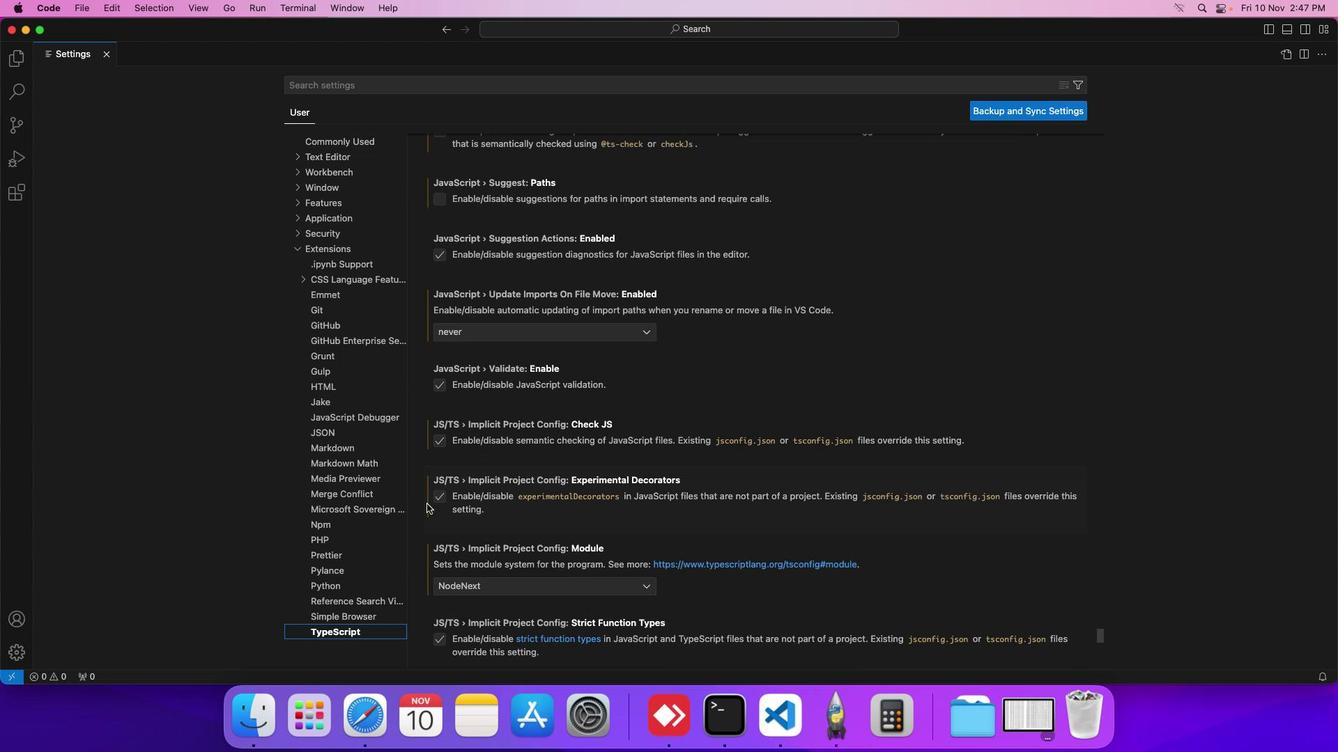 
Action: Mouse scrolled (426, 503) with delta (0, 0)
Screenshot: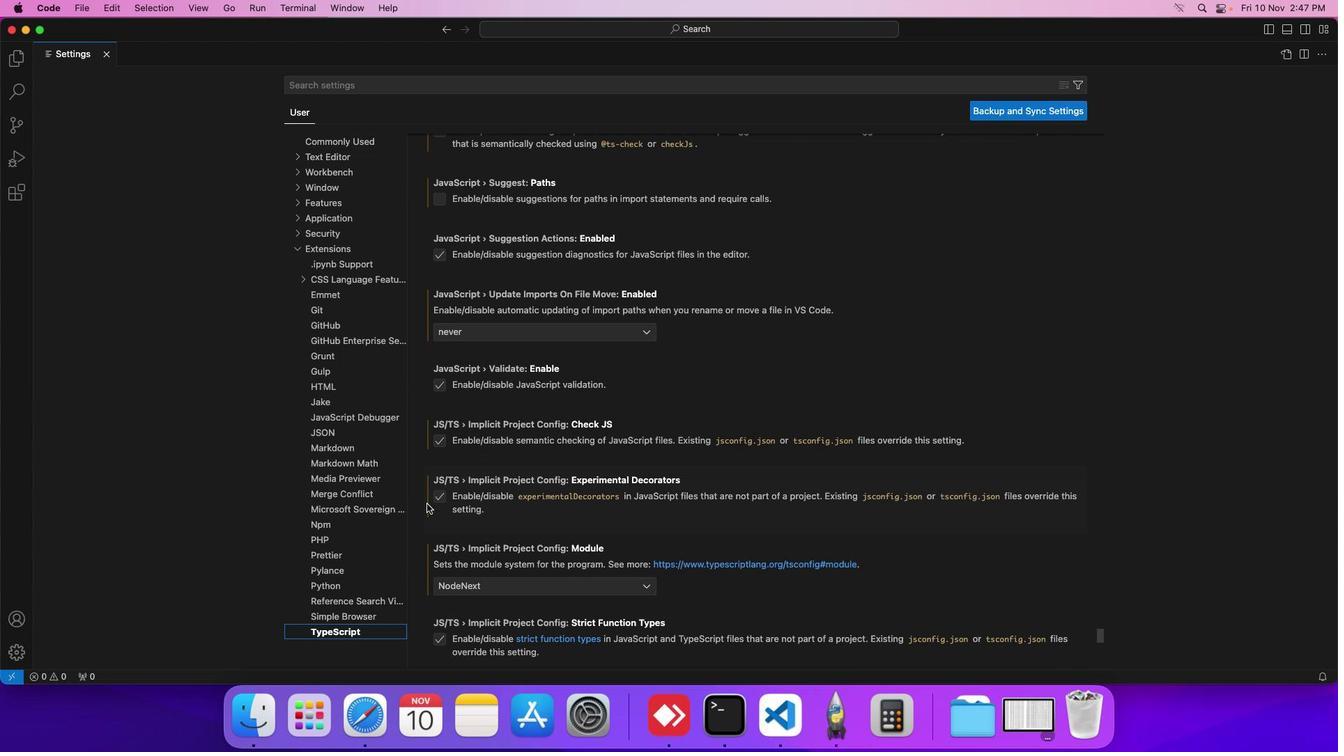 
Action: Mouse scrolled (426, 503) with delta (0, 0)
Screenshot: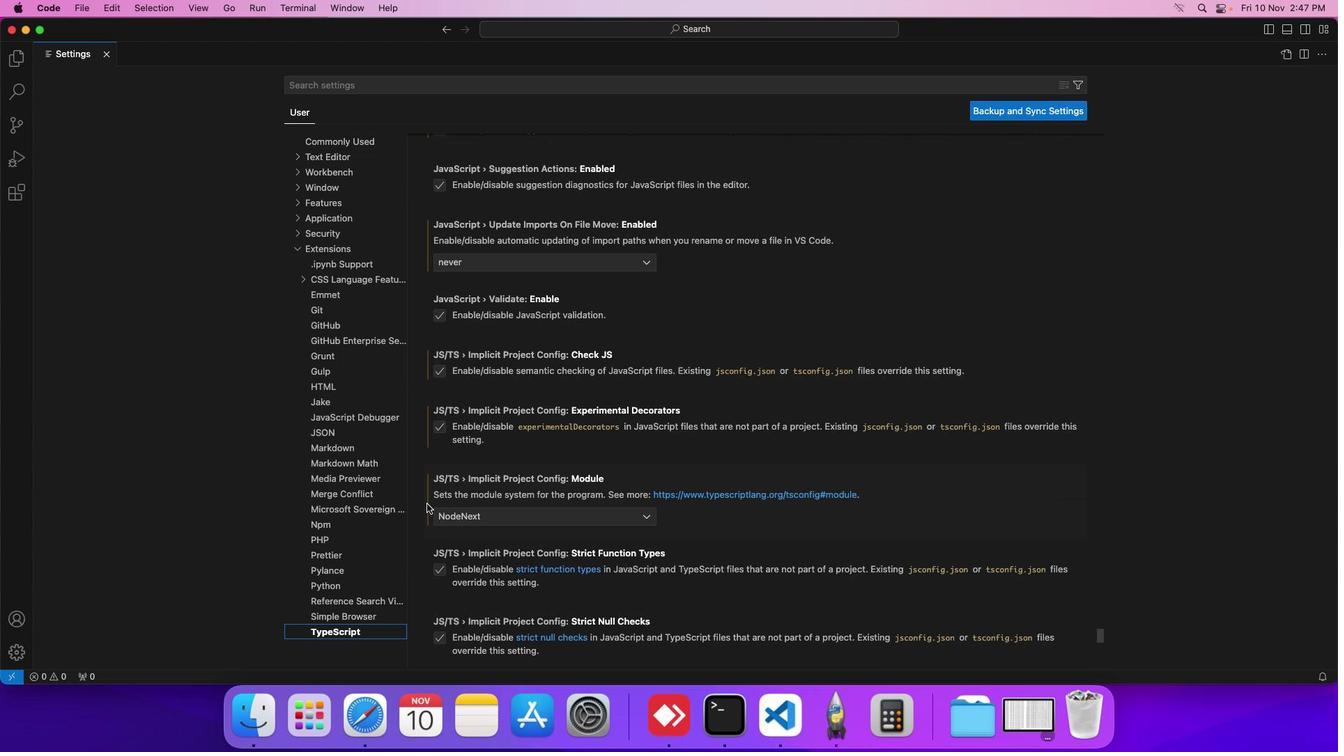 
Action: Mouse scrolled (426, 503) with delta (0, 0)
Screenshot: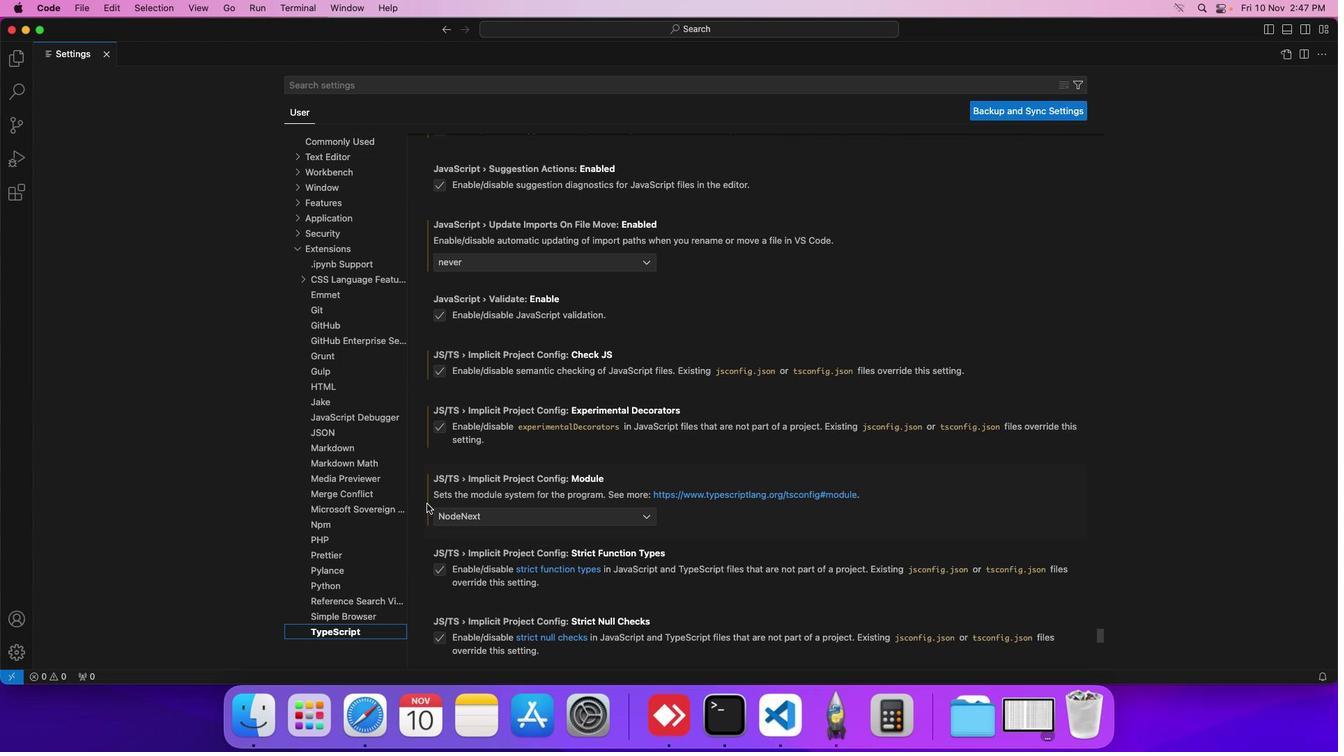 
Action: Mouse scrolled (426, 503) with delta (0, 0)
Screenshot: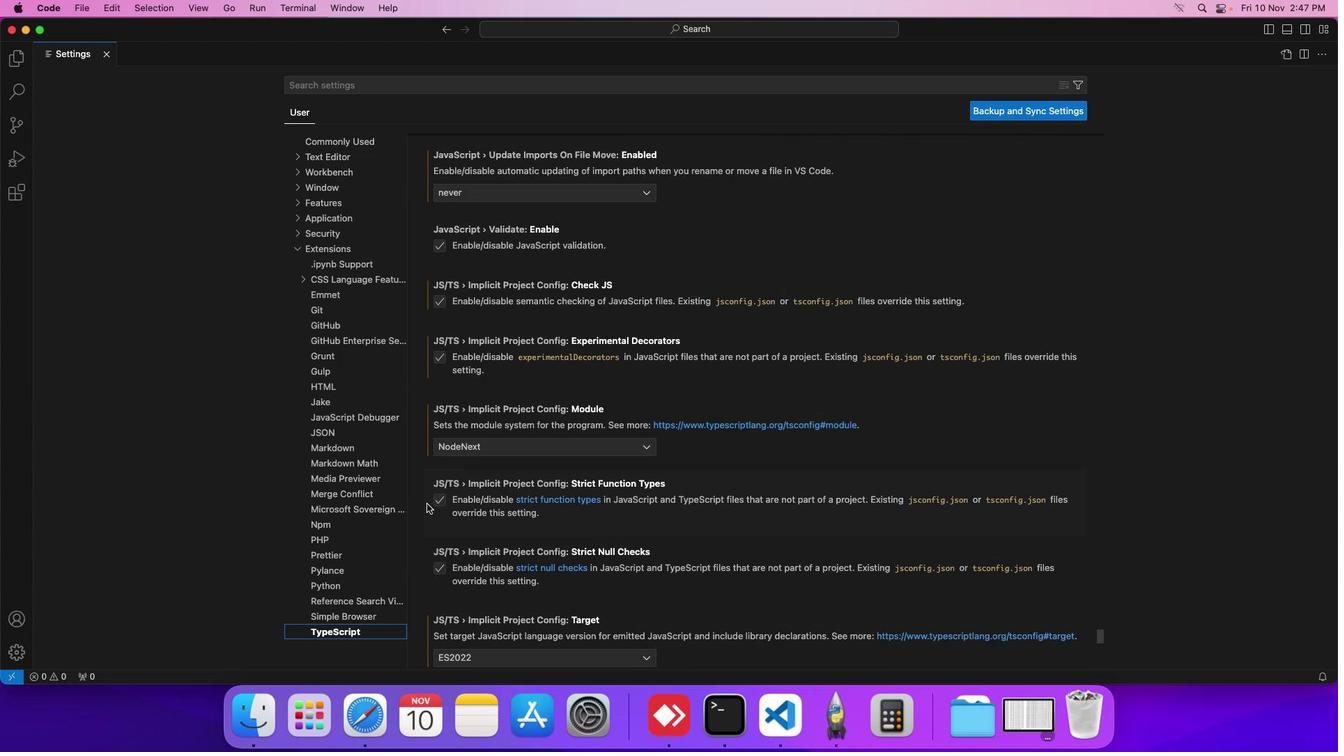 
Action: Mouse scrolled (426, 503) with delta (0, 0)
Screenshot: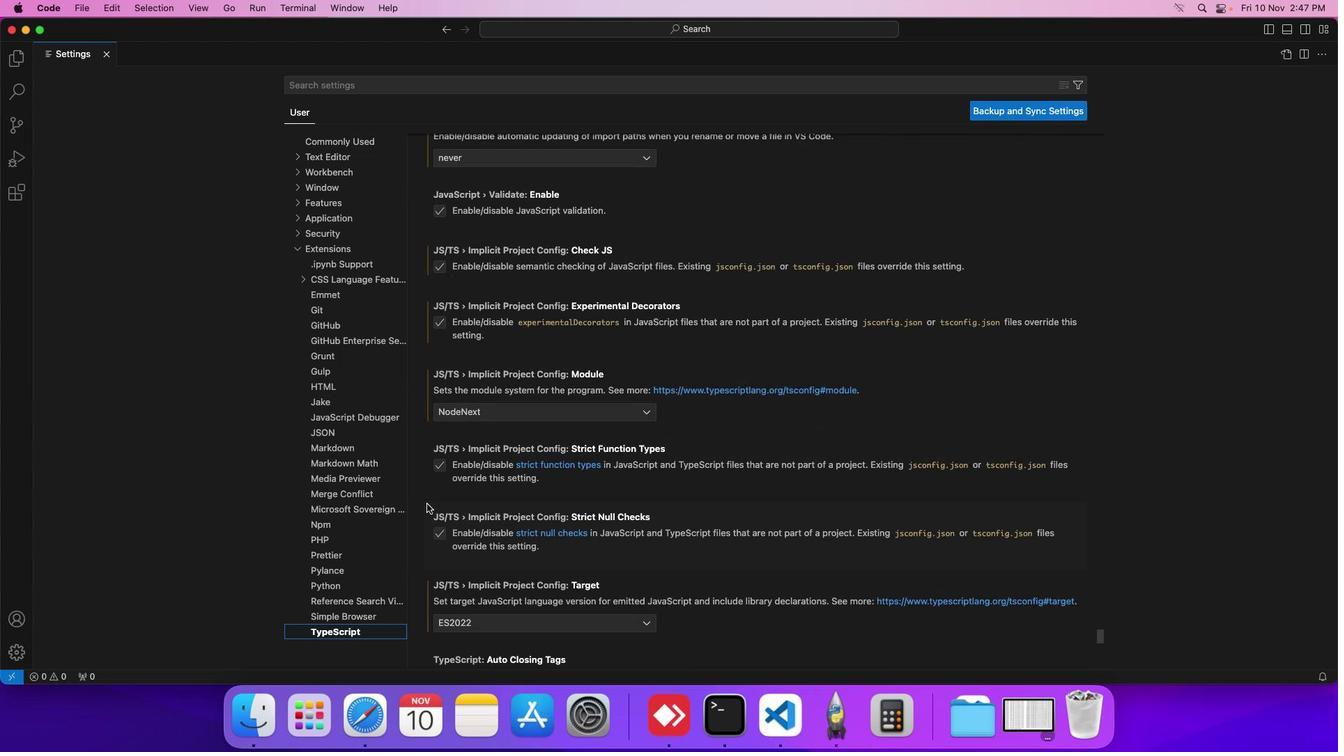 
Action: Mouse scrolled (426, 503) with delta (0, 0)
Screenshot: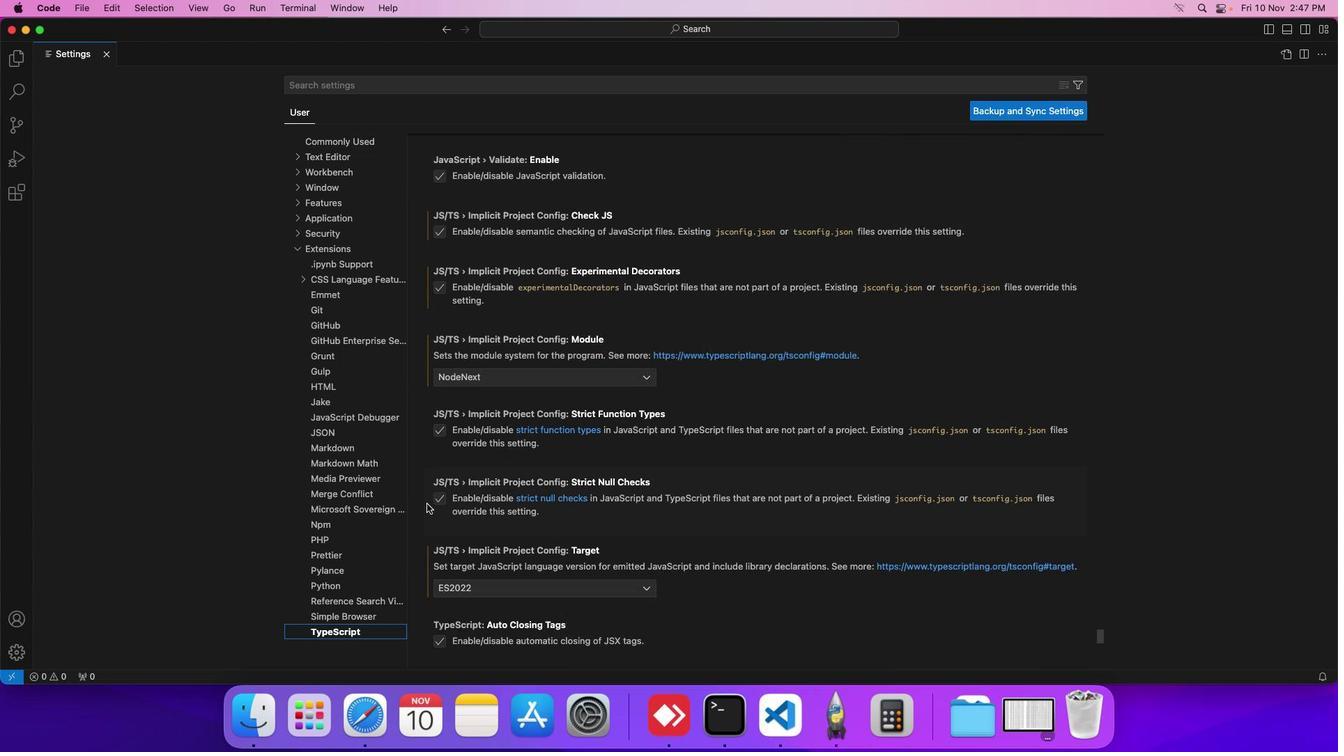 
Action: Mouse scrolled (426, 503) with delta (0, 0)
Screenshot: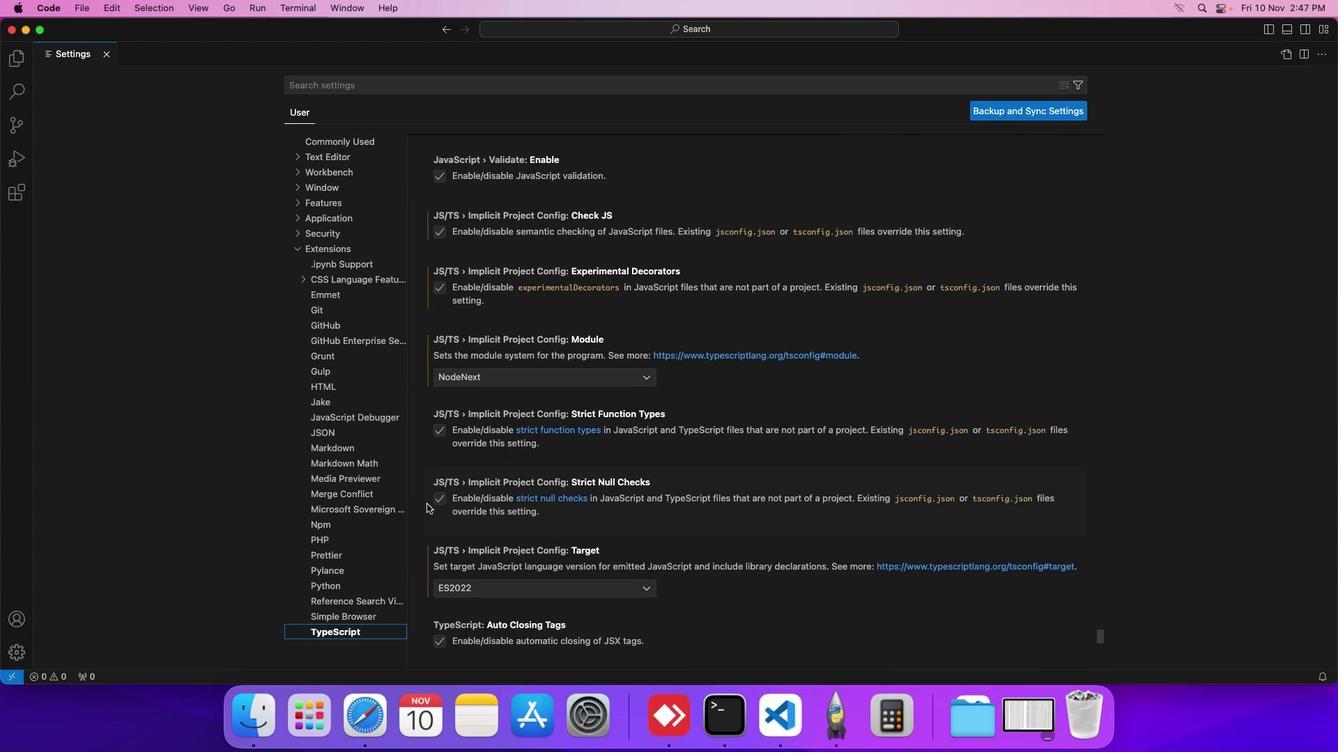 
Action: Mouse scrolled (426, 503) with delta (0, 0)
Screenshot: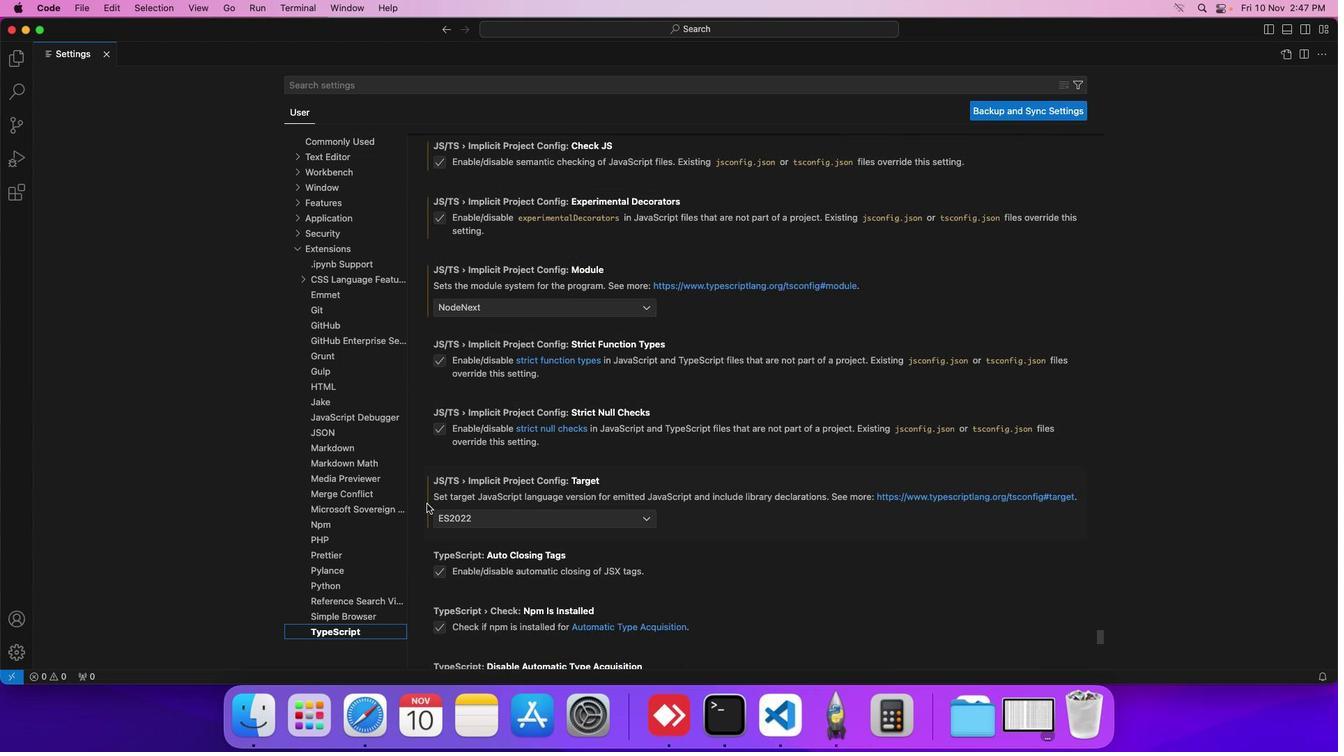 
Action: Mouse scrolled (426, 503) with delta (0, 0)
Screenshot: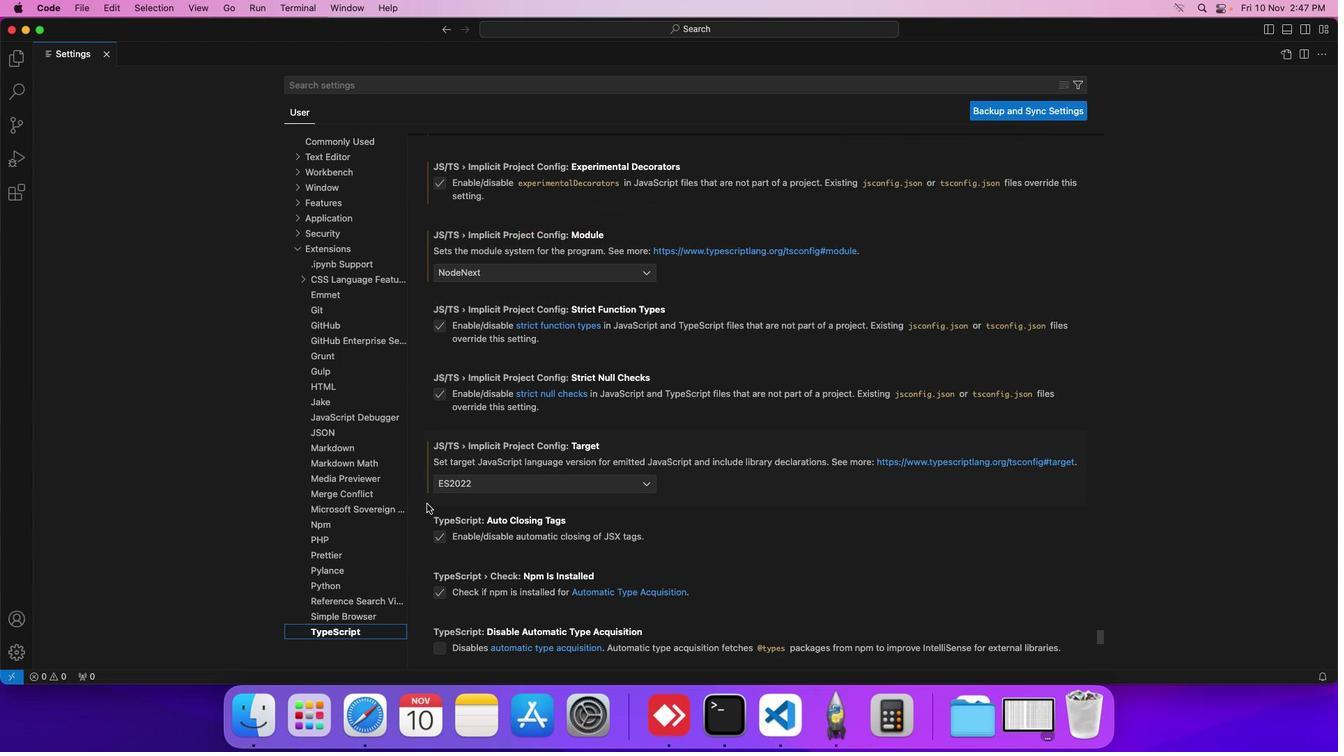 
Action: Mouse scrolled (426, 503) with delta (0, 0)
Screenshot: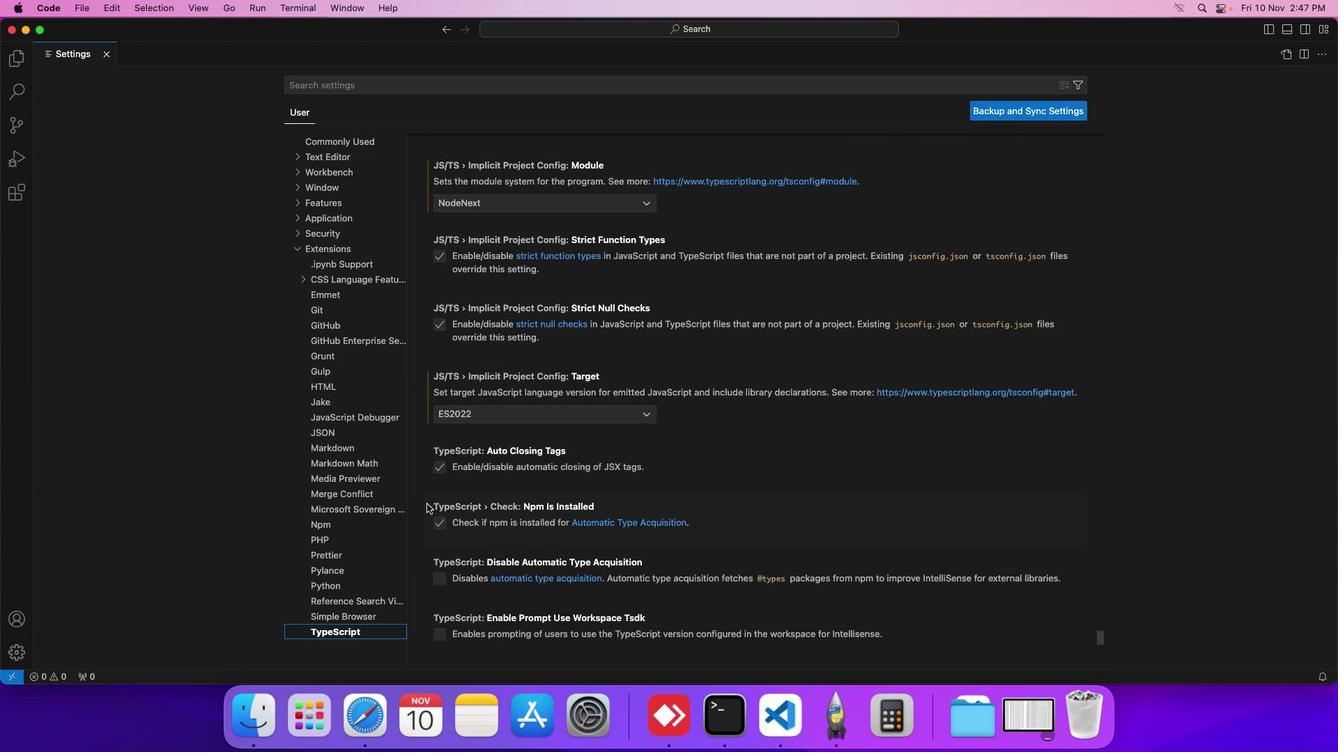 
Action: Mouse scrolled (426, 503) with delta (0, 0)
Screenshot: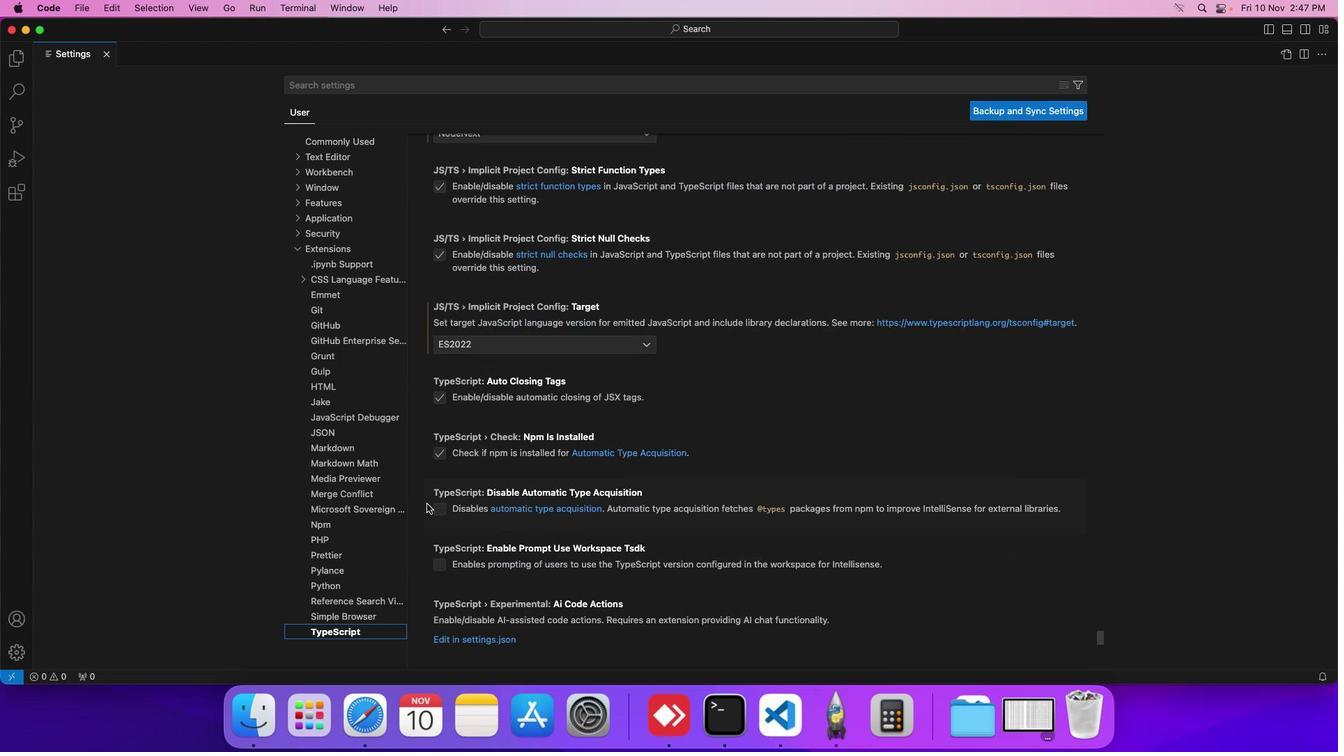 
Action: Mouse scrolled (426, 503) with delta (0, 0)
Screenshot: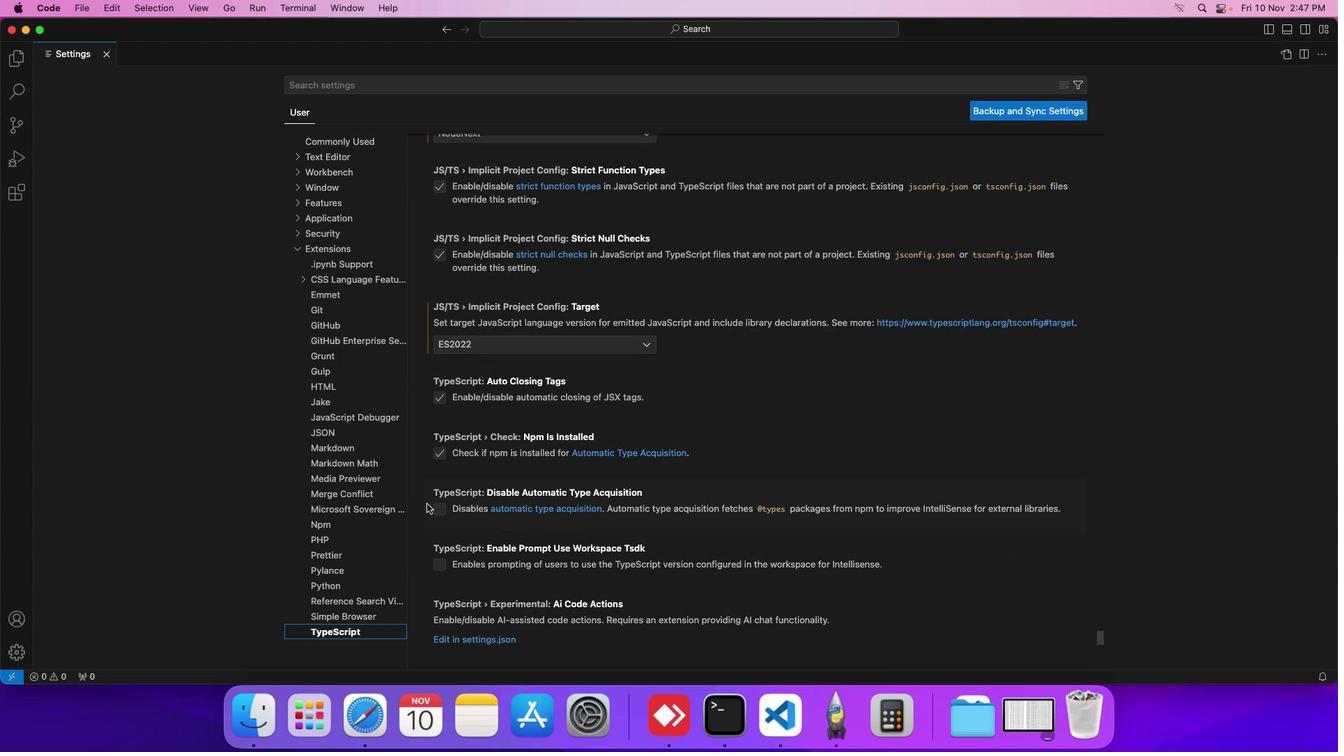 
Action: Mouse scrolled (426, 503) with delta (0, -1)
Screenshot: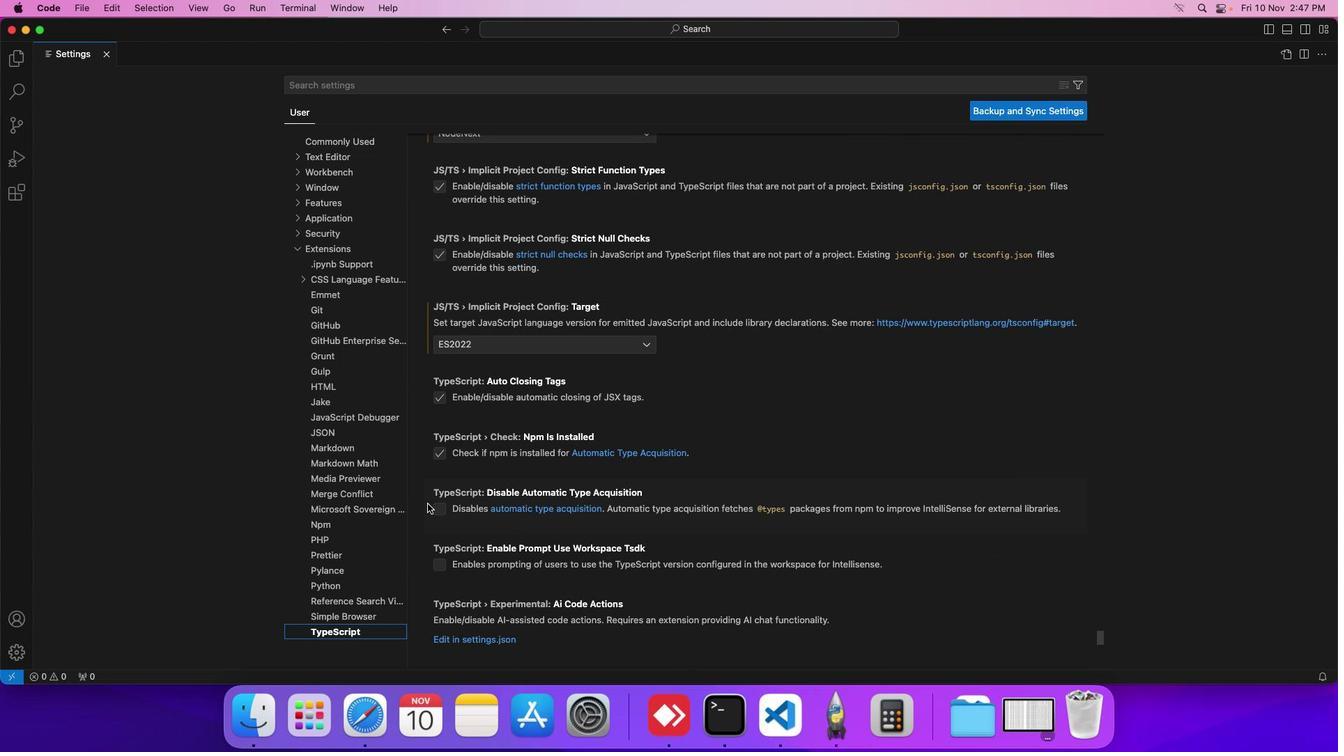 
Action: Mouse moved to (530, 341)
Screenshot: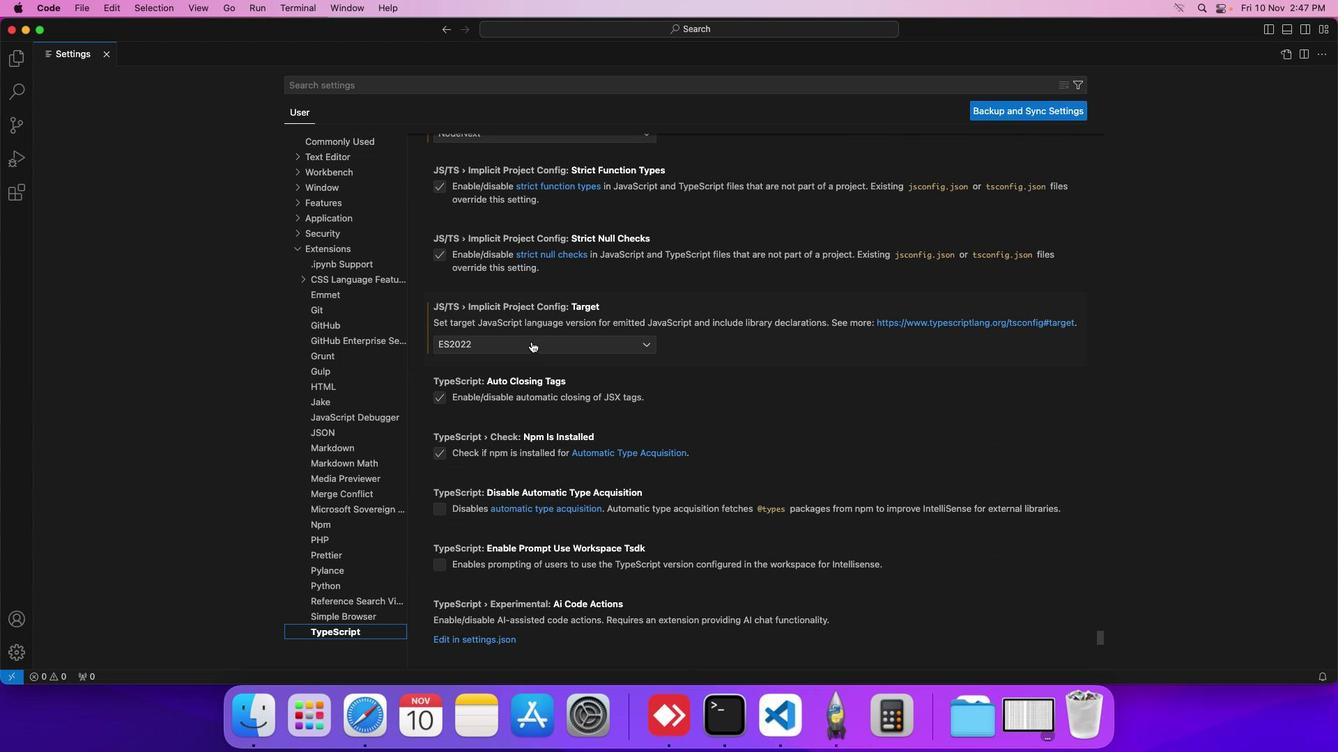 
Action: Mouse pressed left at (530, 341)
Screenshot: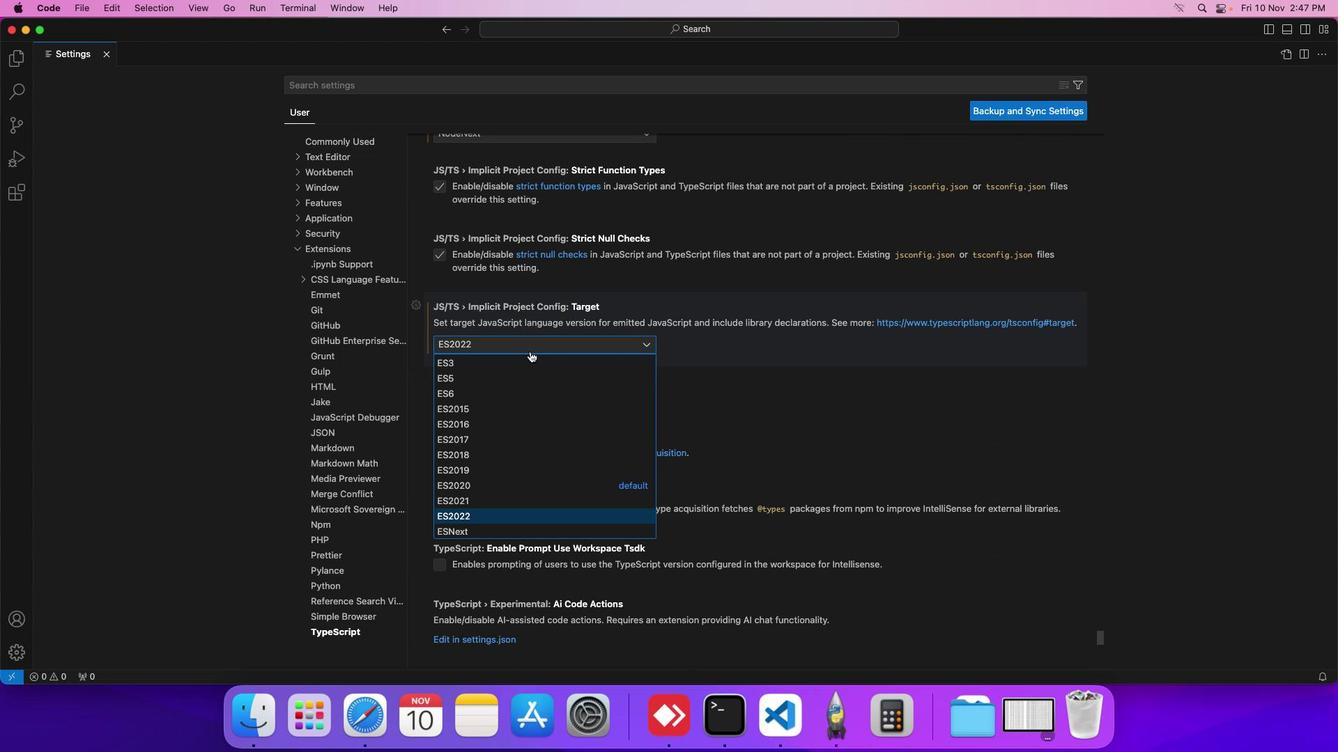 
Action: Mouse moved to (504, 524)
Screenshot: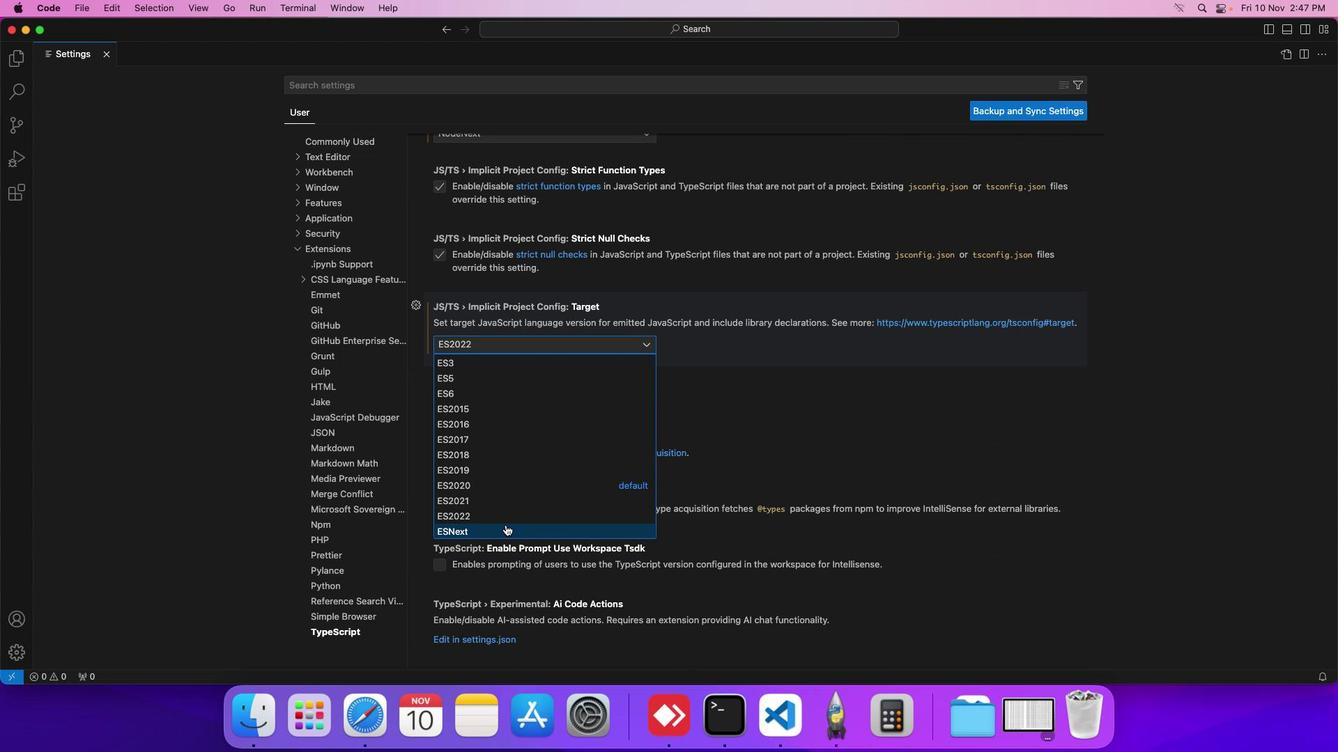 
Action: Mouse pressed left at (504, 524)
Screenshot: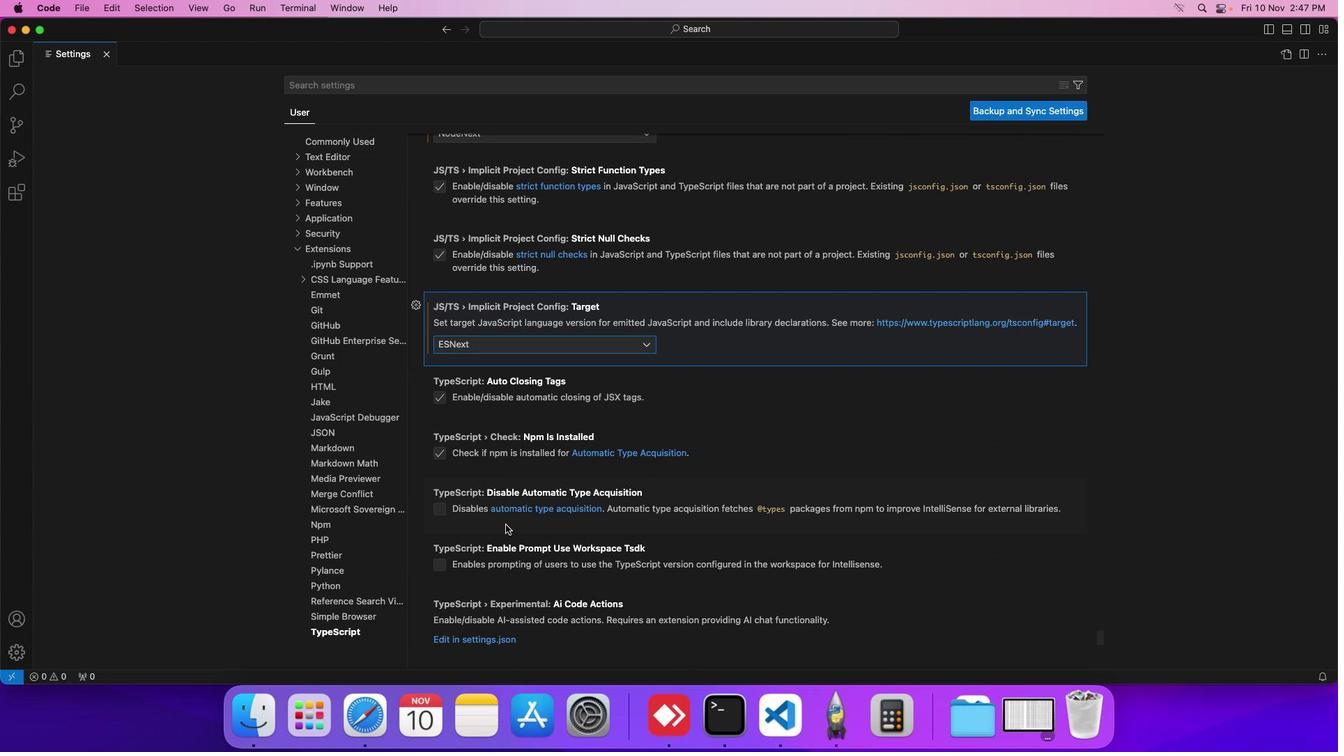 
